 Task: Change  the formatting of the data to Which is Less than 10. In conditional formating, put the option 'Chart 6 colour. ', change the format of Column Width to 18, change the format of Column Width to 18In the sheet  Budget Analysis Logbook
Action: Mouse moved to (32, 109)
Screenshot: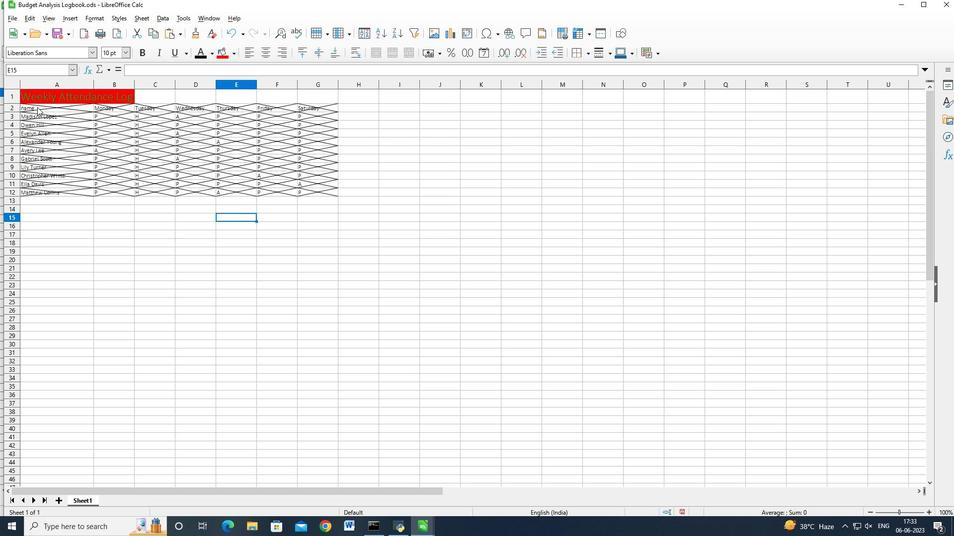 
Action: Mouse pressed left at (32, 109)
Screenshot: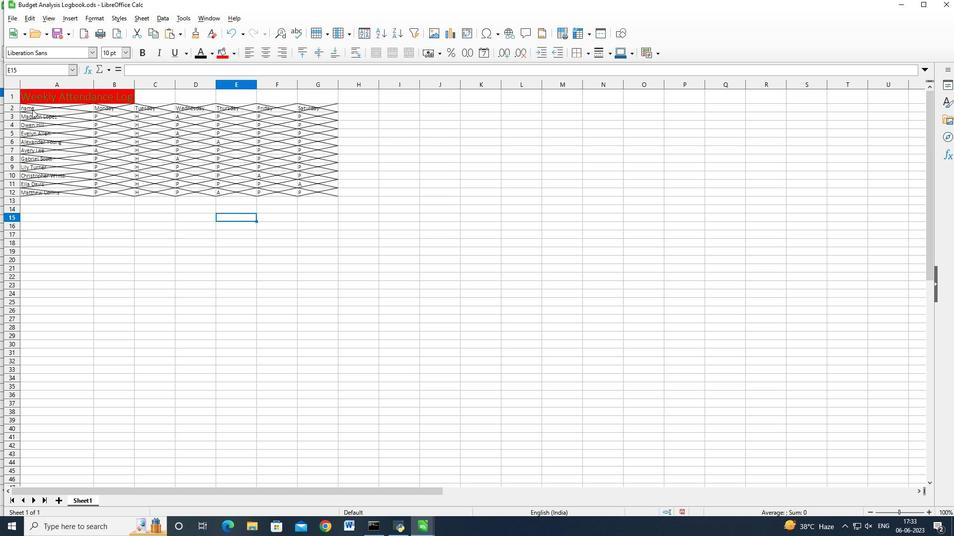 
Action: Mouse moved to (175, 249)
Screenshot: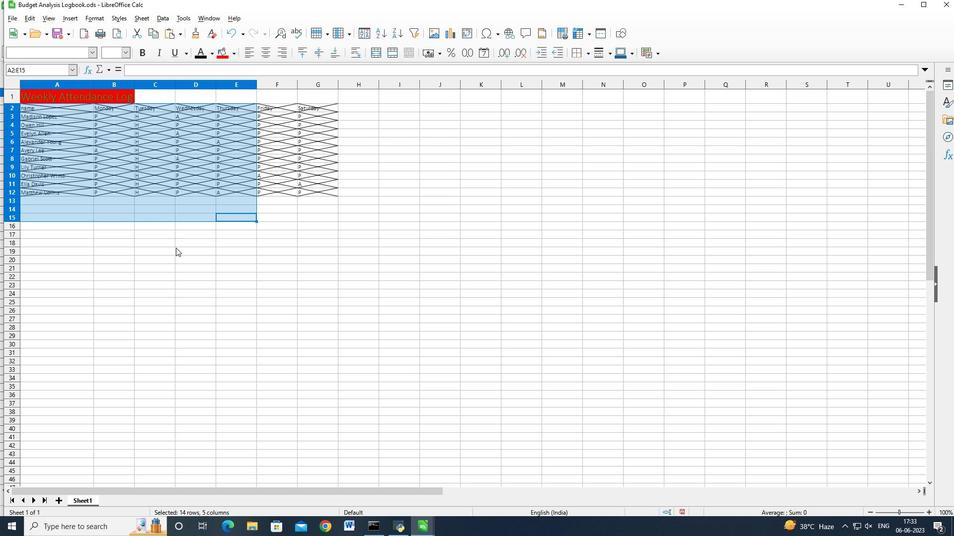 
Action: Mouse pressed right at (175, 249)
Screenshot: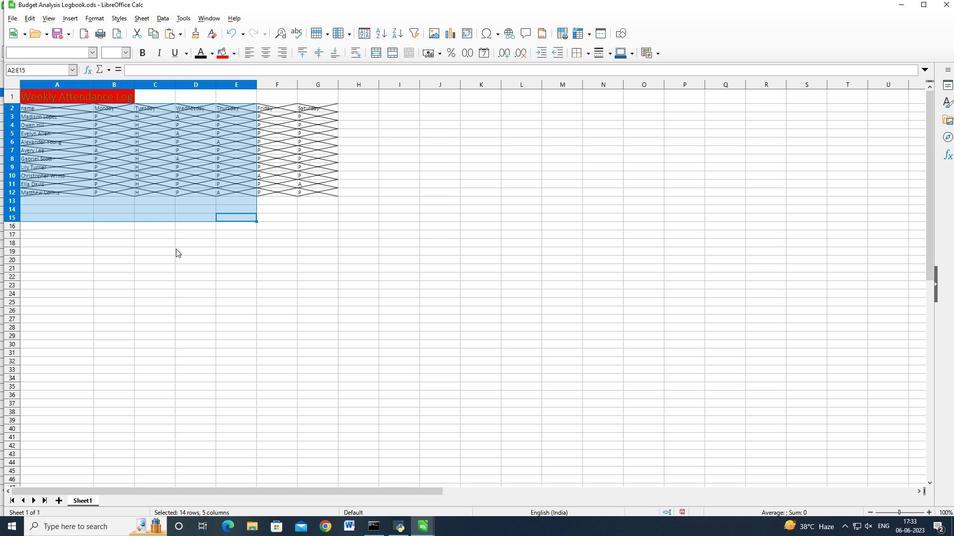 
Action: Mouse moved to (156, 251)
Screenshot: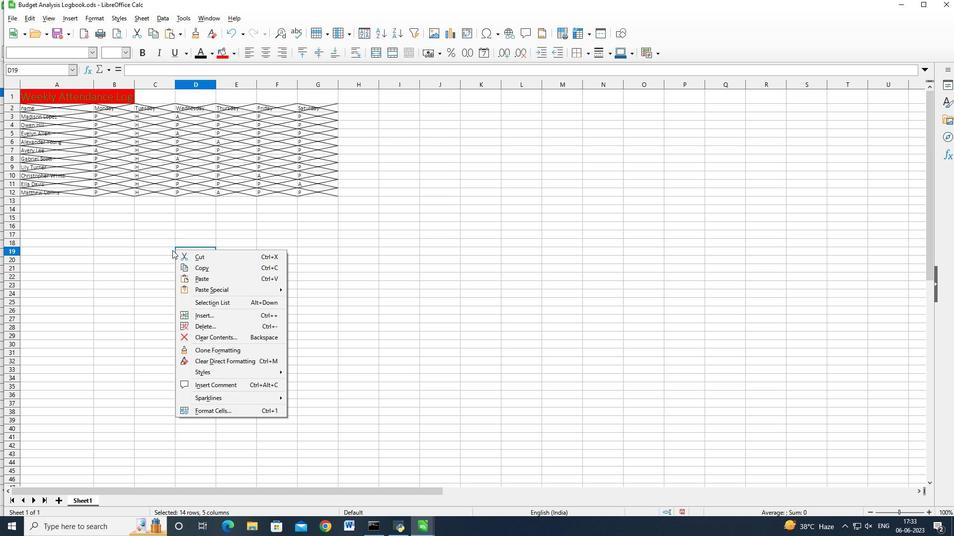
Action: Mouse pressed left at (156, 251)
Screenshot: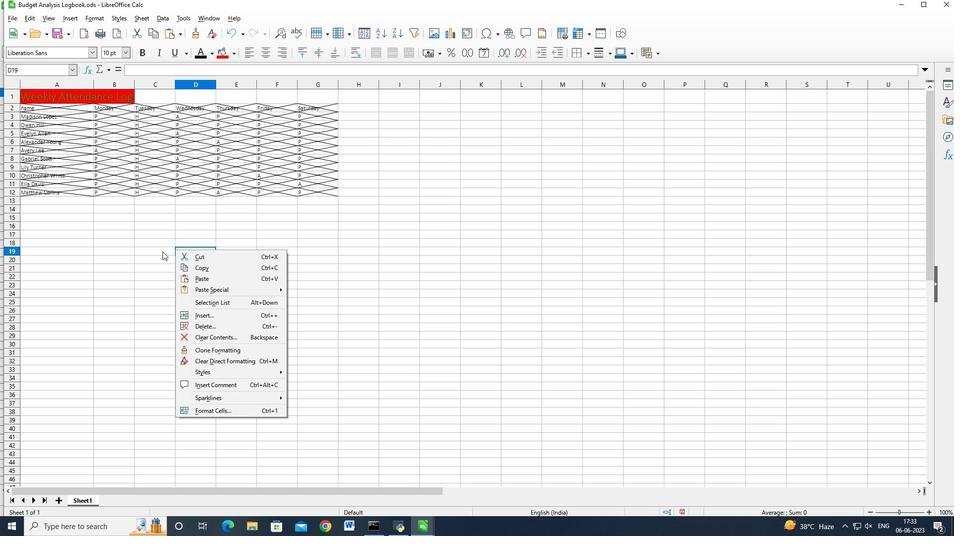 
Action: Mouse moved to (68, 108)
Screenshot: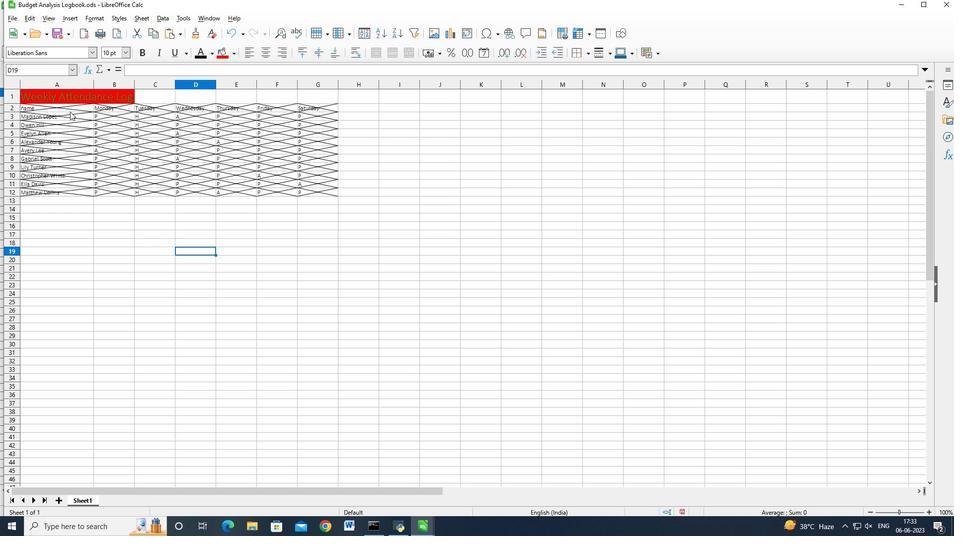 
Action: Mouse pressed left at (68, 108)
Screenshot: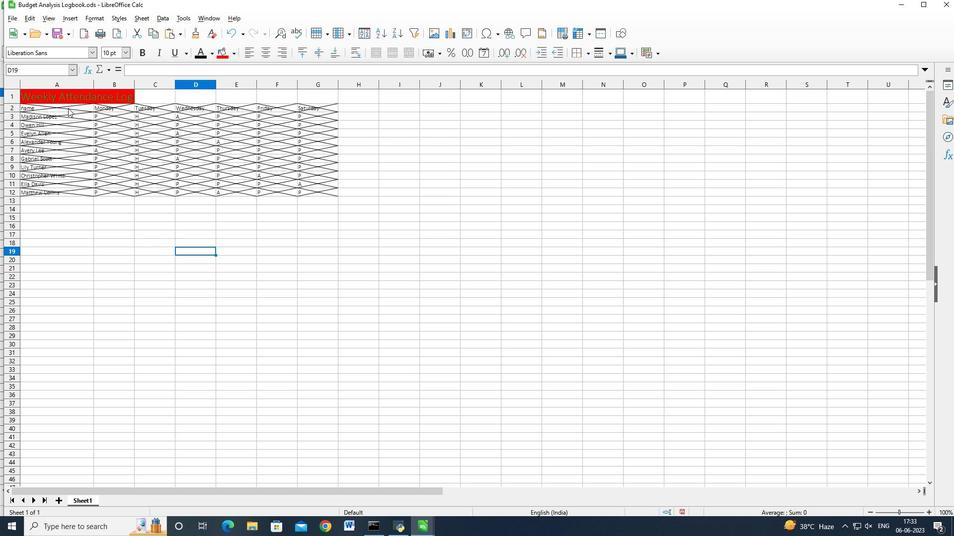 
Action: Mouse moved to (156, 143)
Screenshot: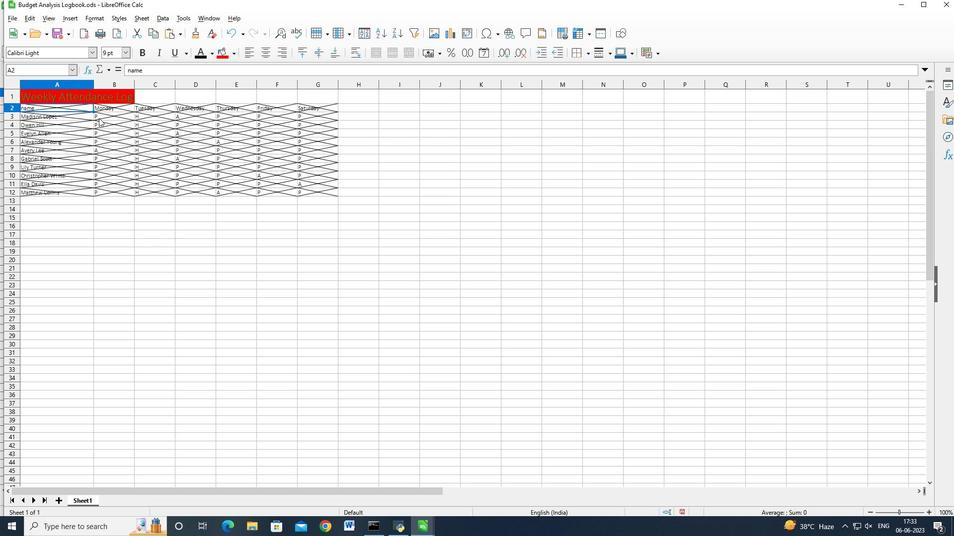 
Action: Key pressed <Key.shift>
Screenshot: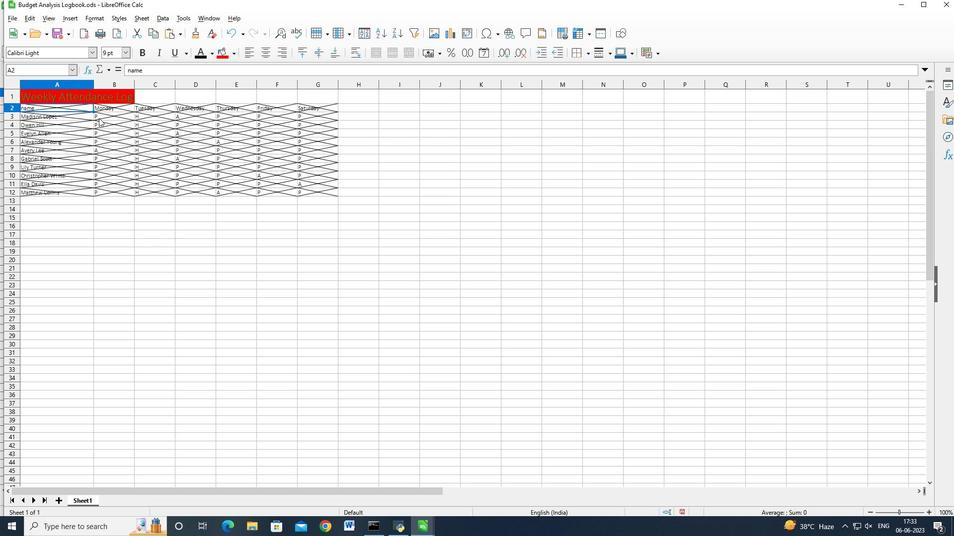 
Action: Mouse moved to (337, 197)
Screenshot: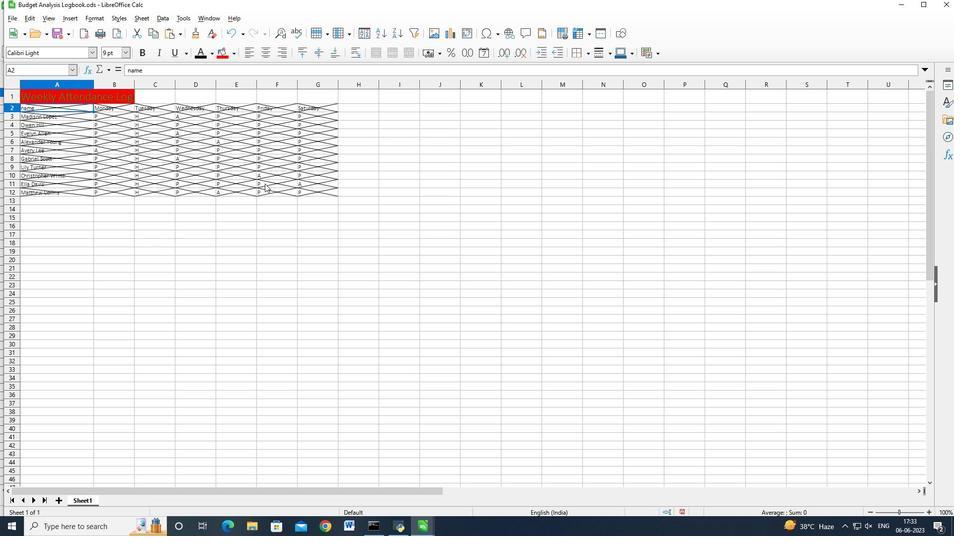 
Action: Key pressed <Key.shift><Key.shift>
Screenshot: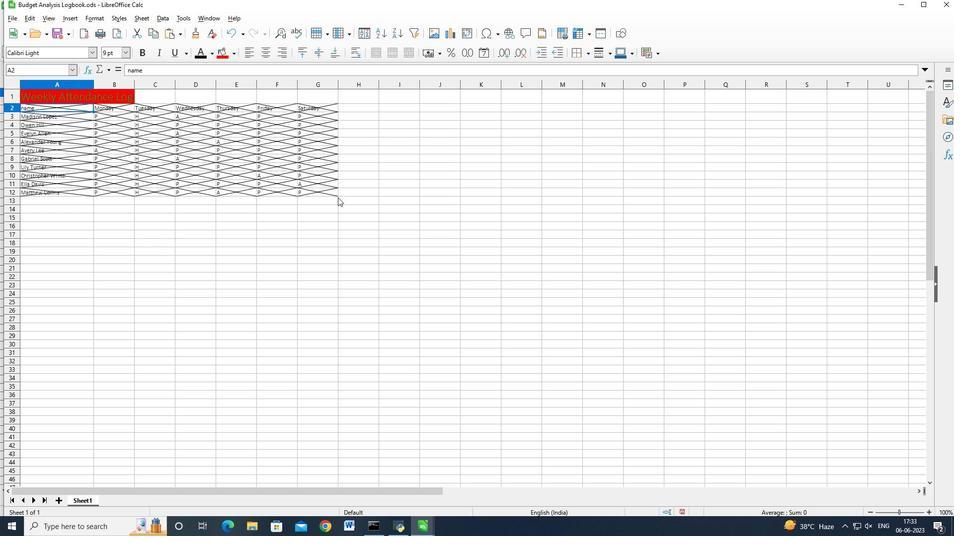 
Action: Mouse moved to (335, 197)
Screenshot: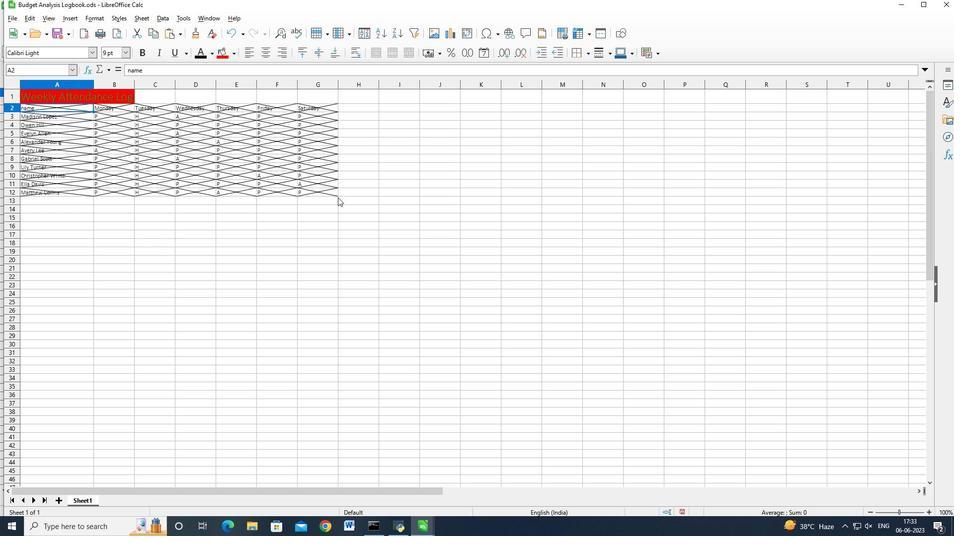 
Action: Key pressed <Key.shift>
Screenshot: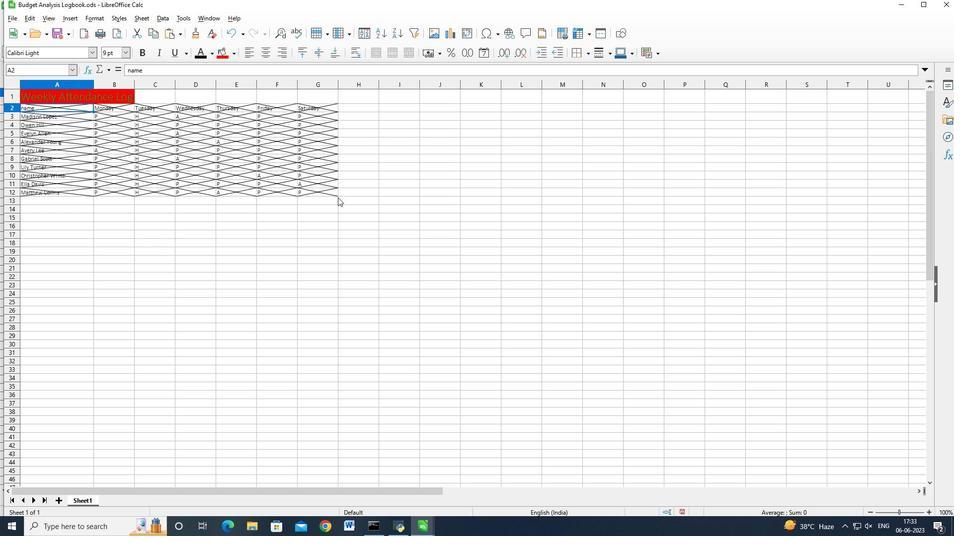 
Action: Mouse moved to (330, 196)
Screenshot: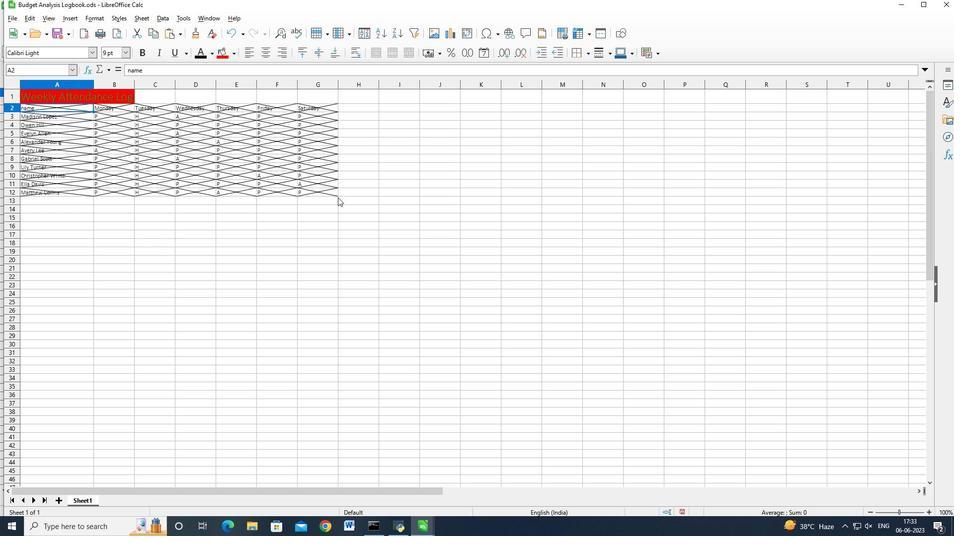 
Action: Key pressed <Key.shift>
Screenshot: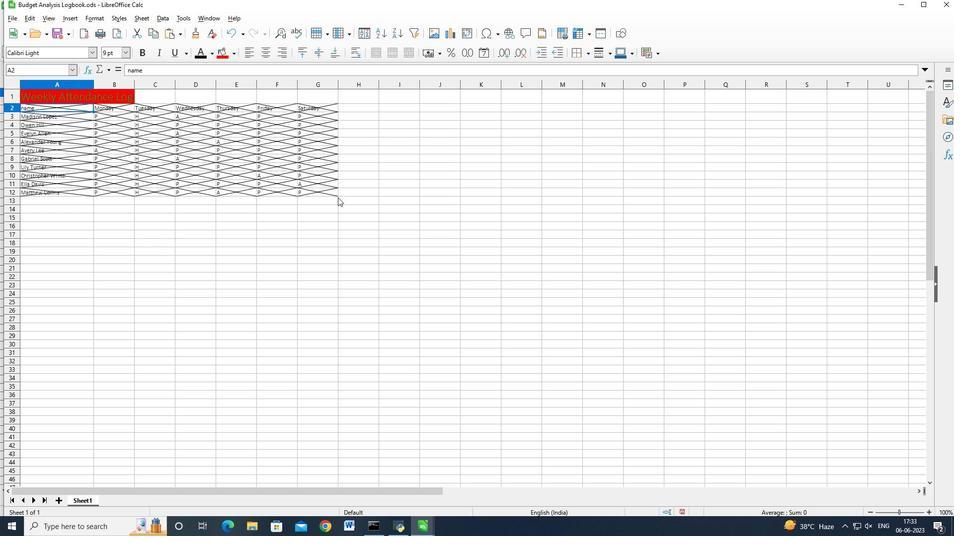 
Action: Mouse moved to (327, 196)
Screenshot: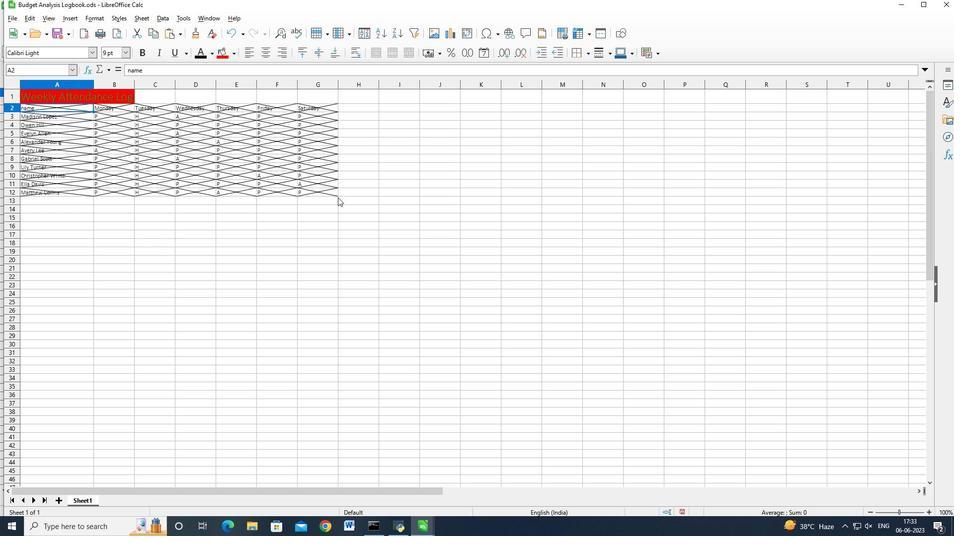 
Action: Key pressed <Key.shift>
Screenshot: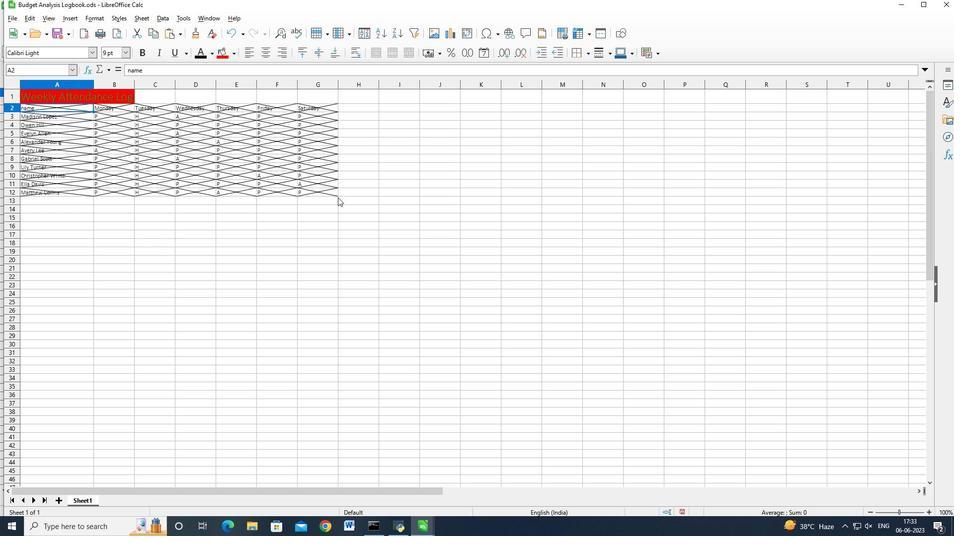
Action: Mouse moved to (326, 195)
Screenshot: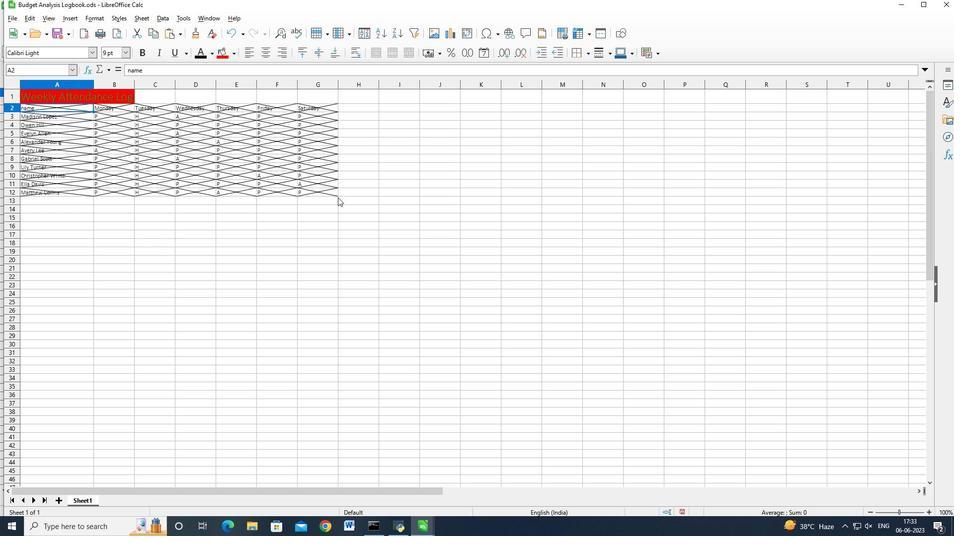 
Action: Key pressed <Key.shift><Key.shift>
Screenshot: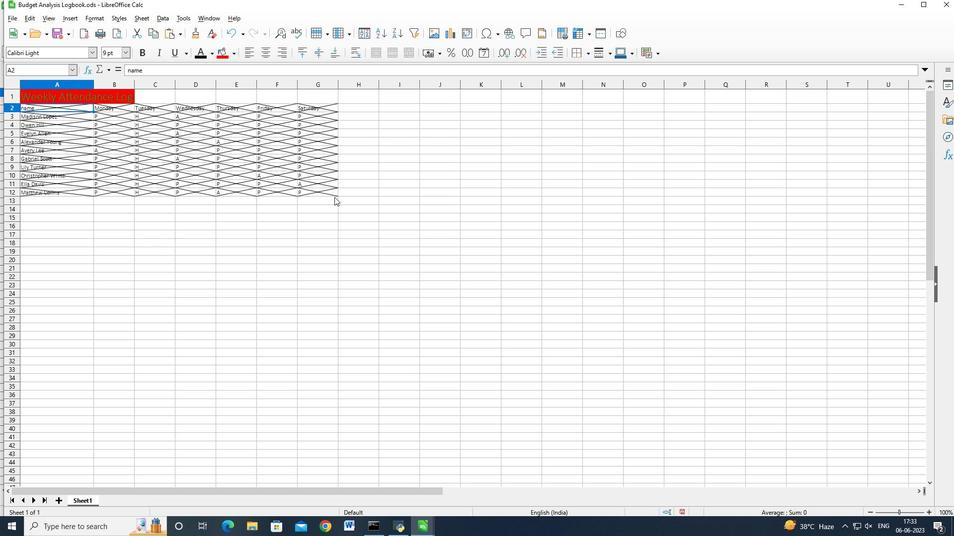 
Action: Mouse pressed left at (326, 195)
Screenshot: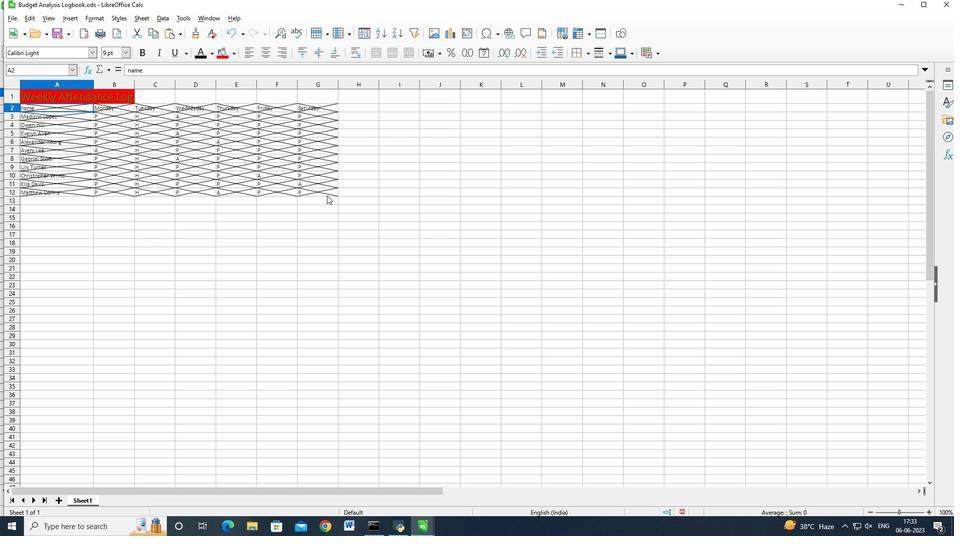 
Action: Key pressed <Key.shift><Key.shift><Key.shift><Key.shift><Key.shift><Key.shift><Key.shift><Key.shift><Key.shift><Key.shift><Key.shift>
Screenshot: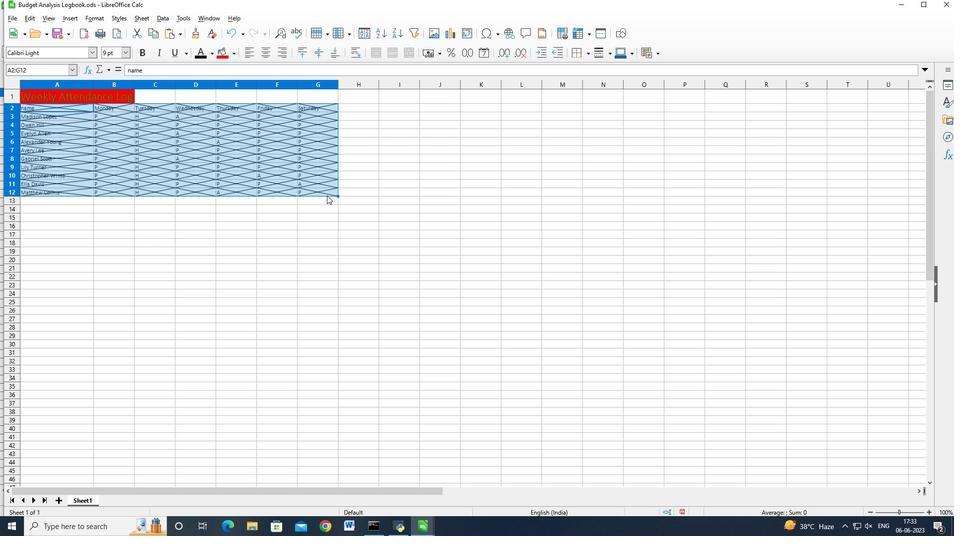
Action: Mouse moved to (326, 195)
Screenshot: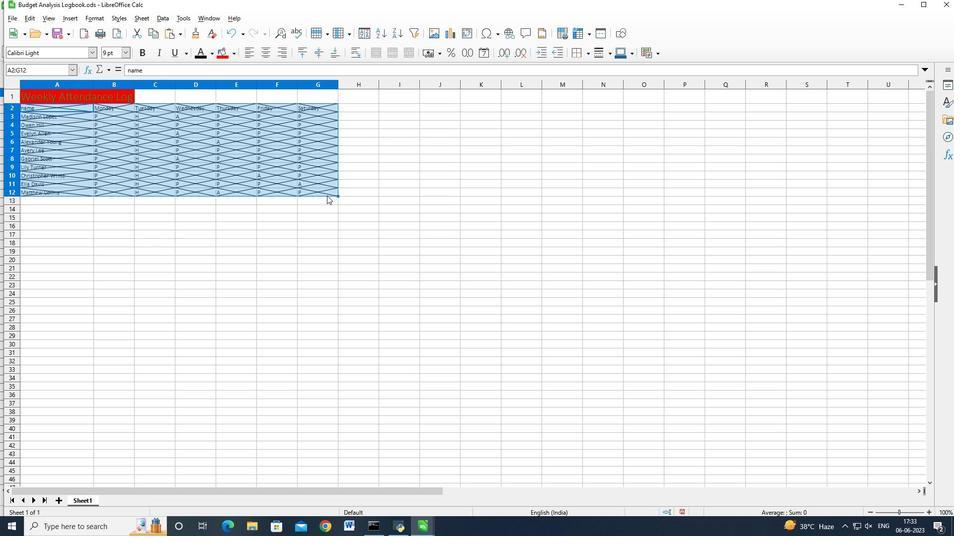 
Action: Key pressed <Key.shift>
Screenshot: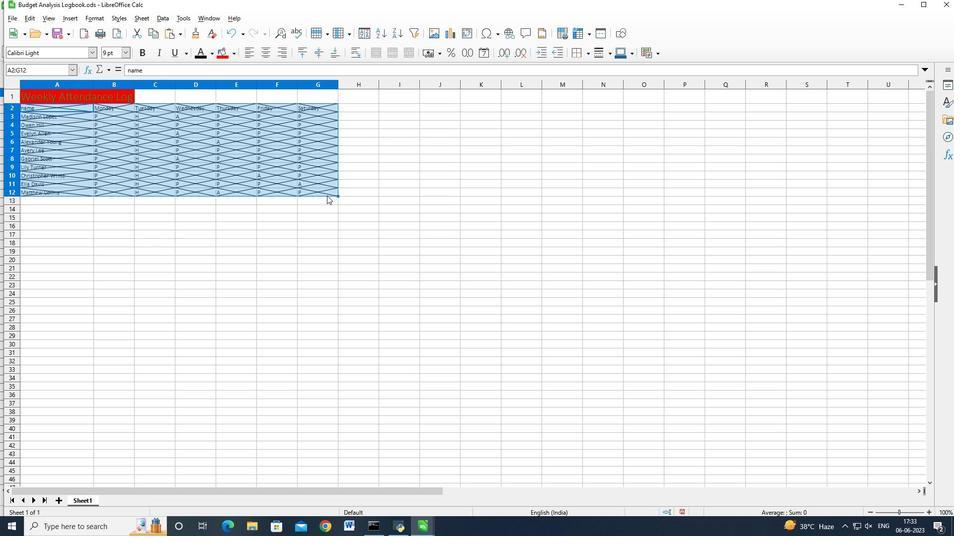 
Action: Mouse moved to (309, 184)
Screenshot: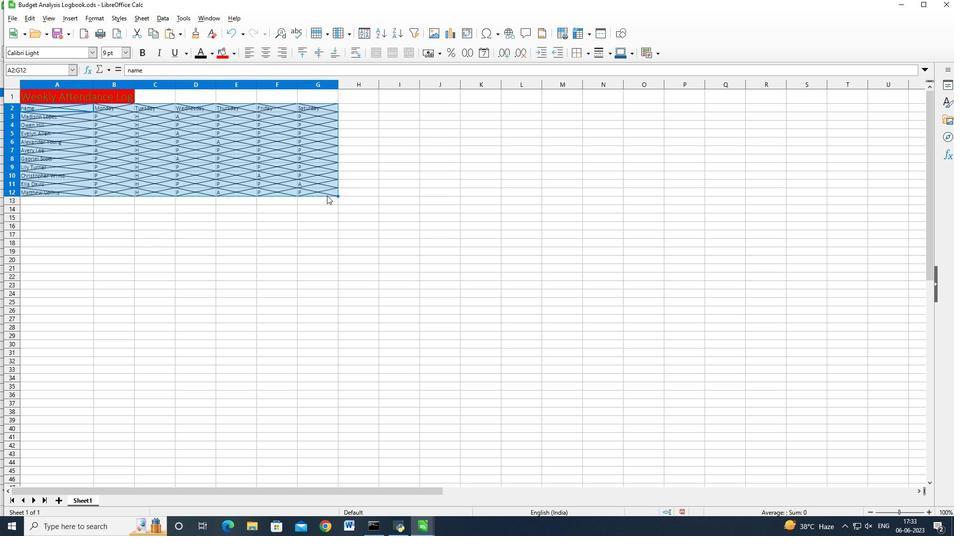 
Action: Key pressed <Key.shift>
Screenshot: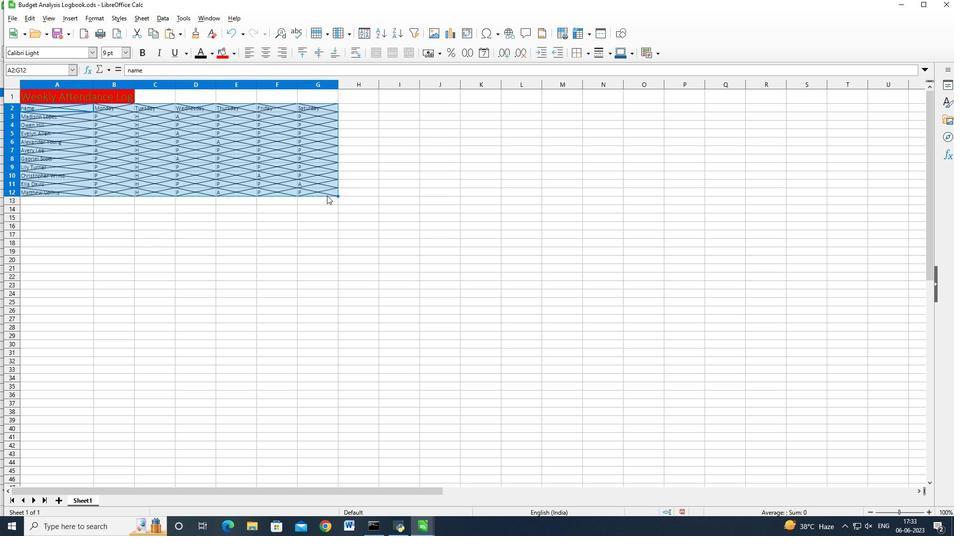 
Action: Mouse moved to (293, 174)
Screenshot: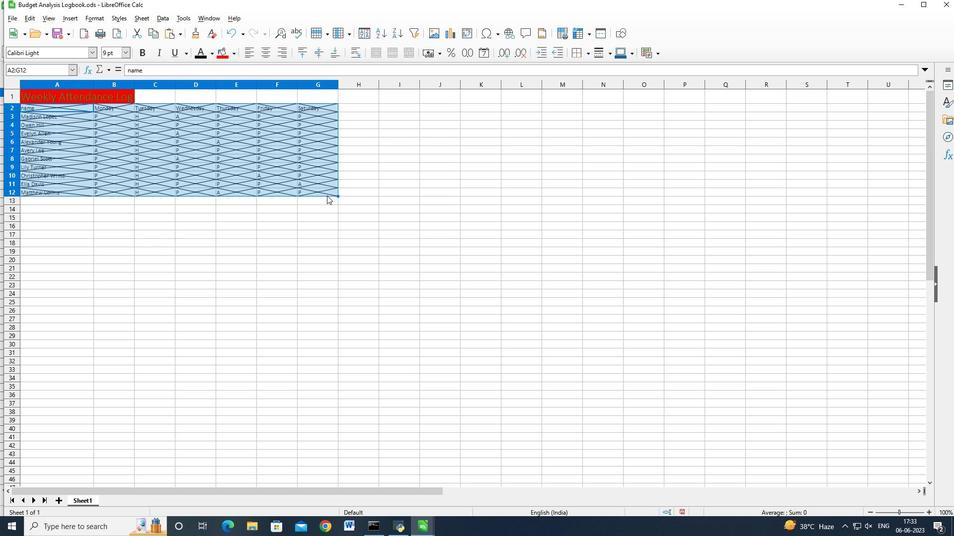 
Action: Key pressed <Key.shift>
Screenshot: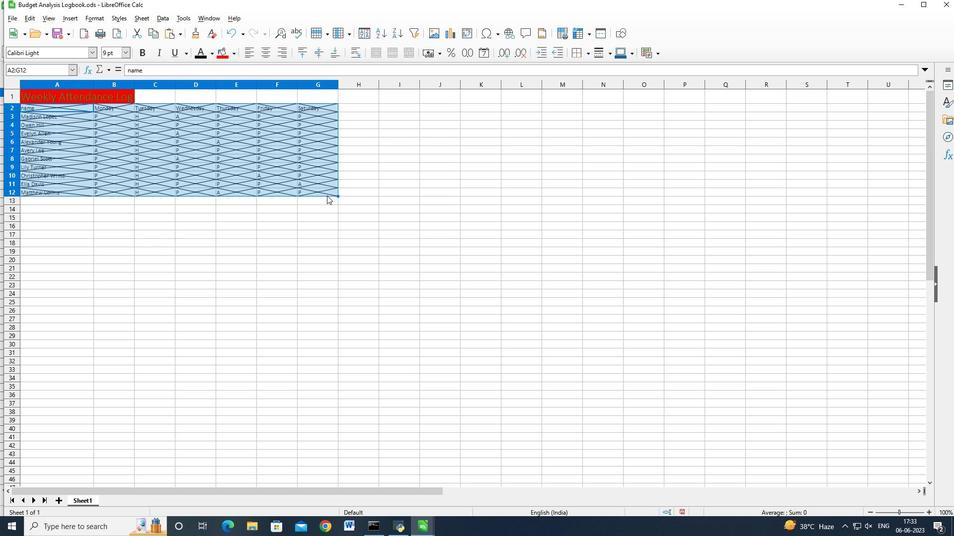 
Action: Mouse moved to (97, 17)
Screenshot: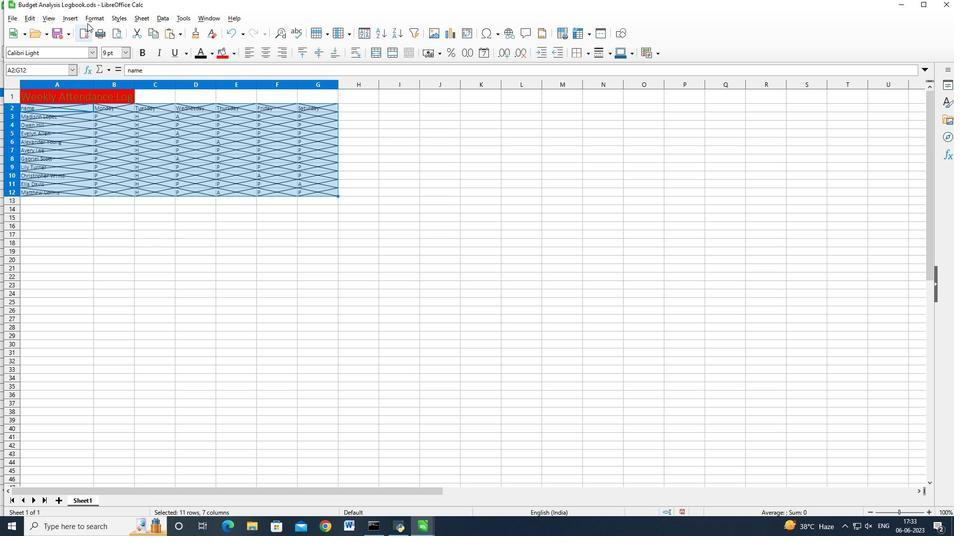 
Action: Mouse pressed left at (97, 17)
Screenshot: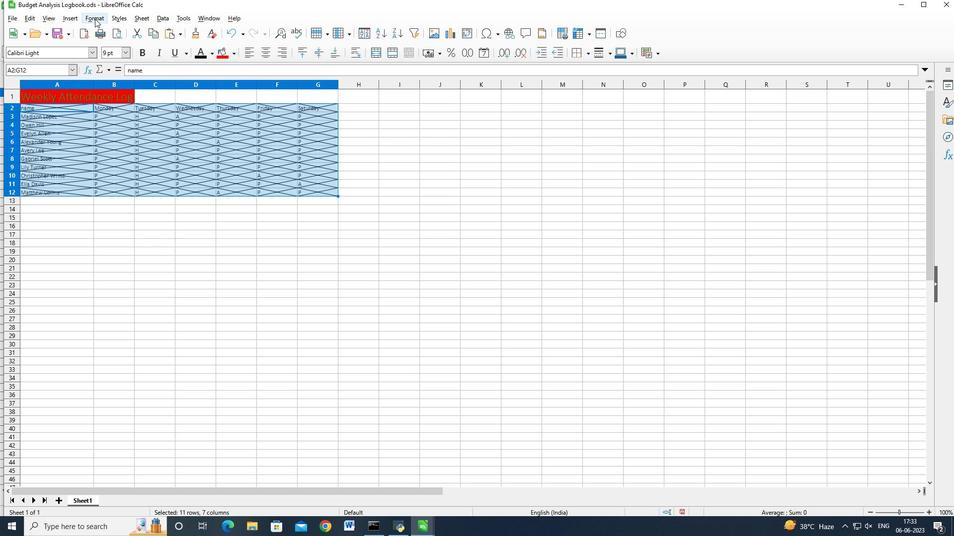 
Action: Mouse moved to (215, 180)
Screenshot: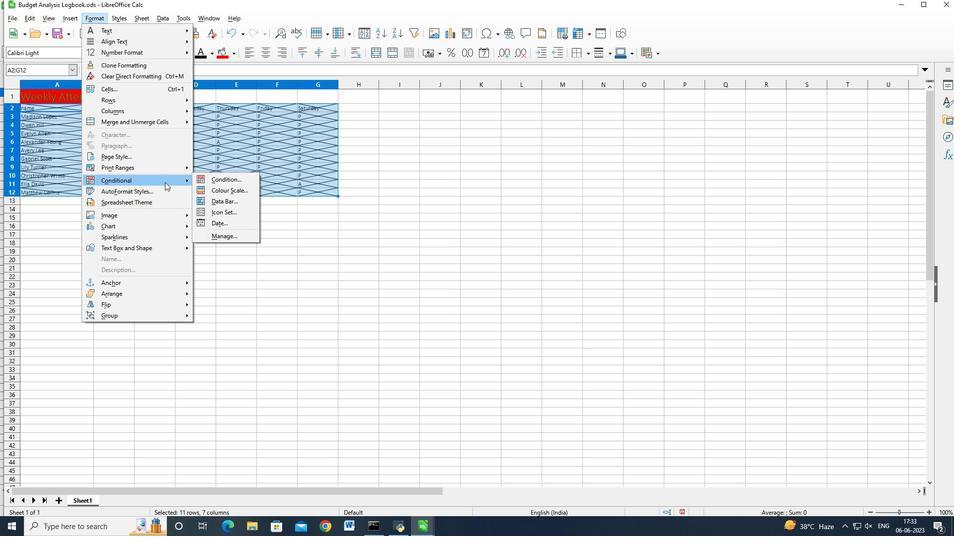 
Action: Mouse pressed left at (215, 180)
Screenshot: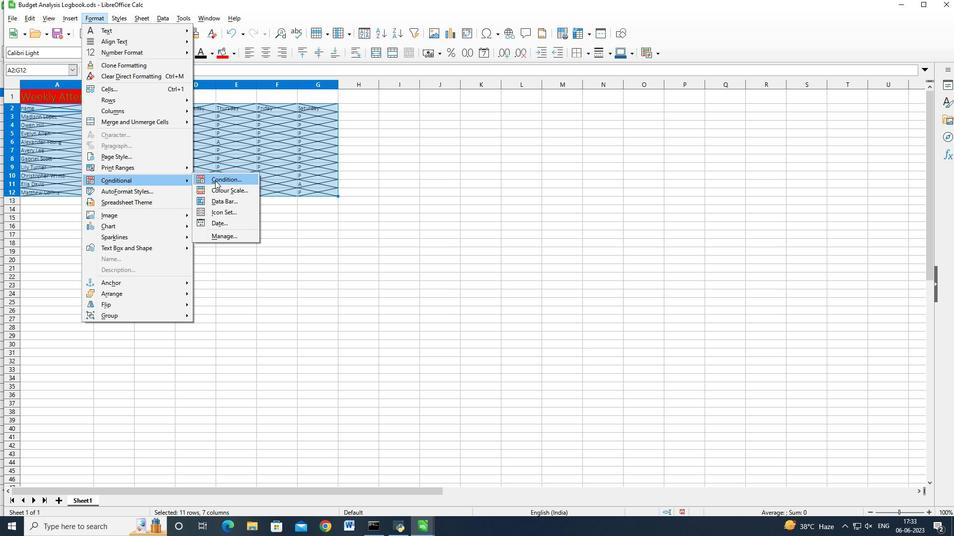 
Action: Mouse moved to (501, 159)
Screenshot: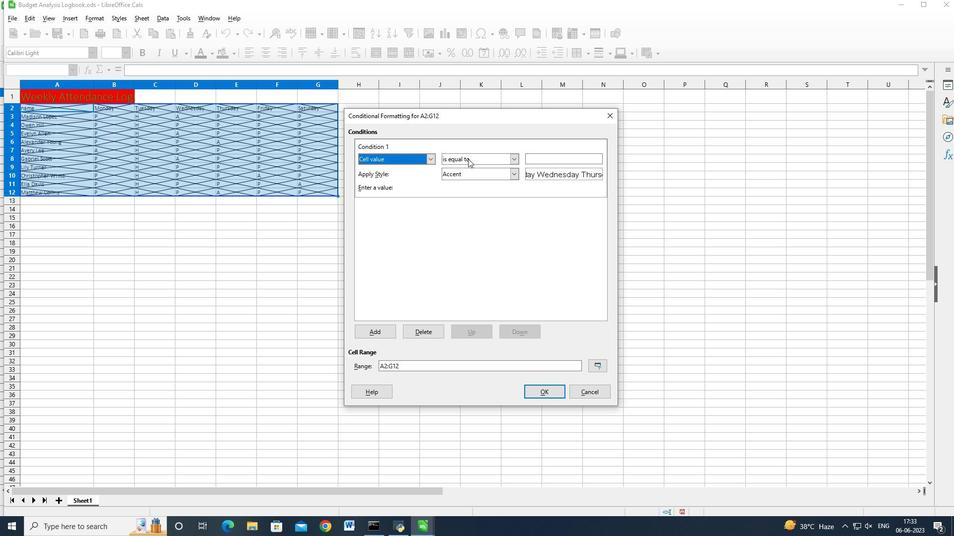 
Action: Mouse pressed left at (501, 159)
Screenshot: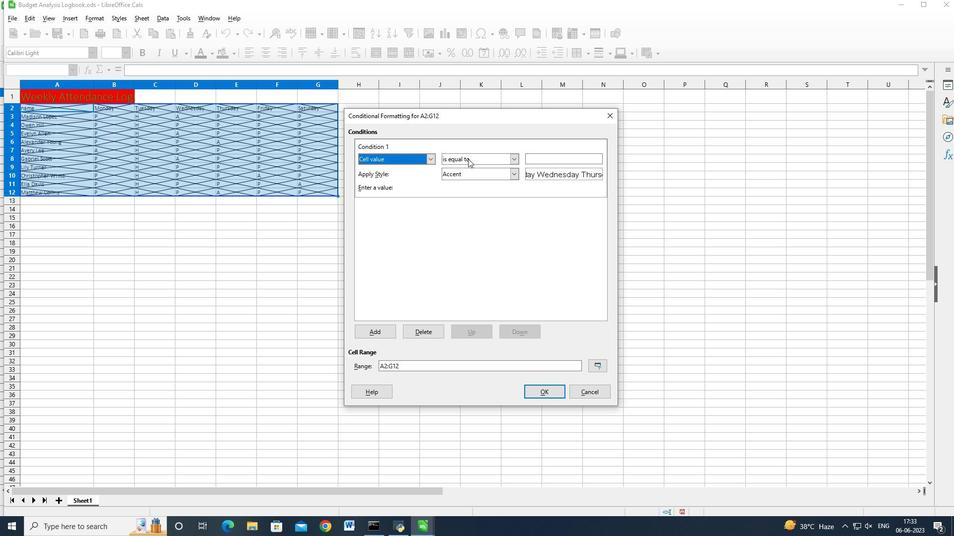 
Action: Mouse moved to (480, 177)
Screenshot: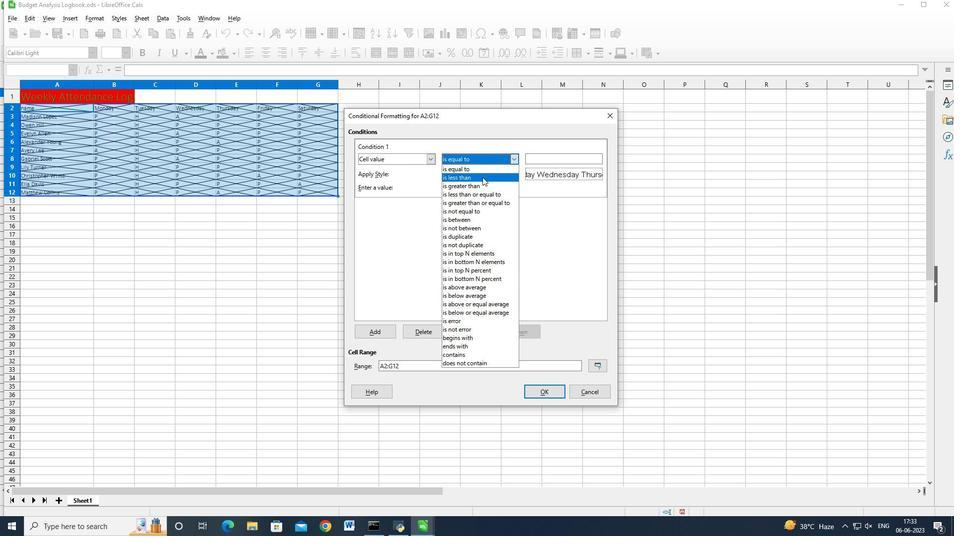 
Action: Mouse pressed left at (480, 177)
Screenshot: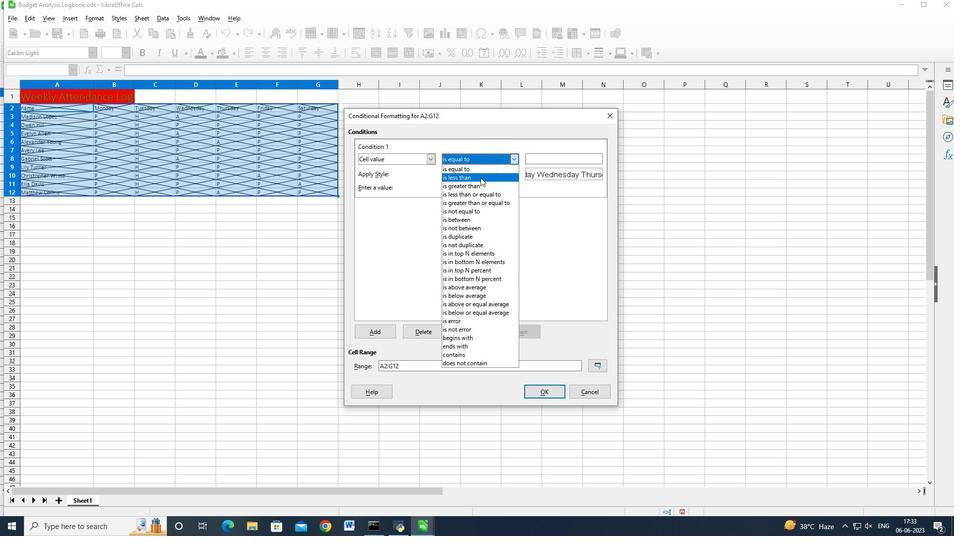 
Action: Mouse moved to (530, 158)
Screenshot: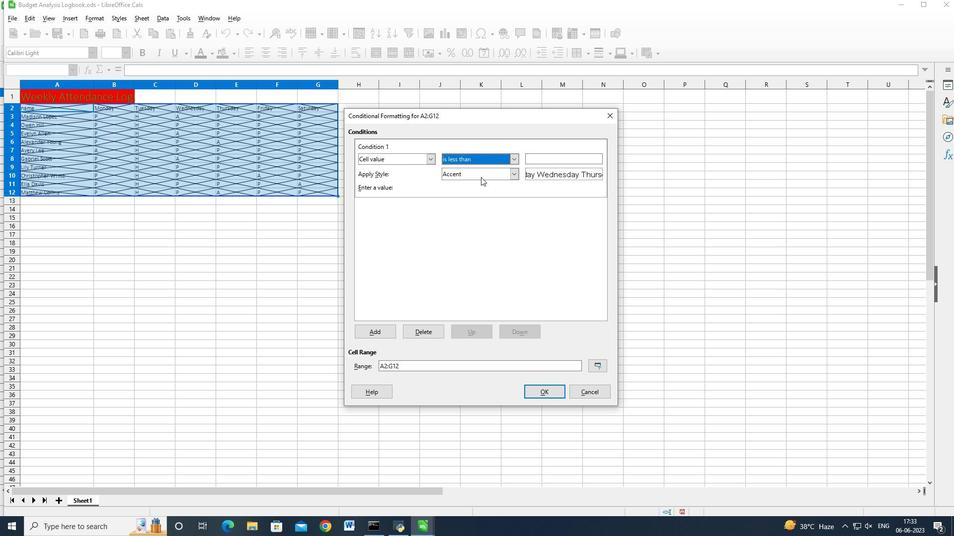 
Action: Mouse pressed left at (530, 158)
Screenshot: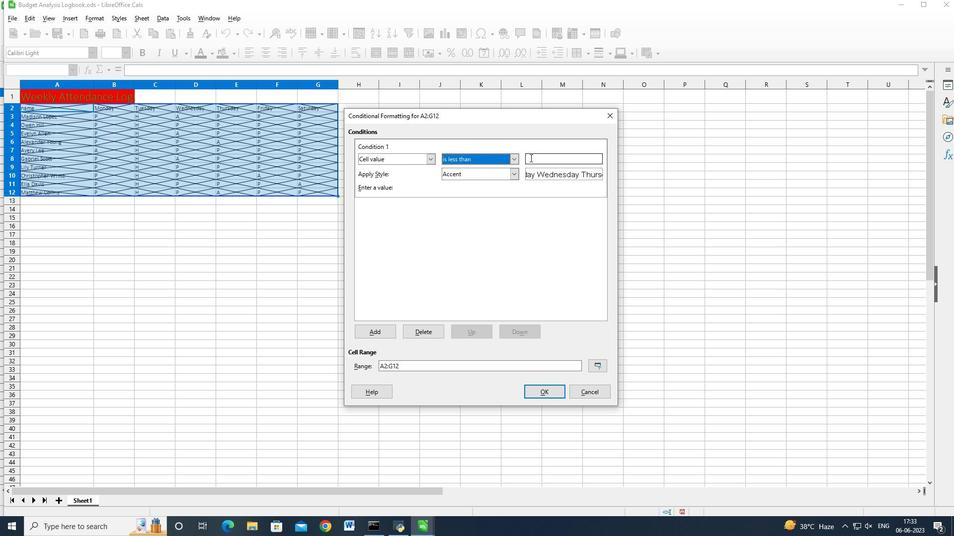 
Action: Key pressed 10
Screenshot: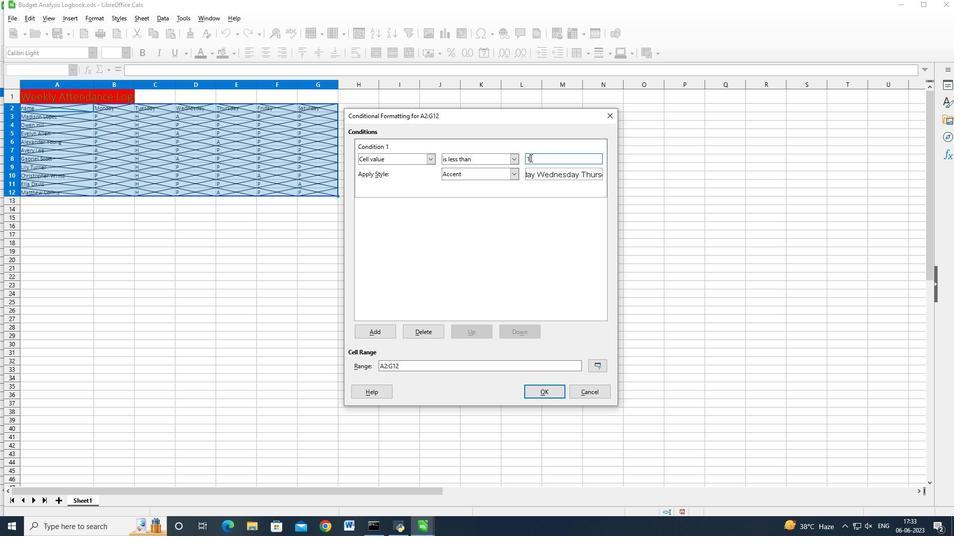 
Action: Mouse moved to (547, 395)
Screenshot: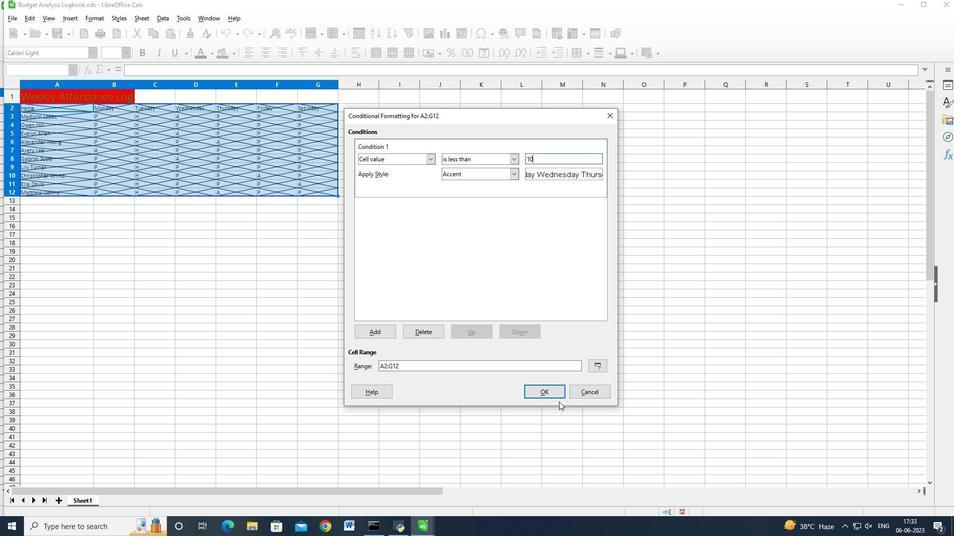 
Action: Mouse pressed left at (547, 395)
Screenshot: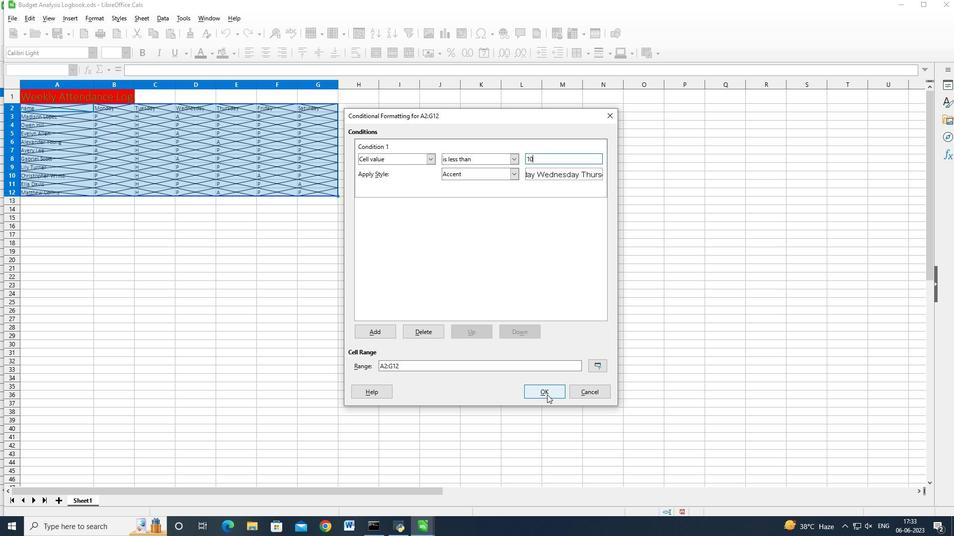 
Action: Mouse moved to (89, 15)
Screenshot: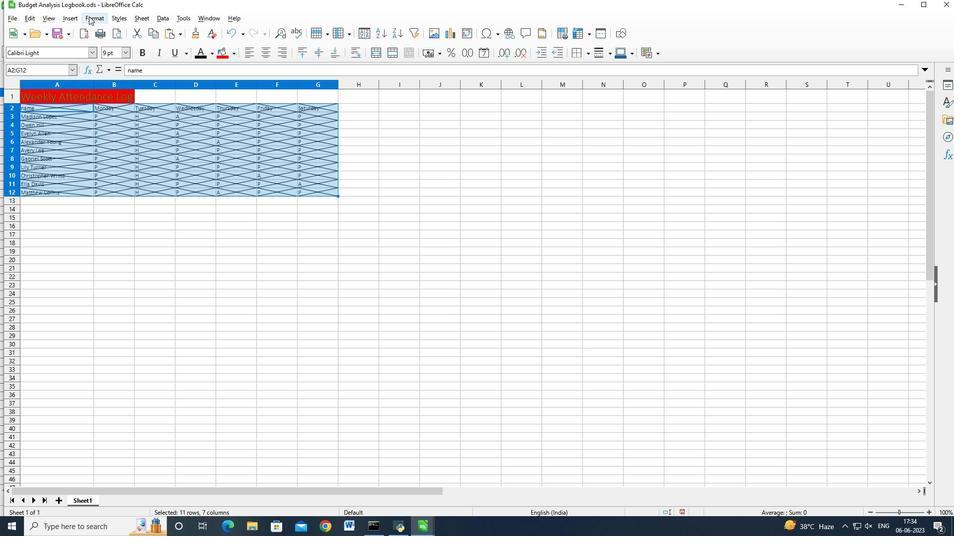 
Action: Mouse pressed left at (89, 15)
Screenshot: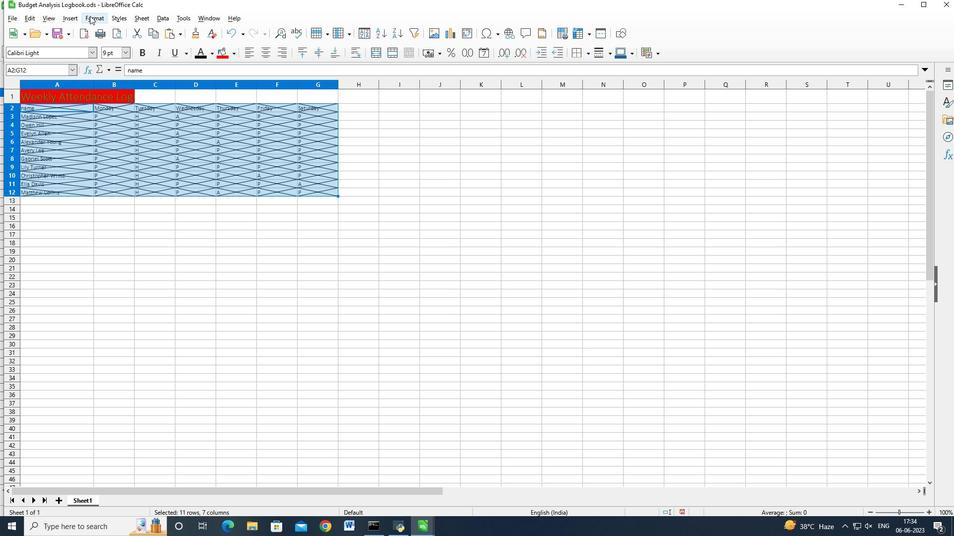 
Action: Mouse moved to (225, 189)
Screenshot: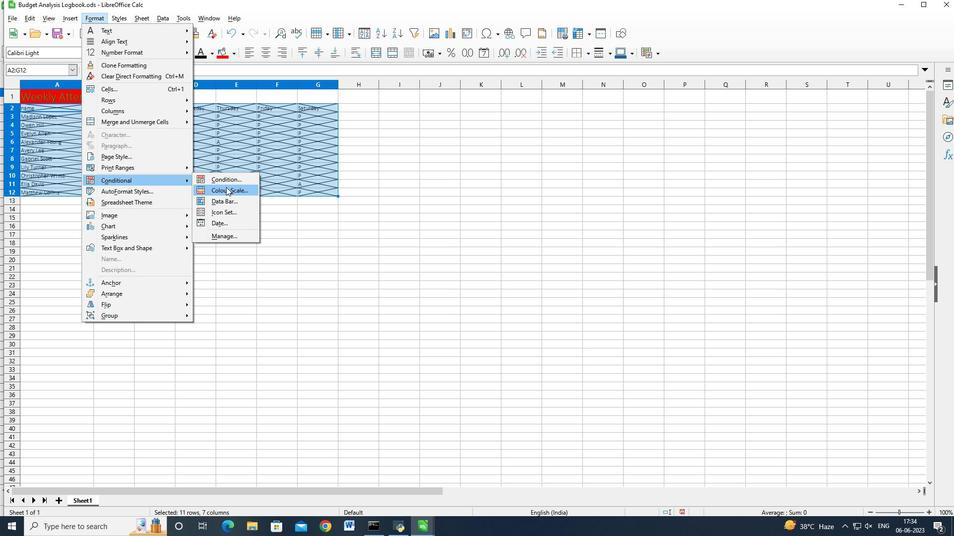 
Action: Mouse pressed left at (225, 189)
Screenshot: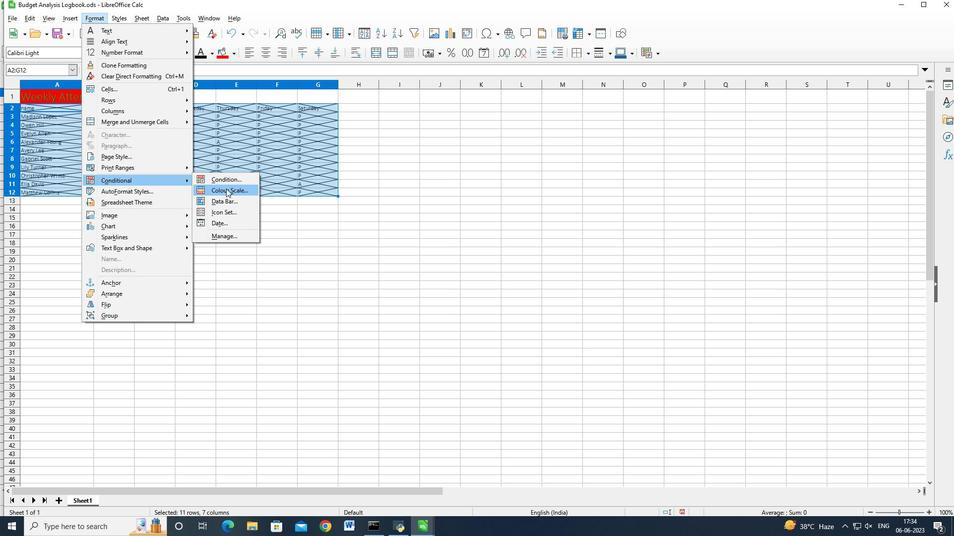 
Action: Mouse moved to (404, 149)
Screenshot: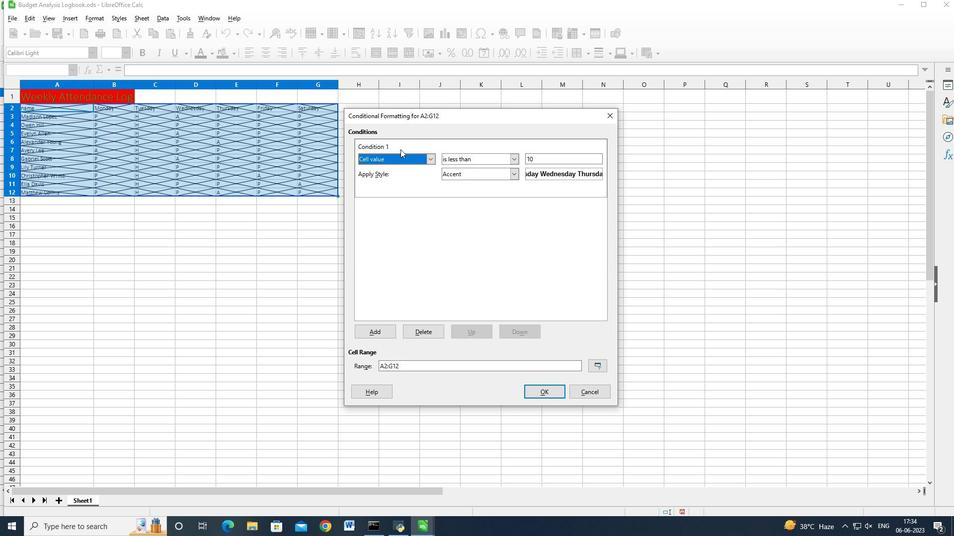 
Action: Mouse pressed left at (404, 149)
Screenshot: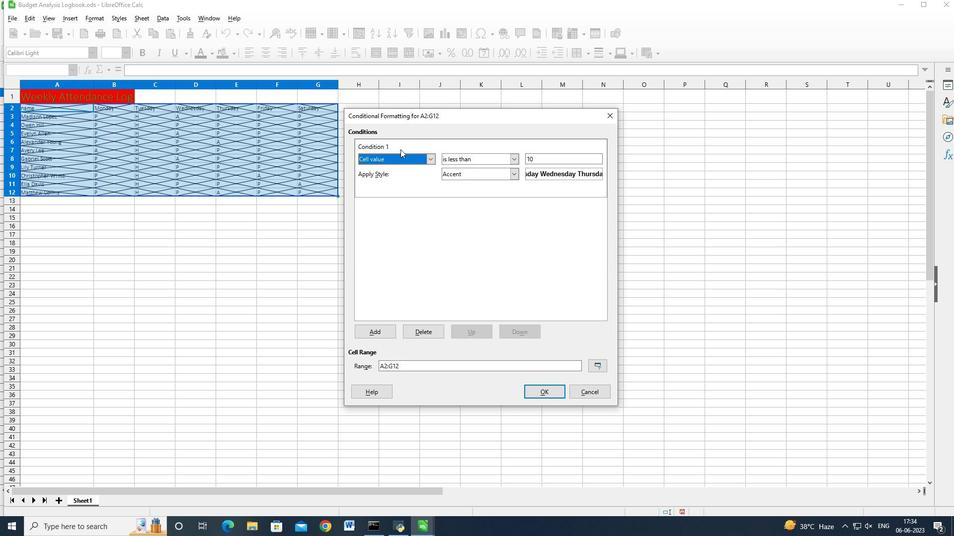 
Action: Mouse moved to (408, 159)
Screenshot: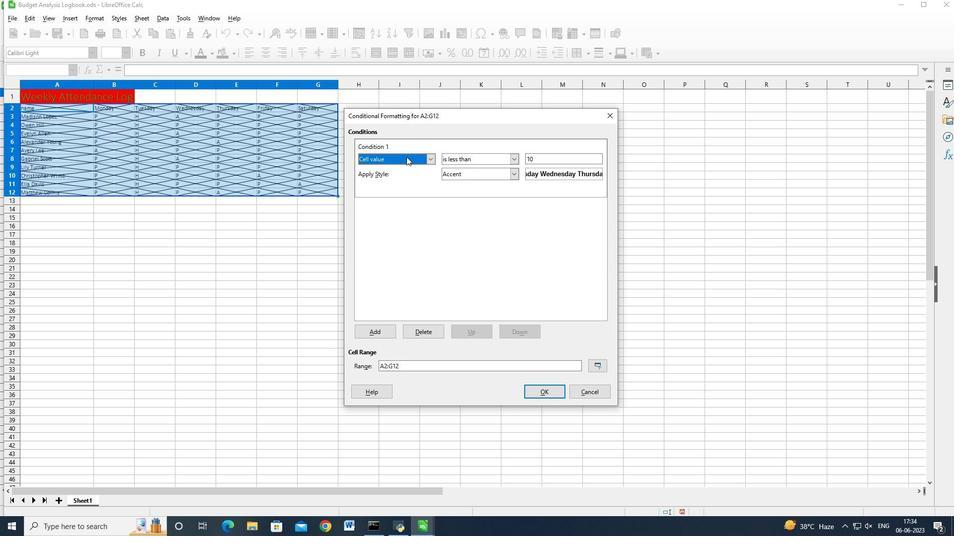
Action: Mouse pressed left at (408, 159)
Screenshot: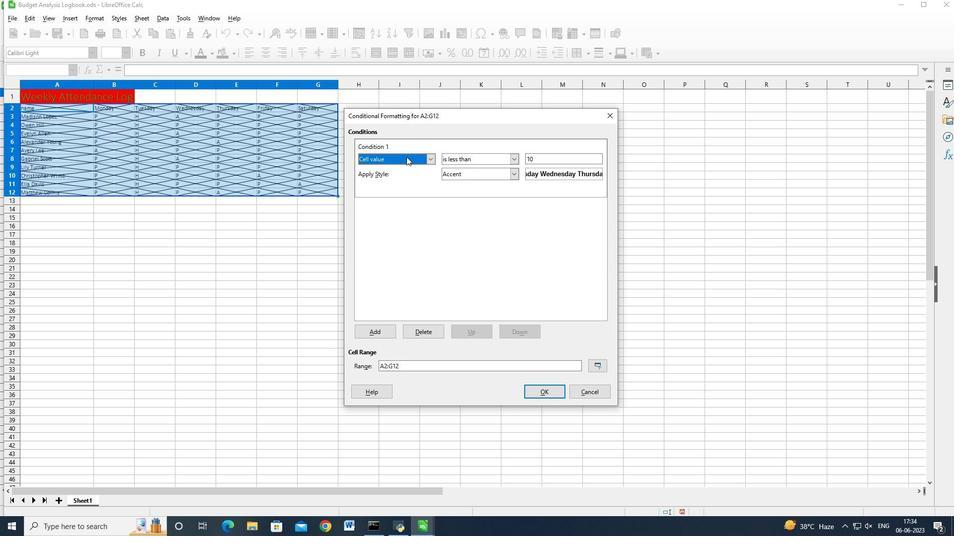 
Action: Mouse moved to (392, 173)
Screenshot: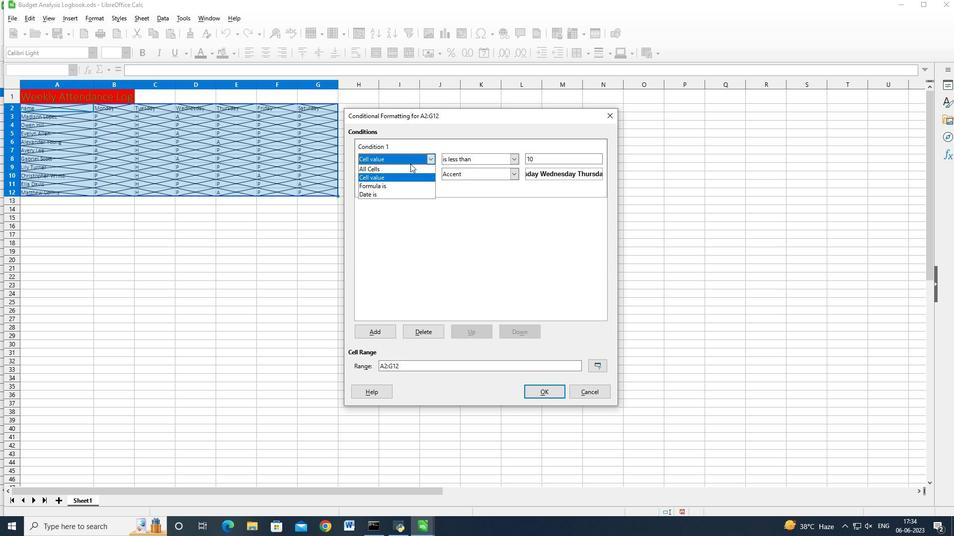 
Action: Mouse pressed left at (392, 173)
Screenshot: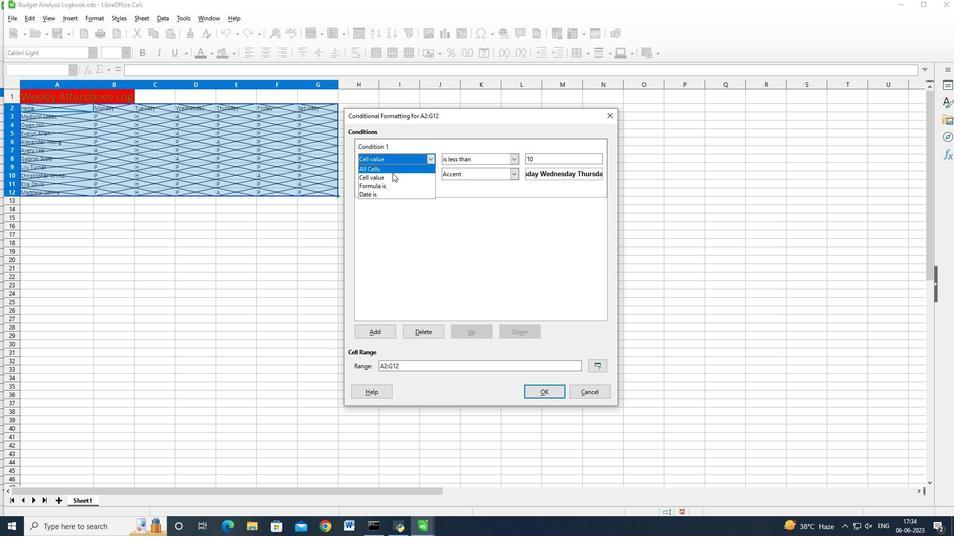 
Action: Mouse moved to (428, 215)
Screenshot: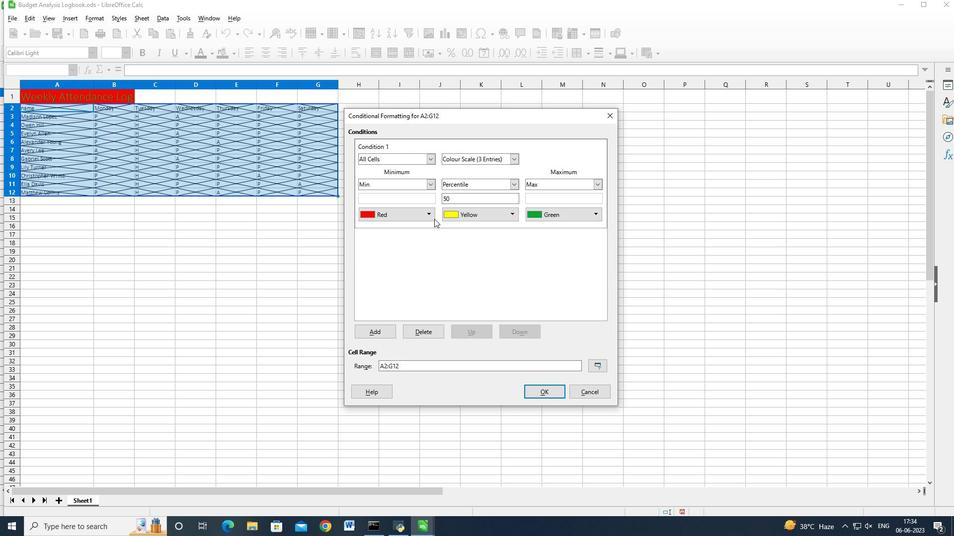 
Action: Mouse pressed left at (428, 215)
Screenshot: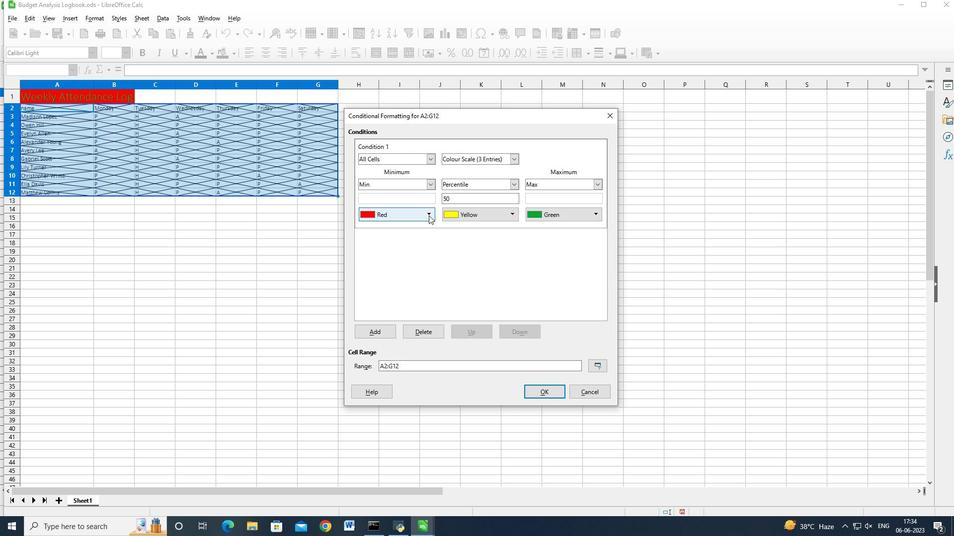 
Action: Mouse moved to (412, 225)
Screenshot: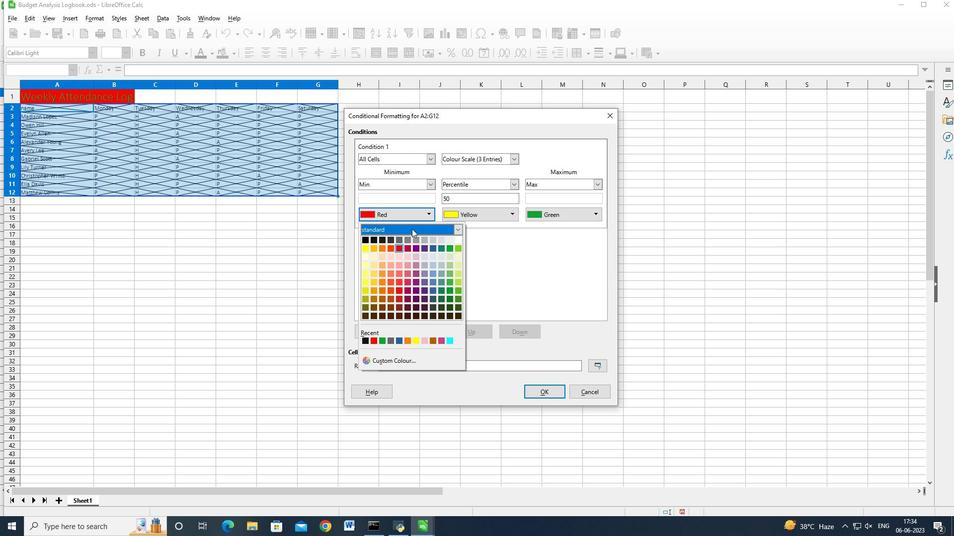 
Action: Mouse pressed left at (412, 225)
Screenshot: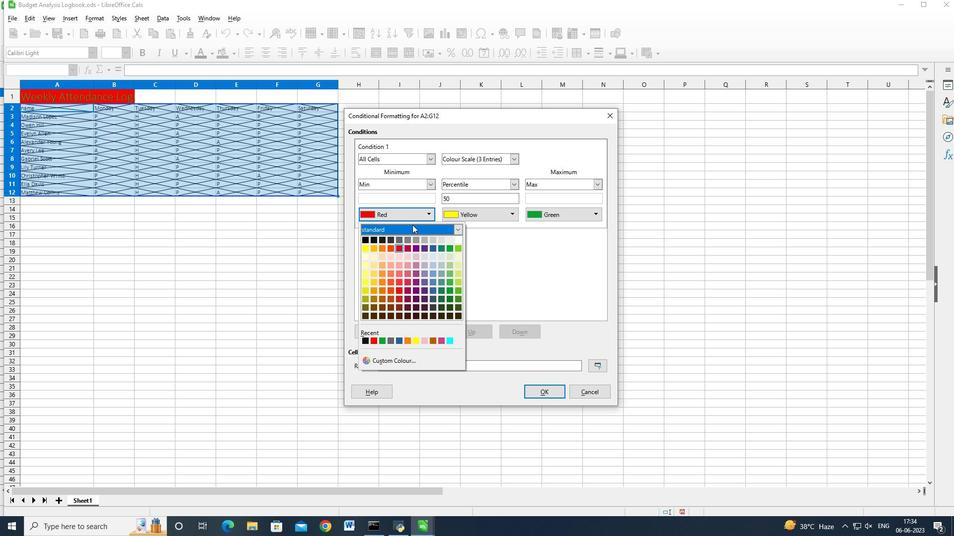 
Action: Mouse moved to (395, 251)
Screenshot: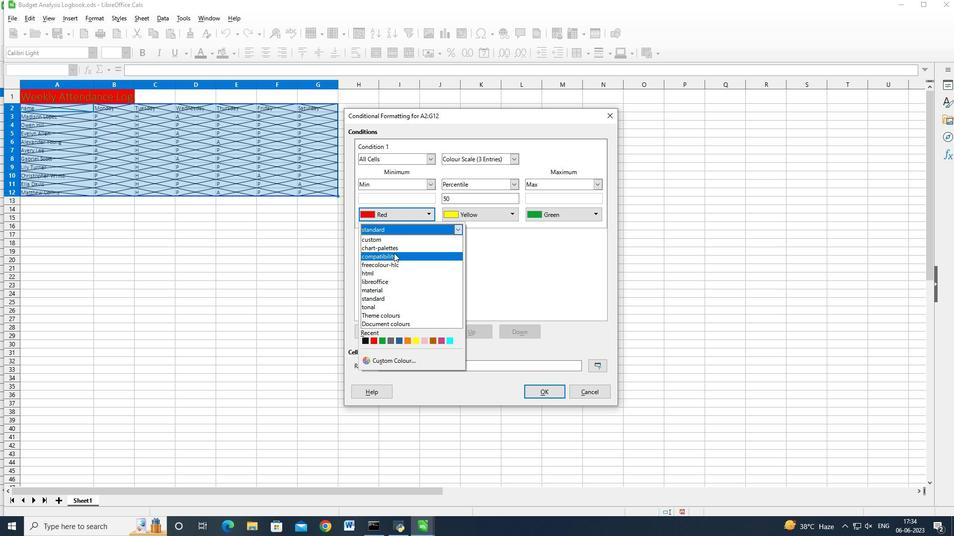 
Action: Mouse pressed left at (395, 251)
Screenshot: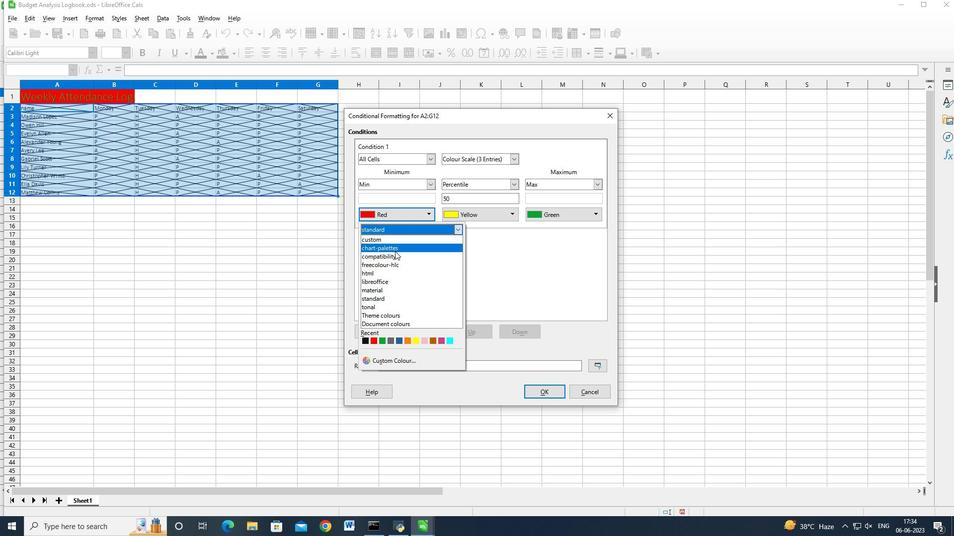 
Action: Mouse moved to (408, 241)
Screenshot: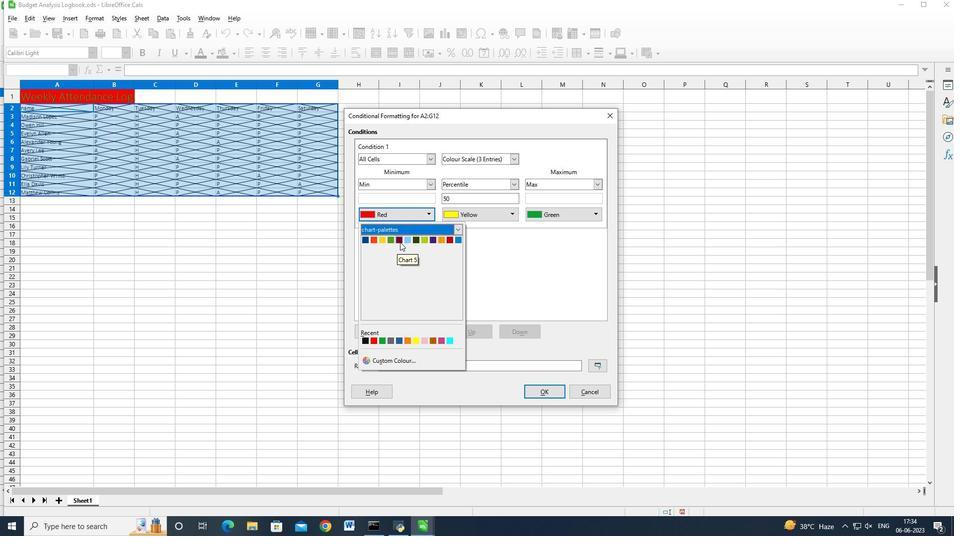 
Action: Mouse pressed left at (408, 241)
Screenshot: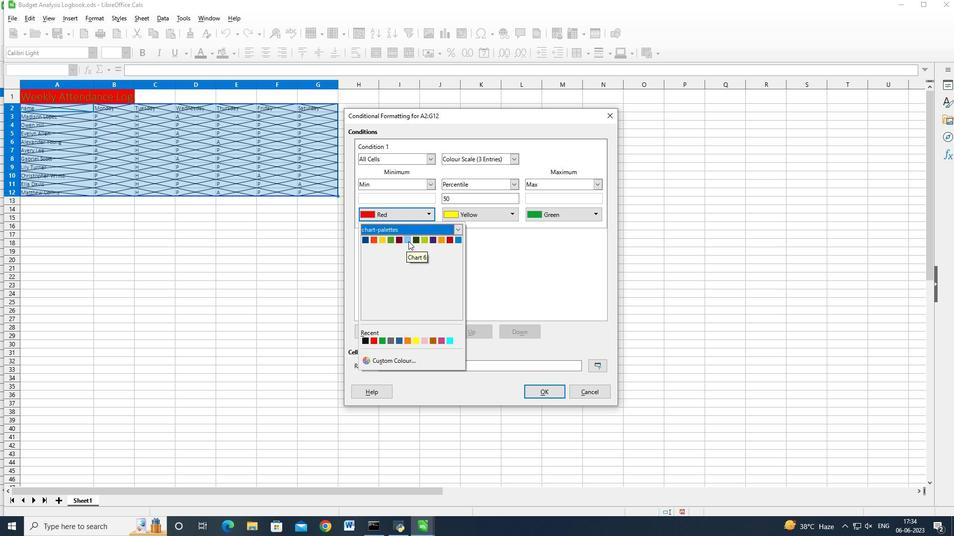 
Action: Mouse moved to (535, 390)
Screenshot: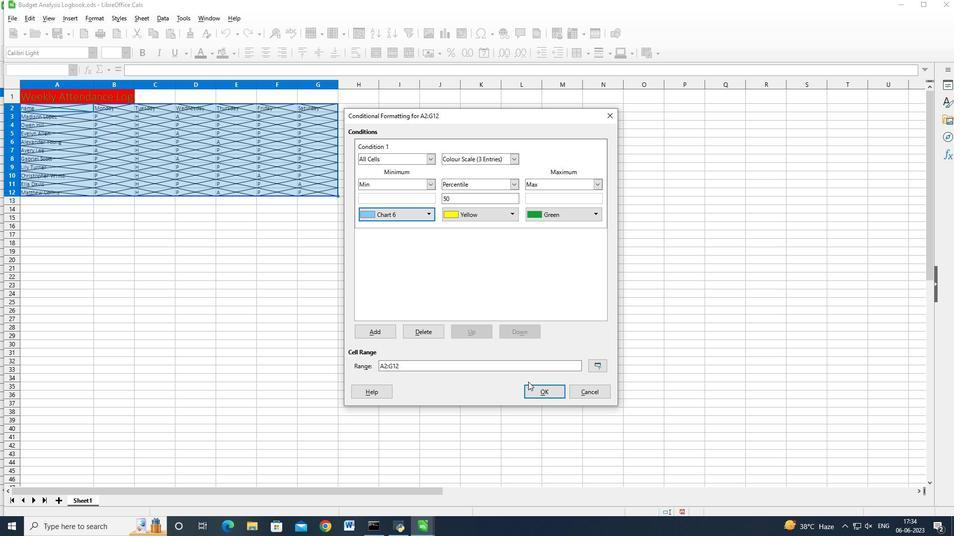 
Action: Mouse pressed left at (535, 390)
Screenshot: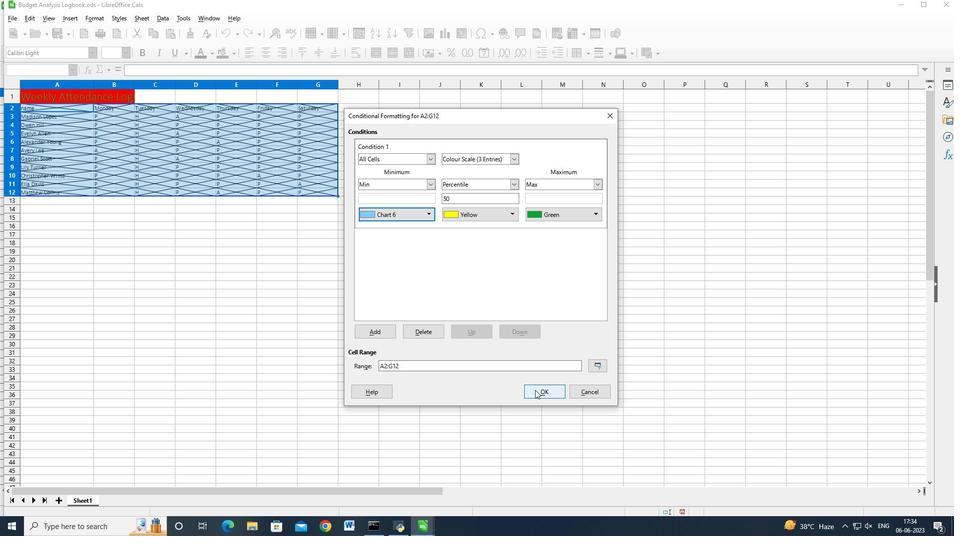 
Action: Mouse moved to (63, 83)
Screenshot: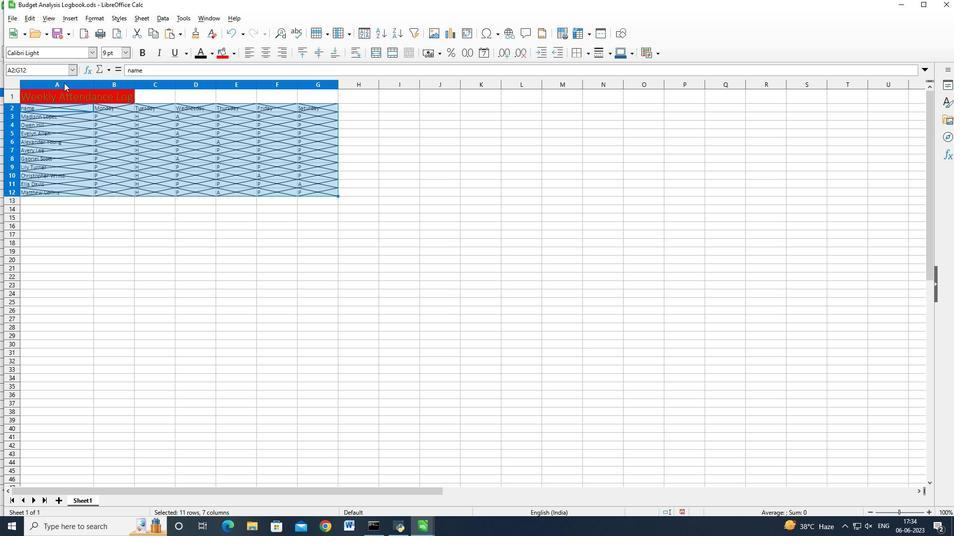 
Action: Key pressed <Key.shift>
Screenshot: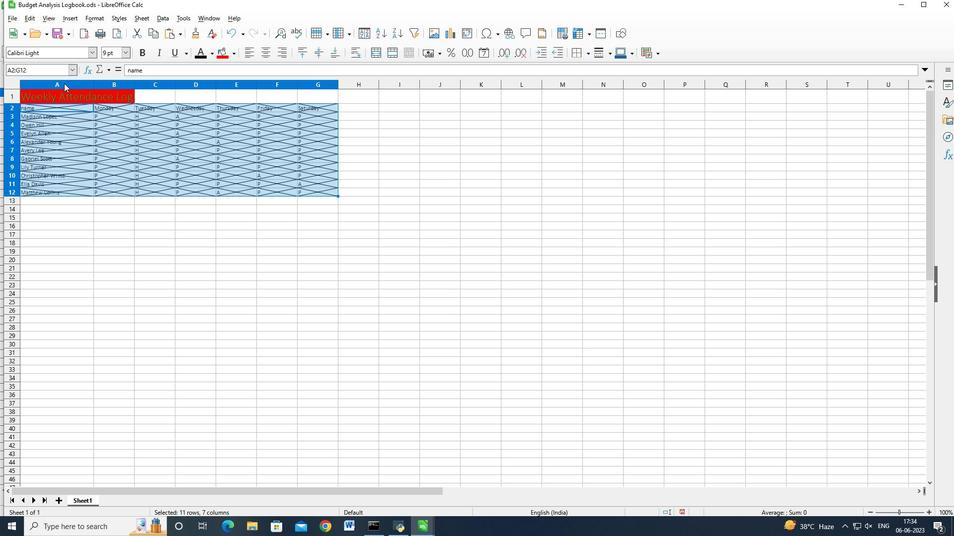 
Action: Mouse pressed left at (63, 83)
Screenshot: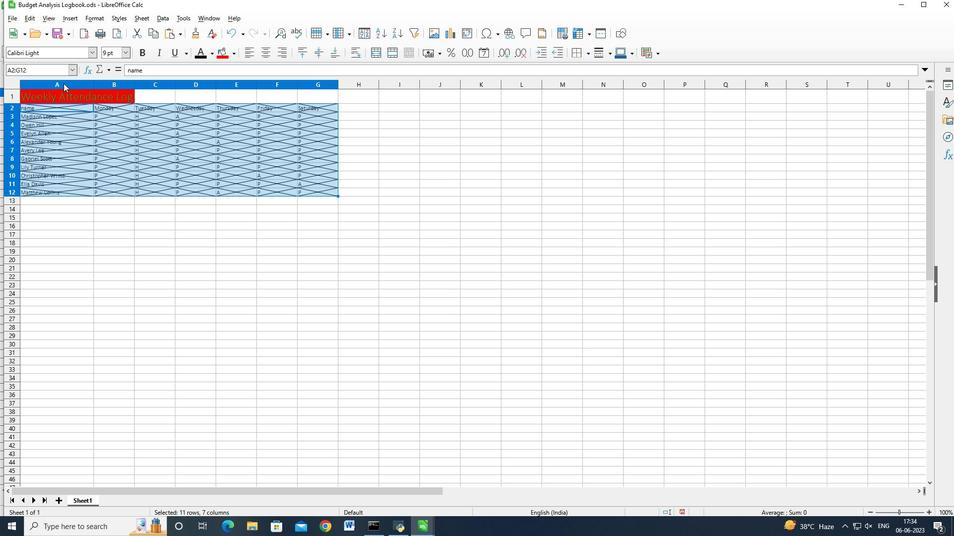 
Action: Mouse moved to (80, 86)
Screenshot: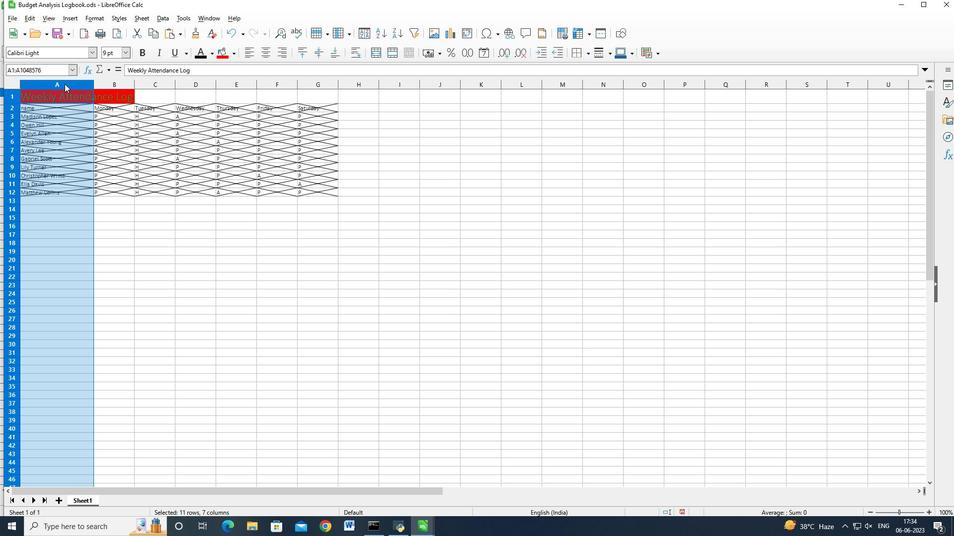 
Action: Key pressed <Key.shift>
Screenshot: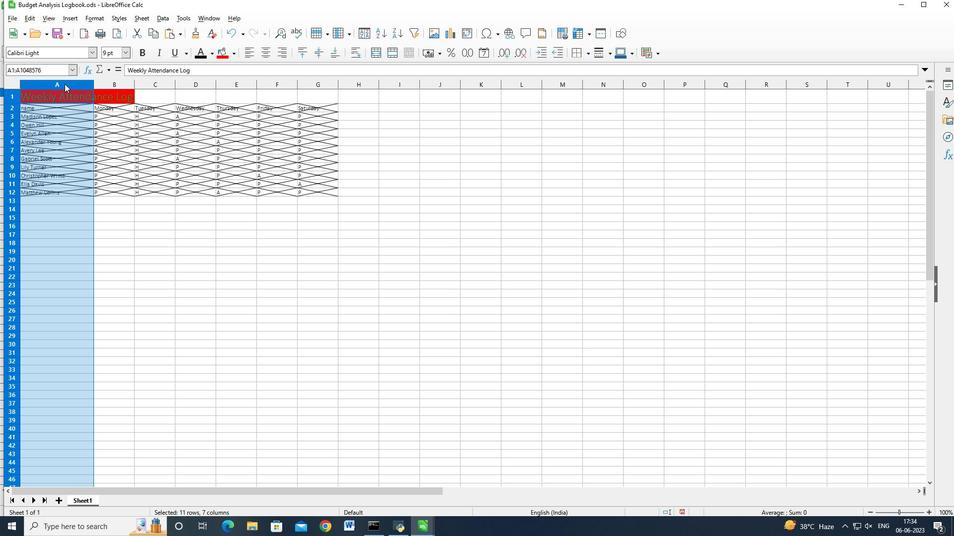
Action: Mouse moved to (85, 86)
Screenshot: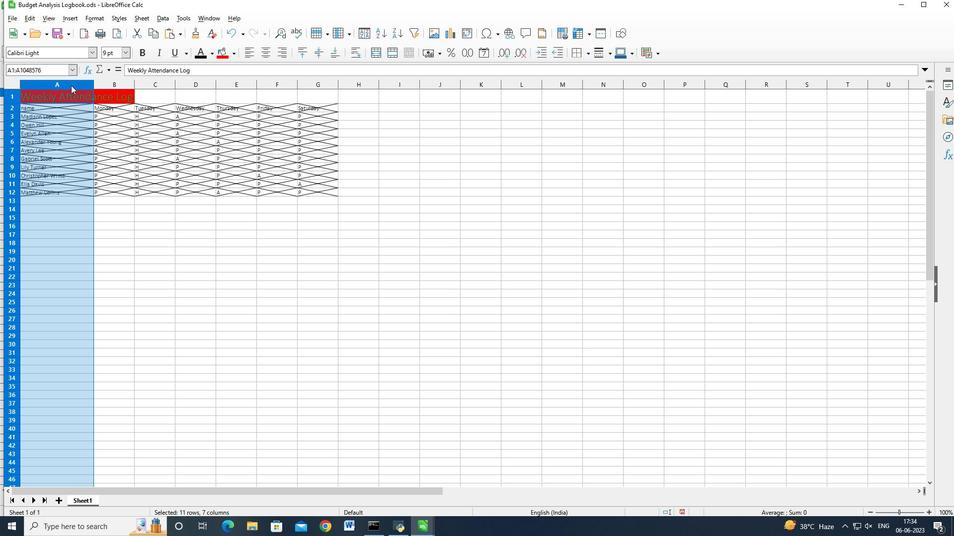 
Action: Key pressed <Key.shift>
Screenshot: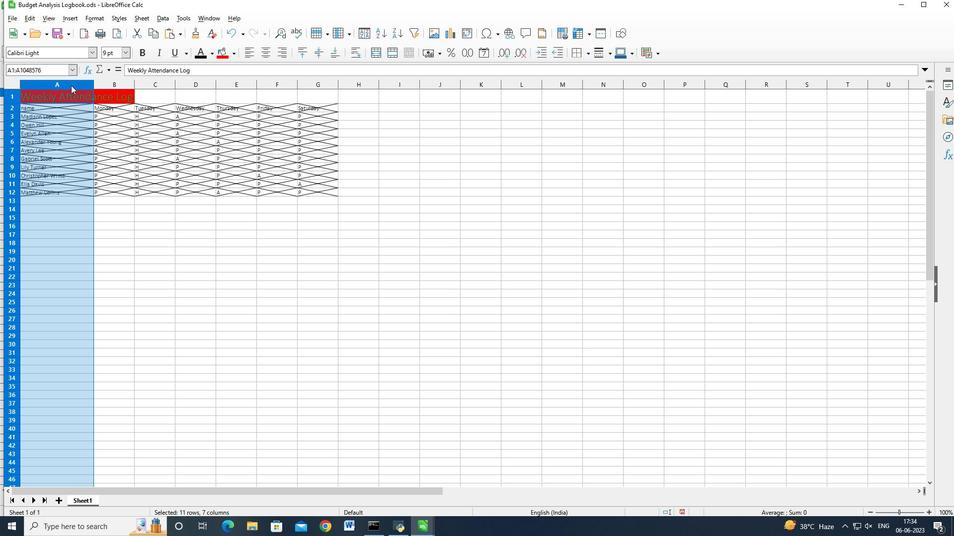
Action: Mouse moved to (90, 87)
Screenshot: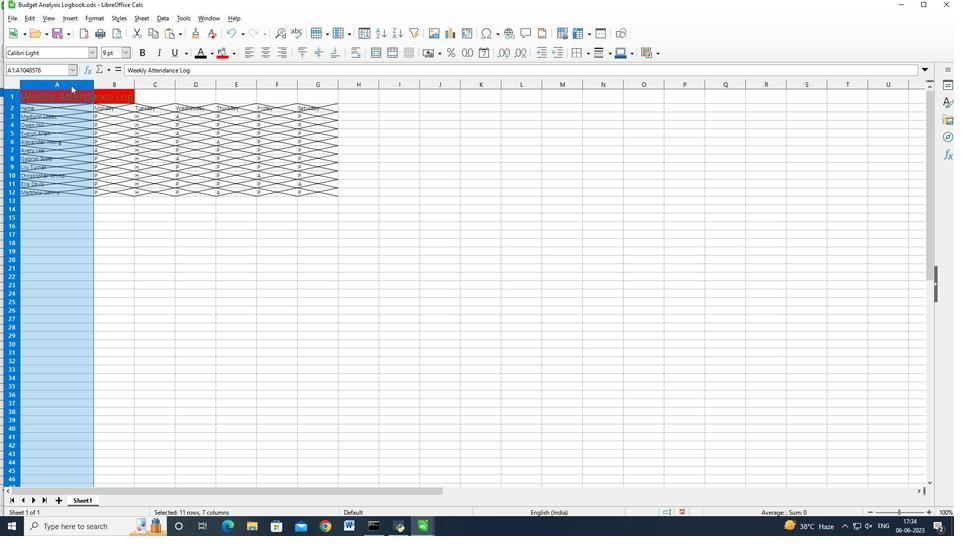 
Action: Key pressed <Key.shift>
Screenshot: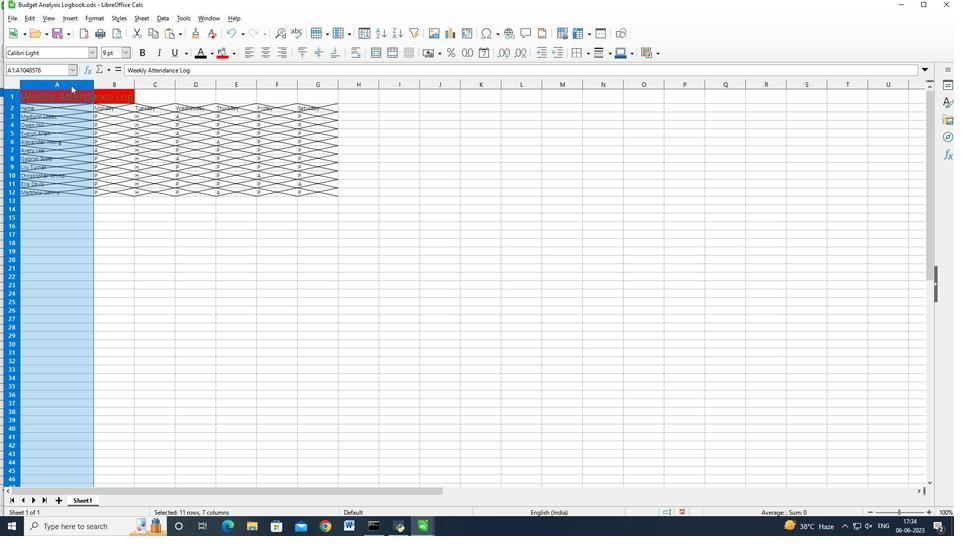 
Action: Mouse moved to (93, 87)
Screenshot: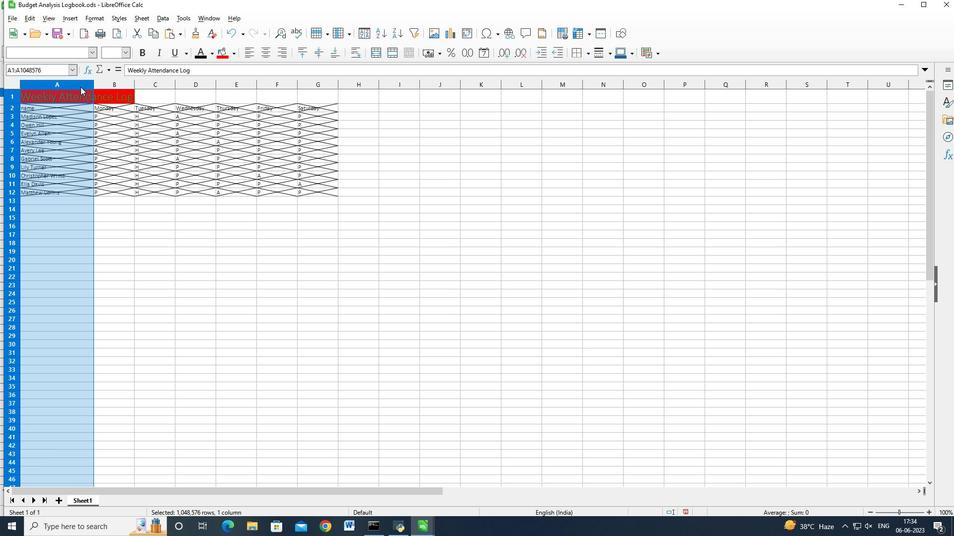 
Action: Key pressed <Key.shift>
Screenshot: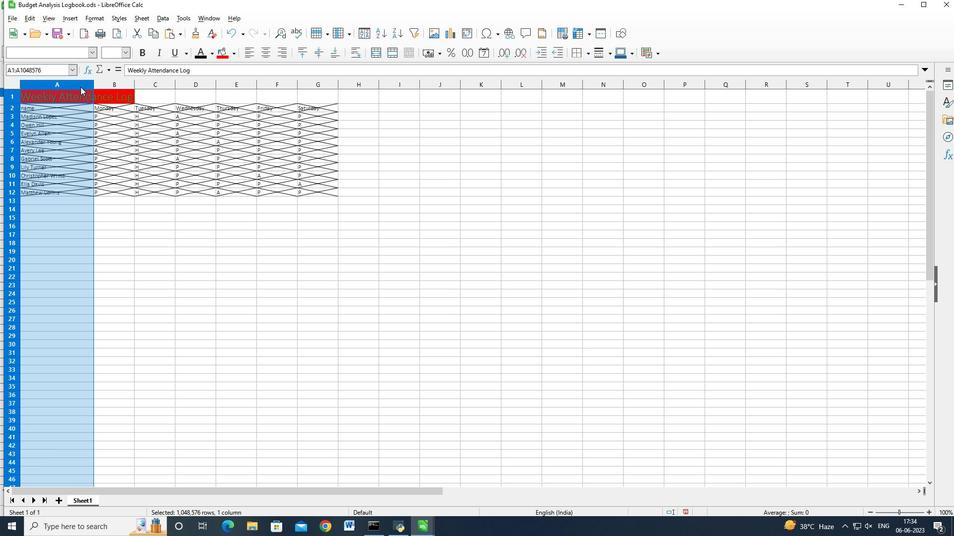 
Action: Mouse moved to (95, 87)
Screenshot: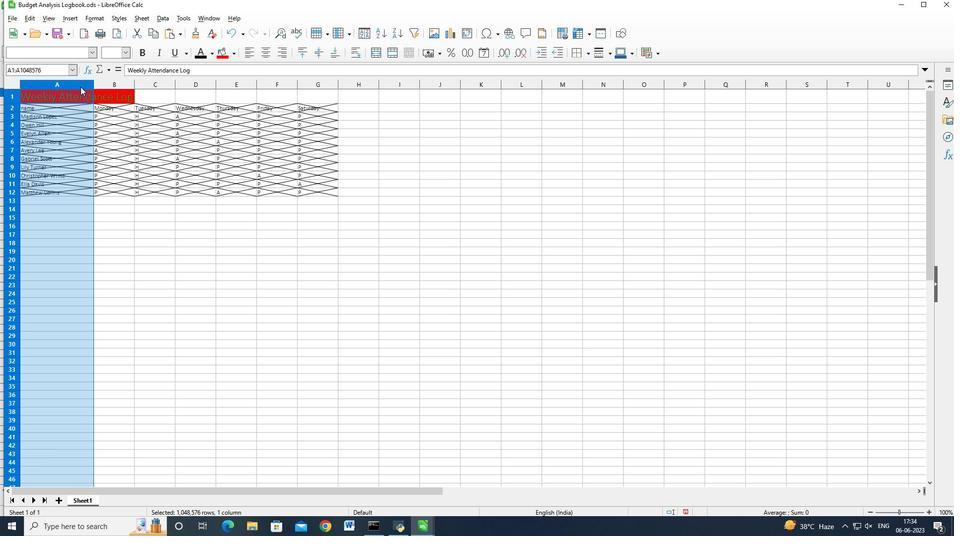 
Action: Key pressed <Key.shift>
Screenshot: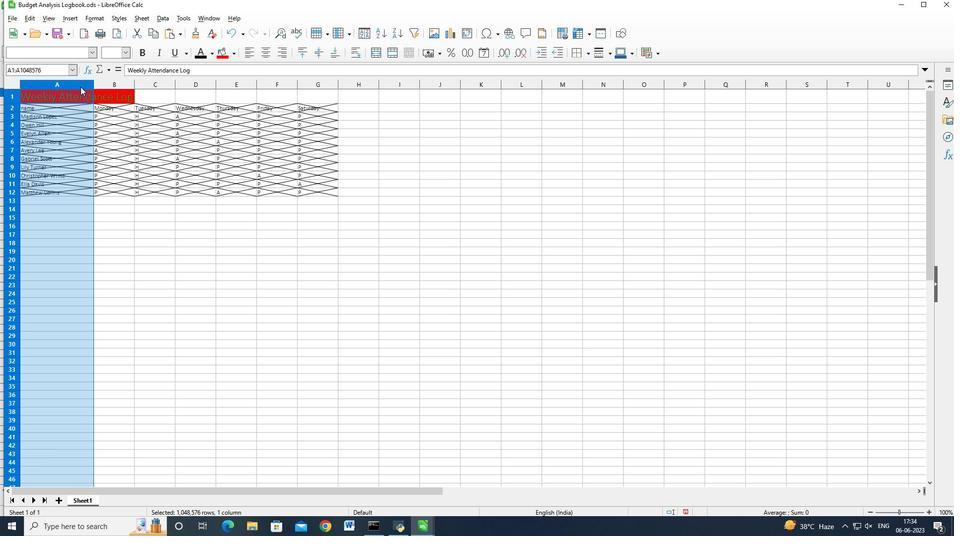 
Action: Mouse moved to (95, 87)
Screenshot: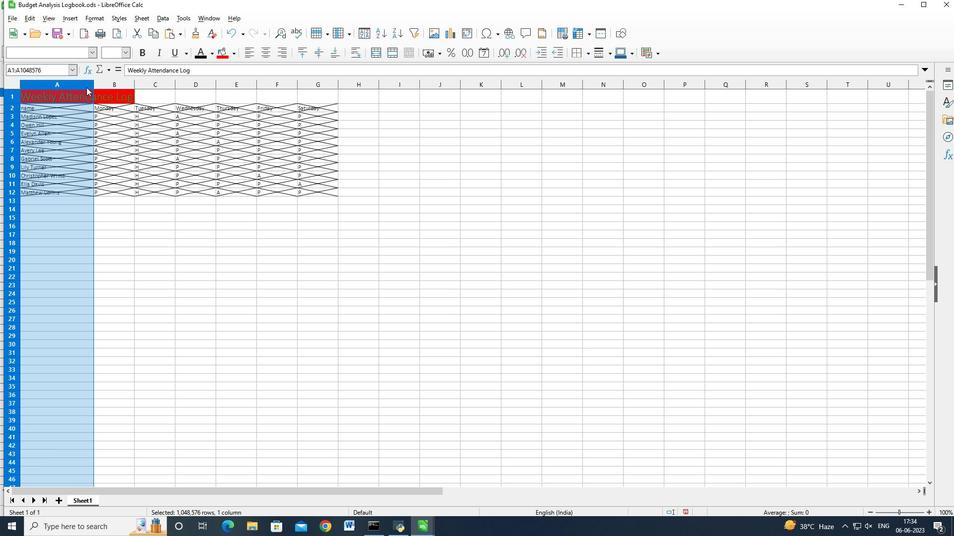 
Action: Key pressed <Key.shift><Key.shift>
Screenshot: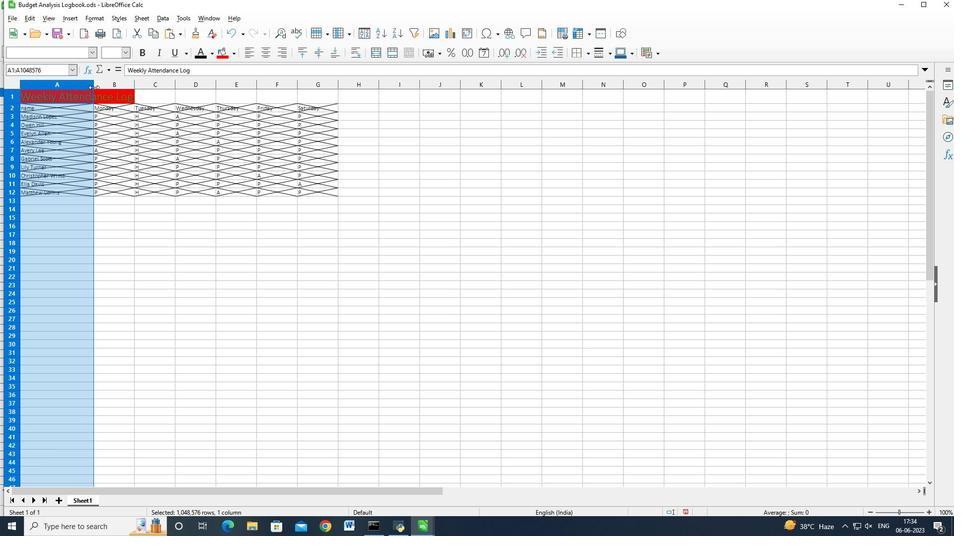 
Action: Mouse moved to (96, 87)
Screenshot: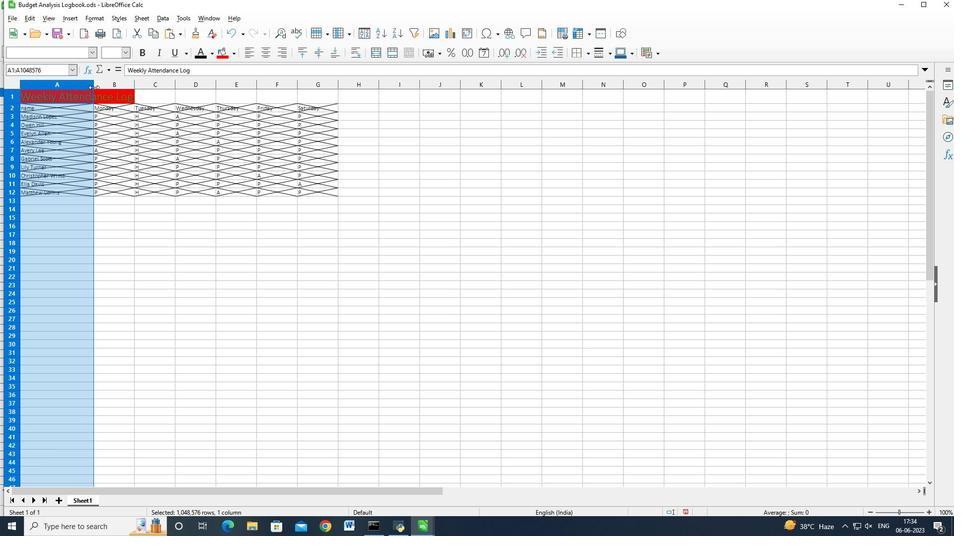 
Action: Key pressed <Key.shift>
Screenshot: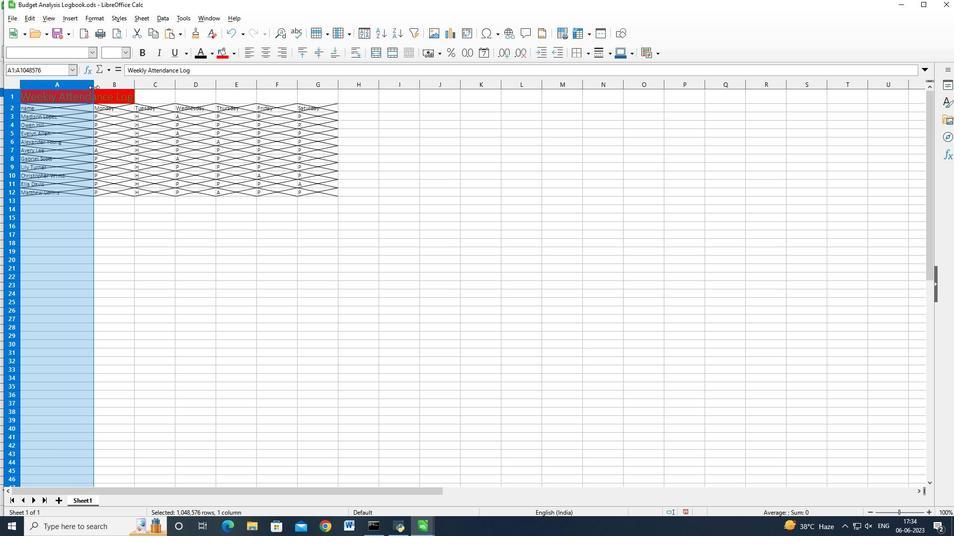 
Action: Mouse moved to (98, 87)
Screenshot: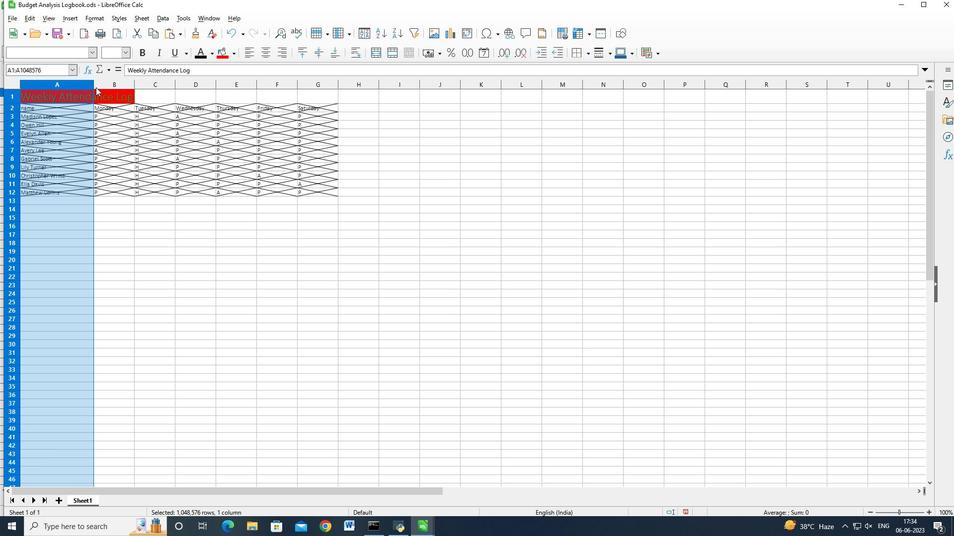 
Action: Key pressed <Key.shift>
Screenshot: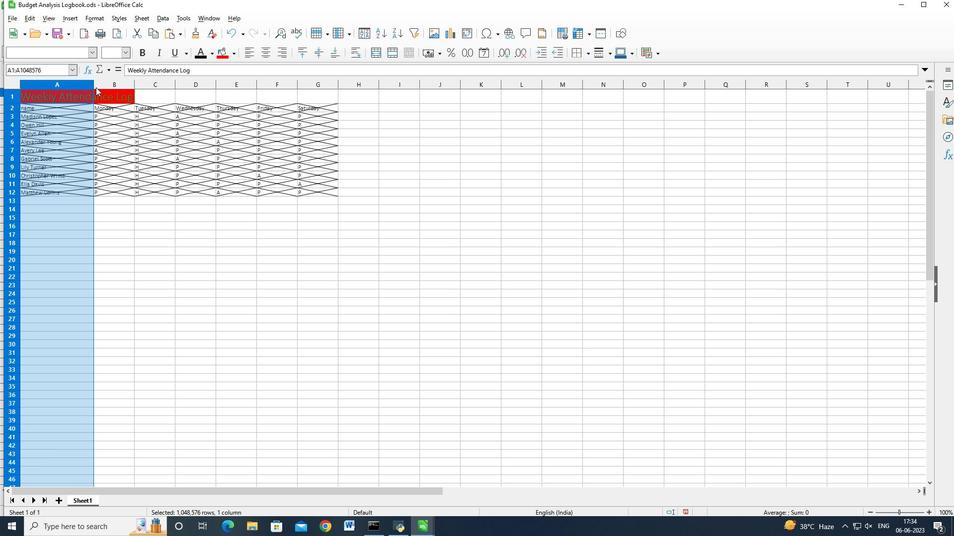 
Action: Mouse moved to (99, 87)
Screenshot: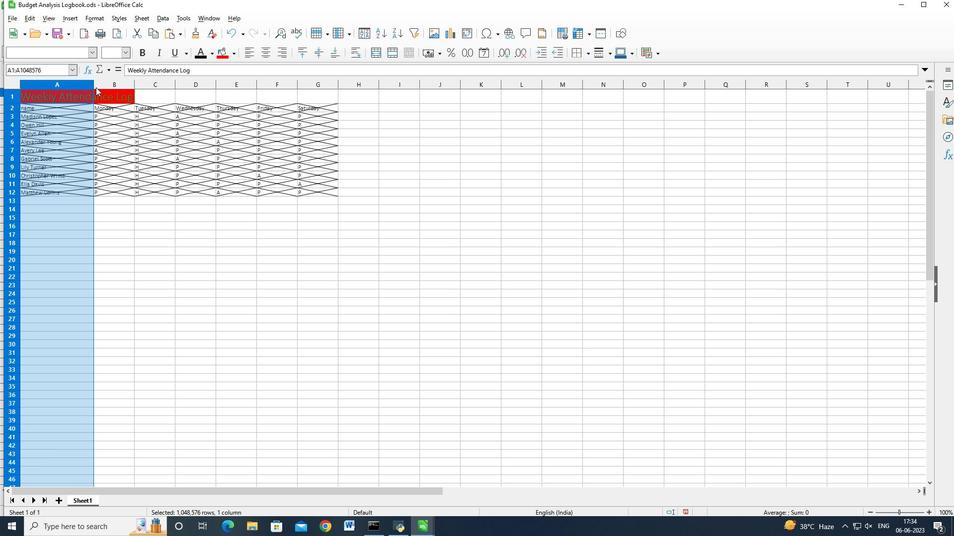 
Action: Key pressed <Key.shift>
Screenshot: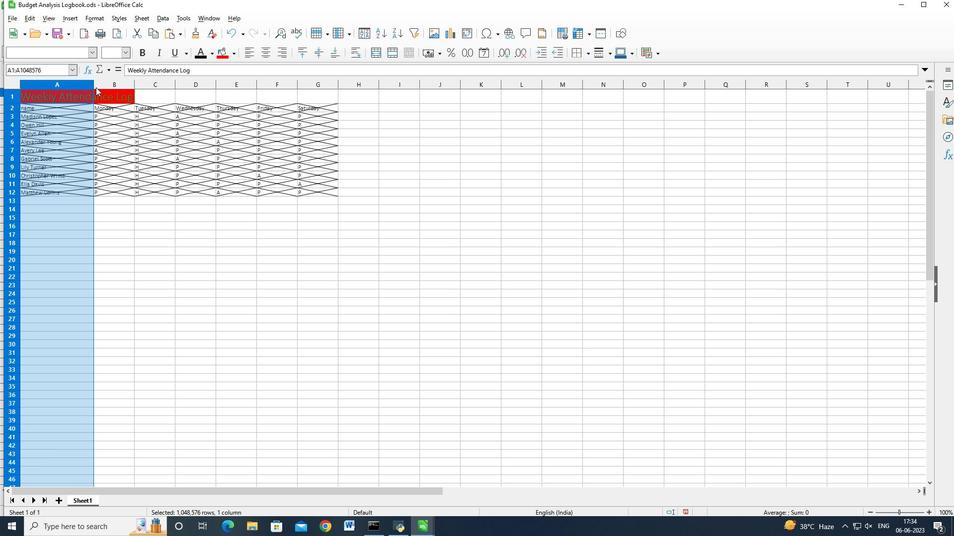 
Action: Mouse moved to (99, 87)
Screenshot: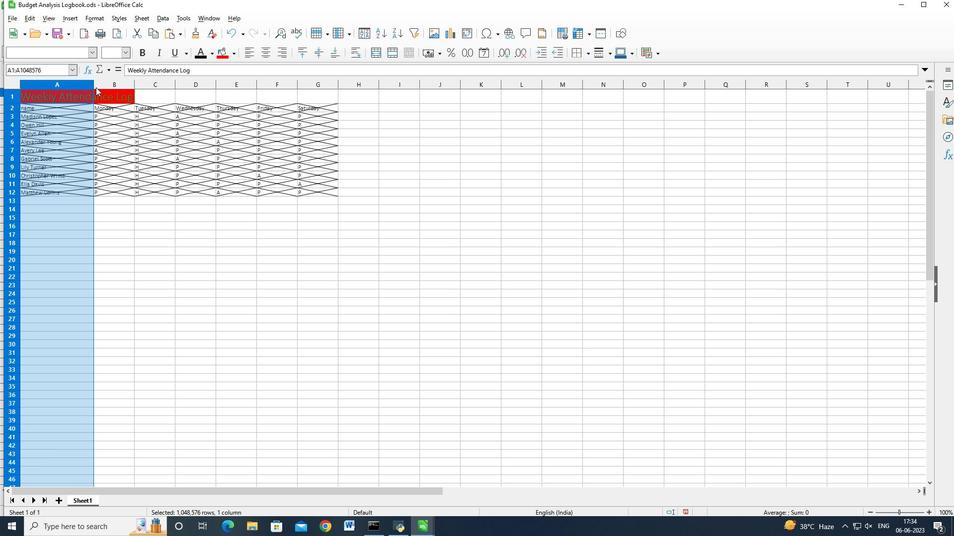 
Action: Key pressed <Key.shift>
Screenshot: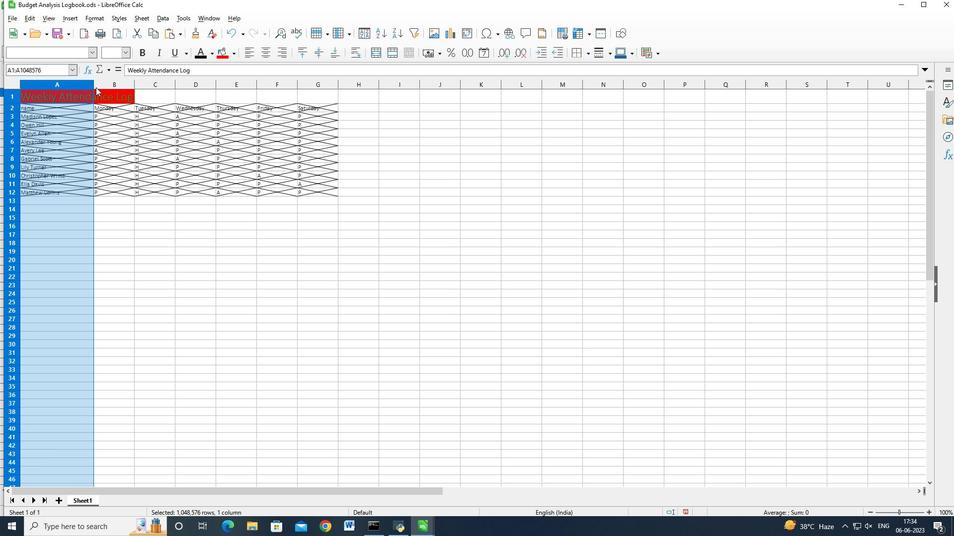 
Action: Mouse moved to (100, 87)
Screenshot: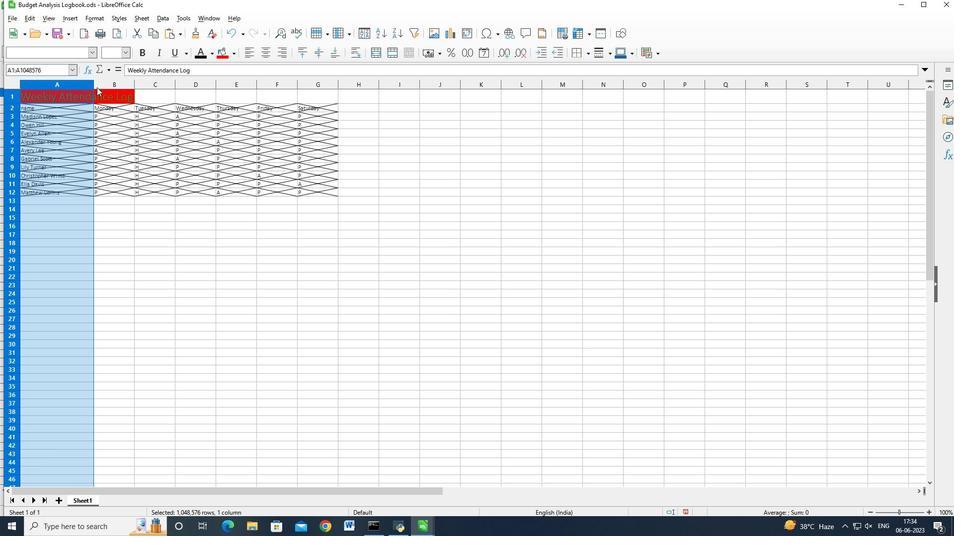 
Action: Key pressed <Key.shift>
Screenshot: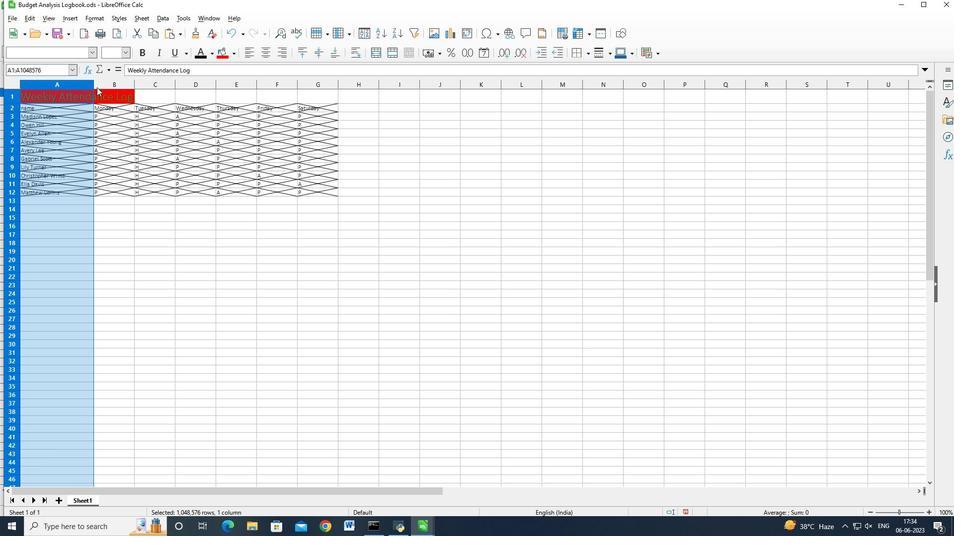 
Action: Mouse moved to (100, 87)
Screenshot: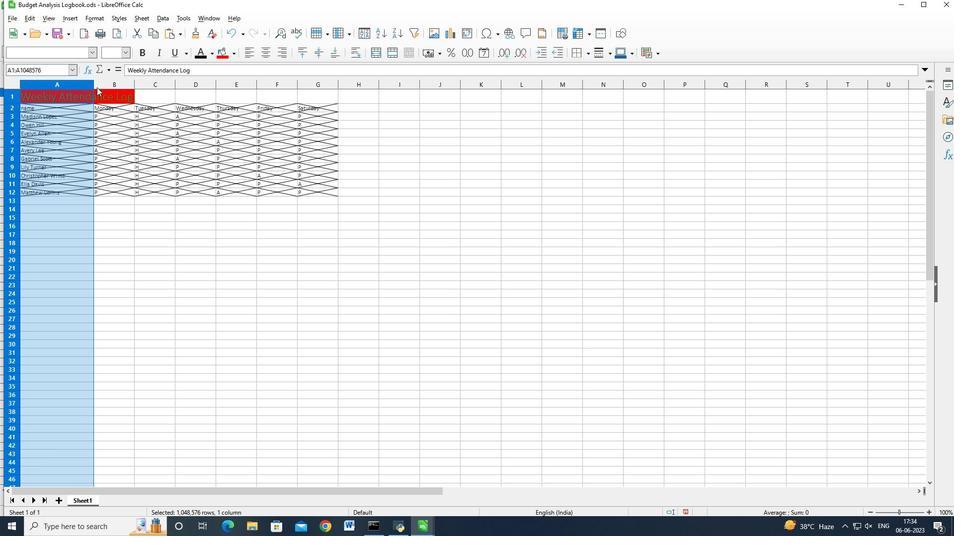 
Action: Mouse pressed left at (100, 87)
Screenshot: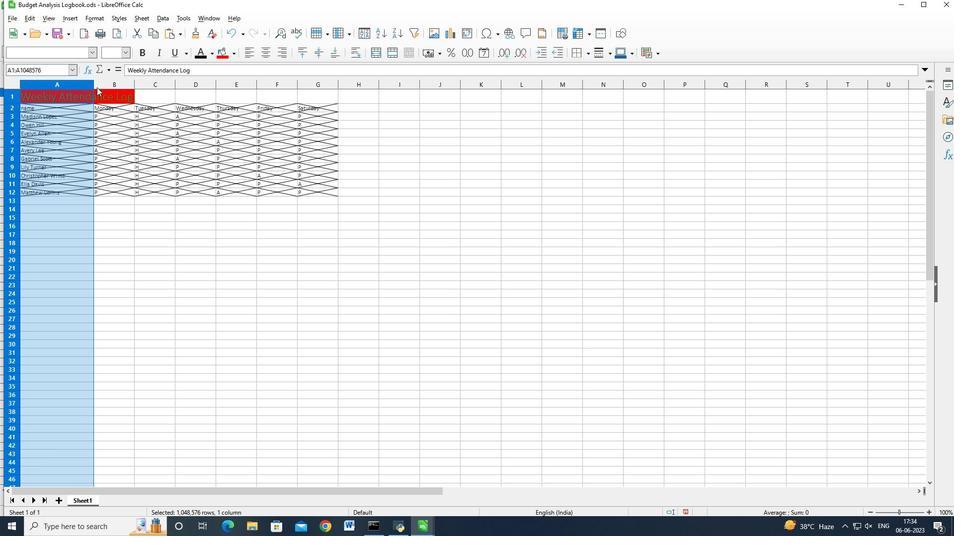
Action: Key pressed <Key.shift><Key.shift><Key.shift><Key.shift>
Screenshot: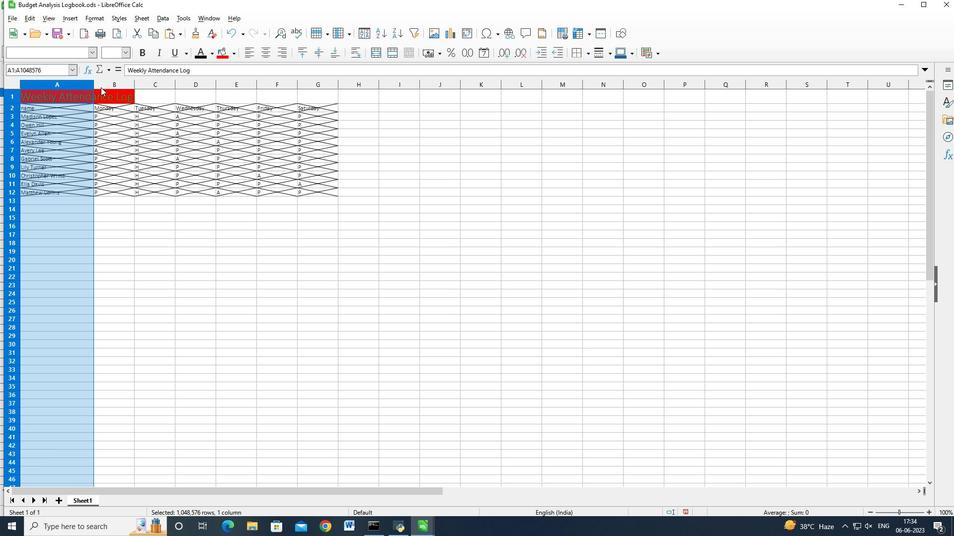 
Action: Mouse moved to (101, 87)
Screenshot: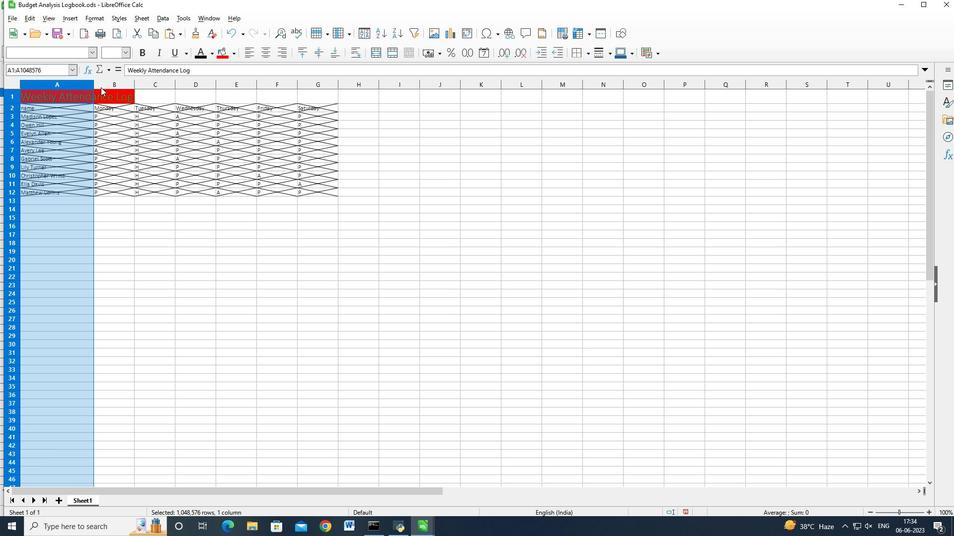 
Action: Key pressed <Key.shift>
Screenshot: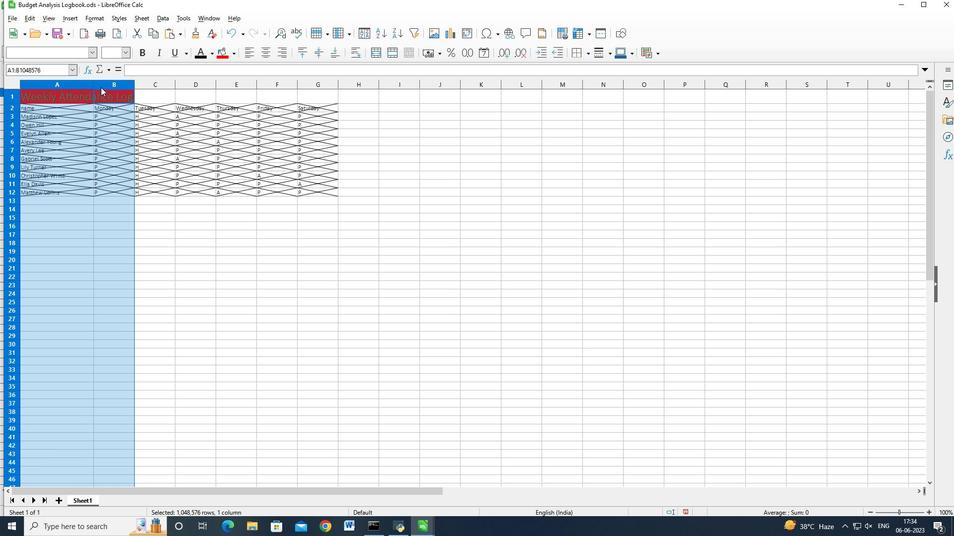 
Action: Mouse moved to (106, 87)
Screenshot: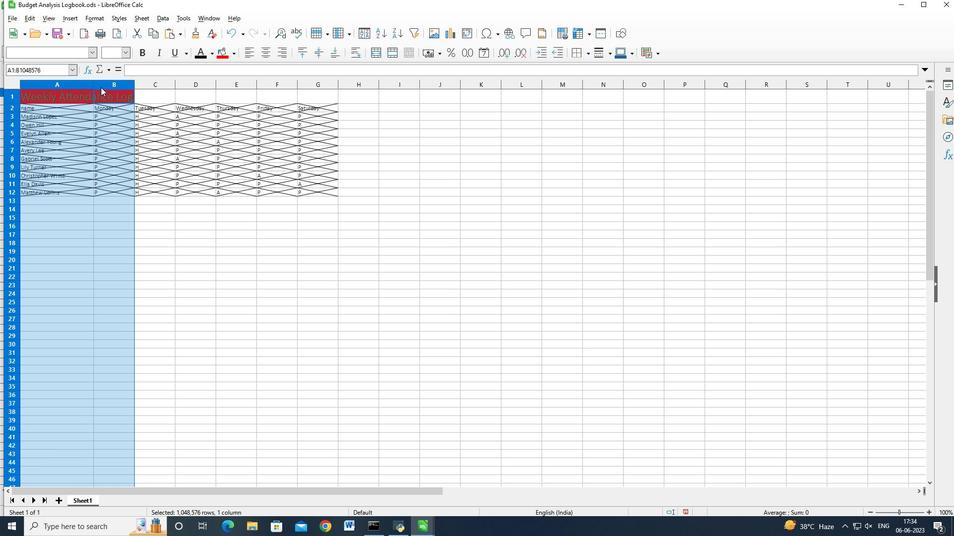 
Action: Key pressed <Key.shift>
Screenshot: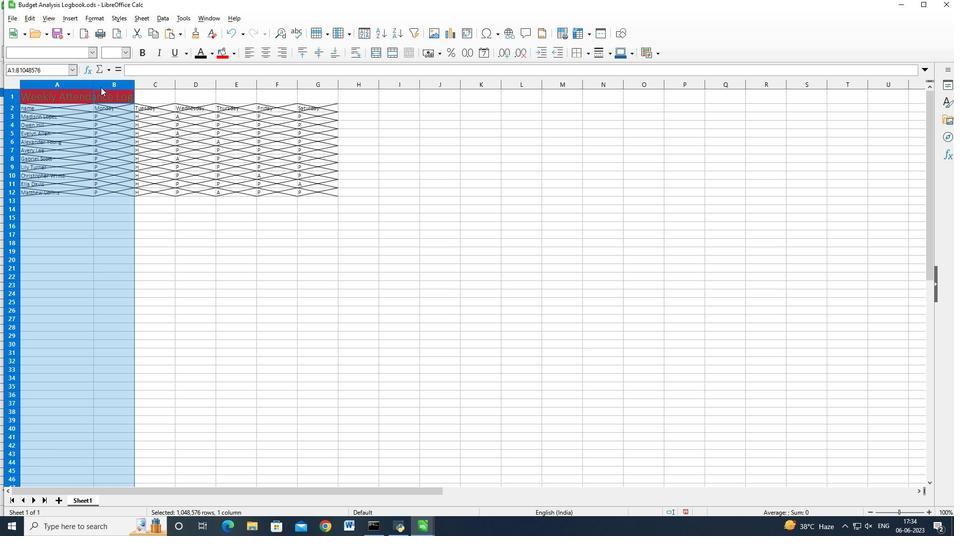 
Action: Mouse moved to (115, 87)
Screenshot: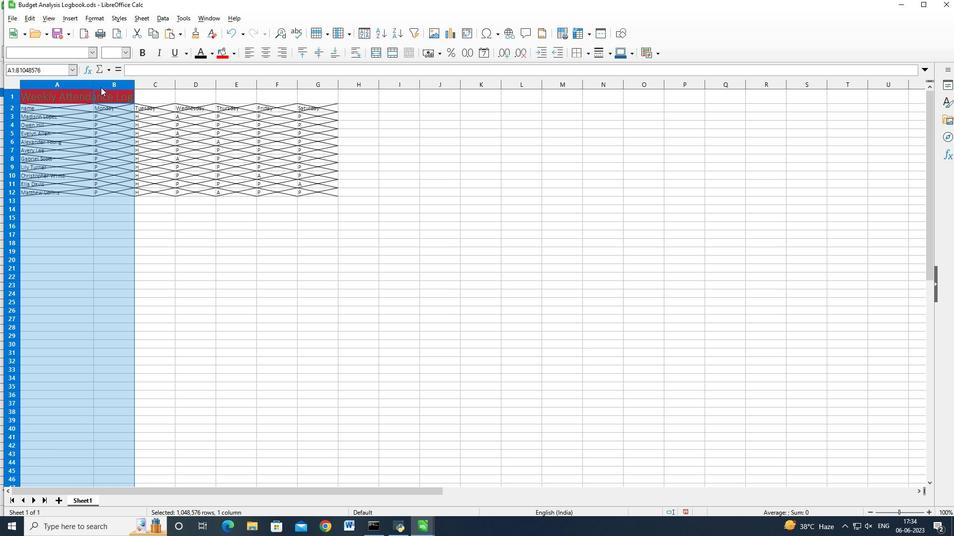 
Action: Key pressed <Key.shift>
Screenshot: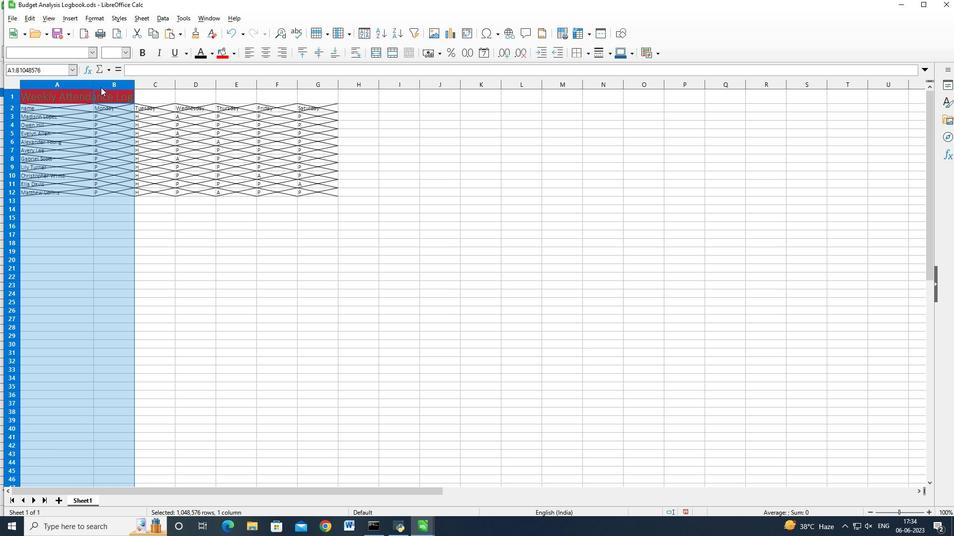 
Action: Mouse moved to (124, 87)
Screenshot: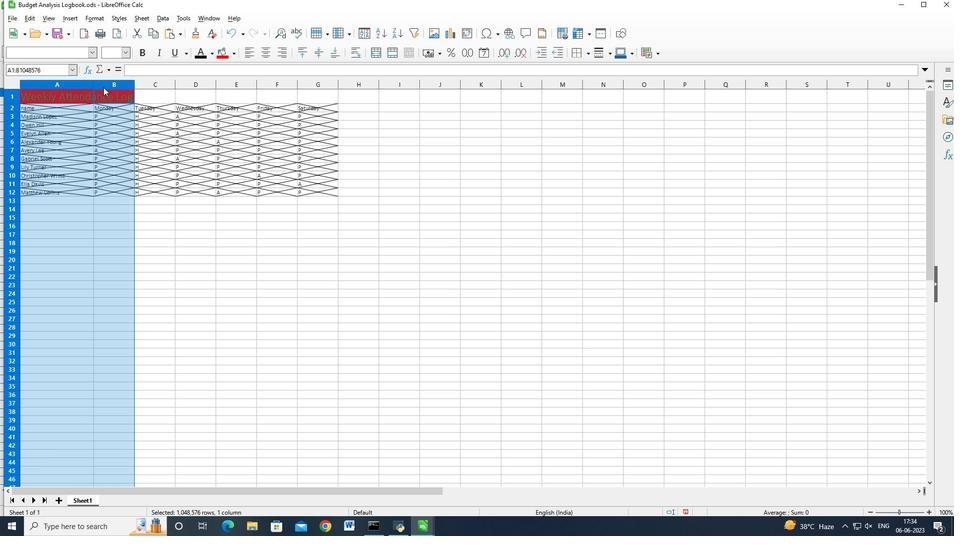 
Action: Key pressed <Key.shift>
Screenshot: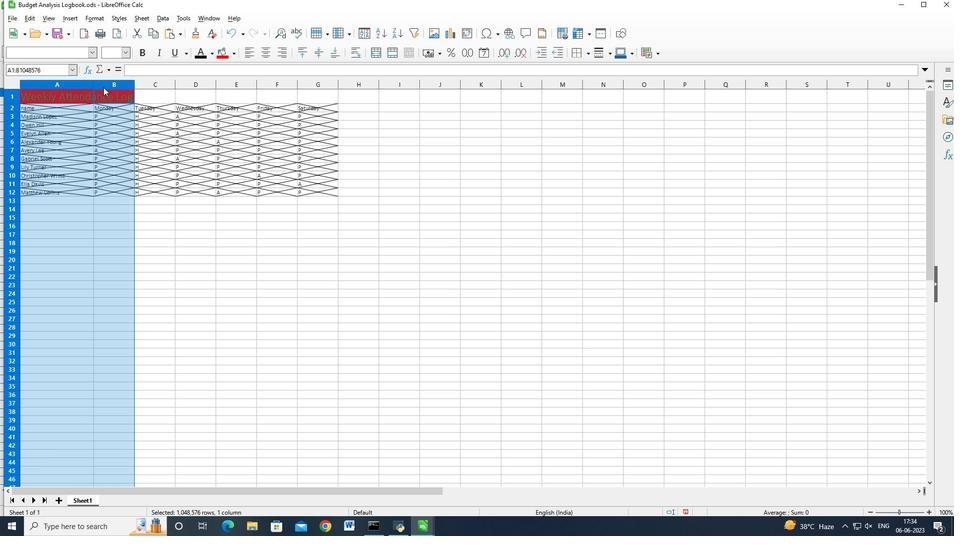 
Action: Mouse moved to (132, 87)
Screenshot: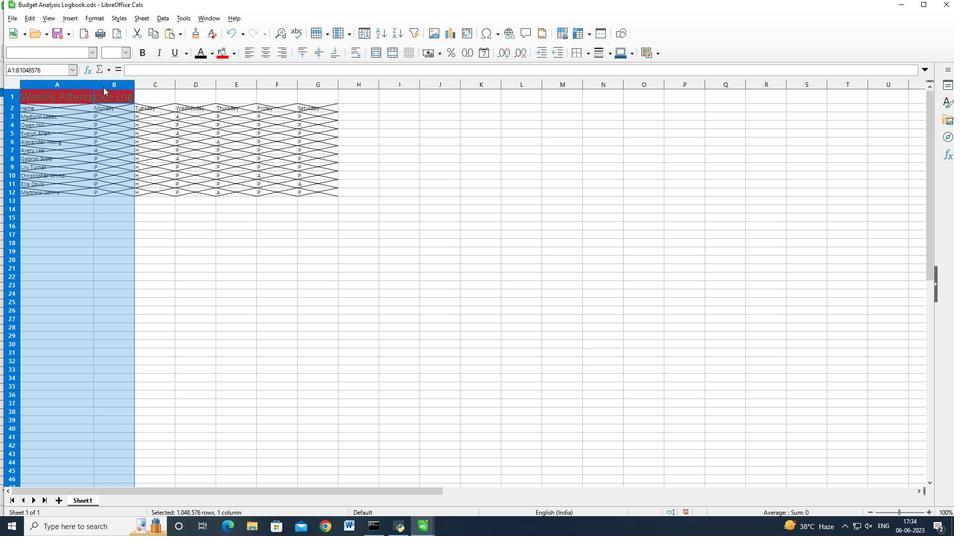 
Action: Key pressed <Key.shift>
Screenshot: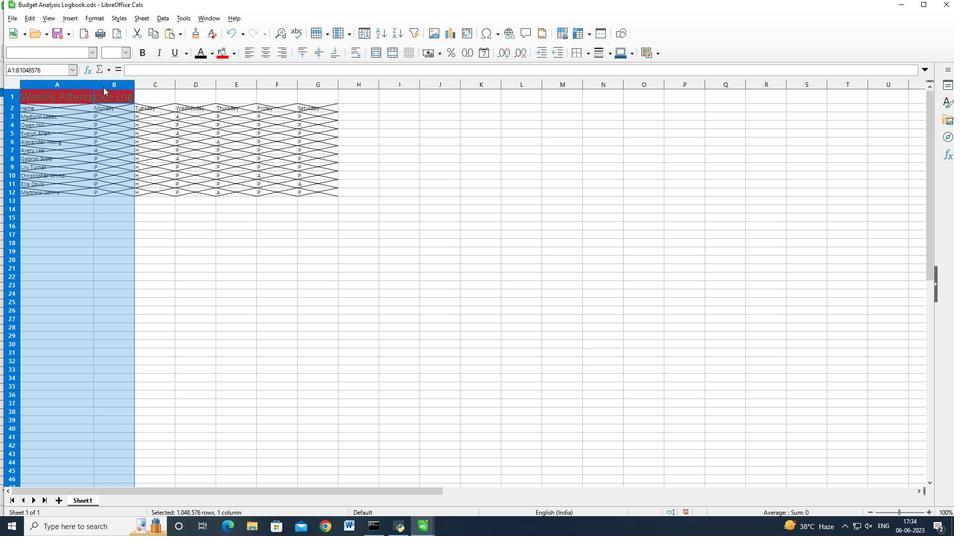 
Action: Mouse moved to (145, 87)
Screenshot: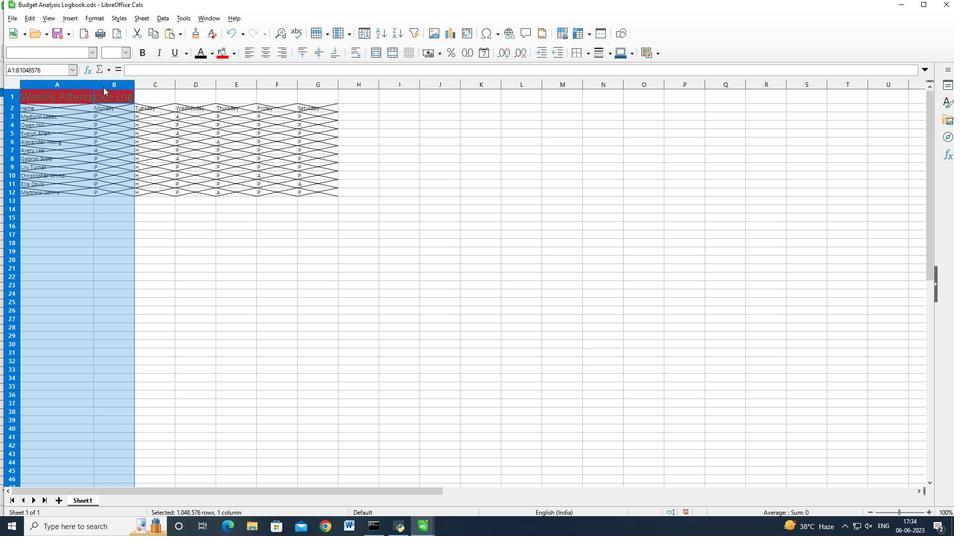 
Action: Key pressed <Key.shift>
Screenshot: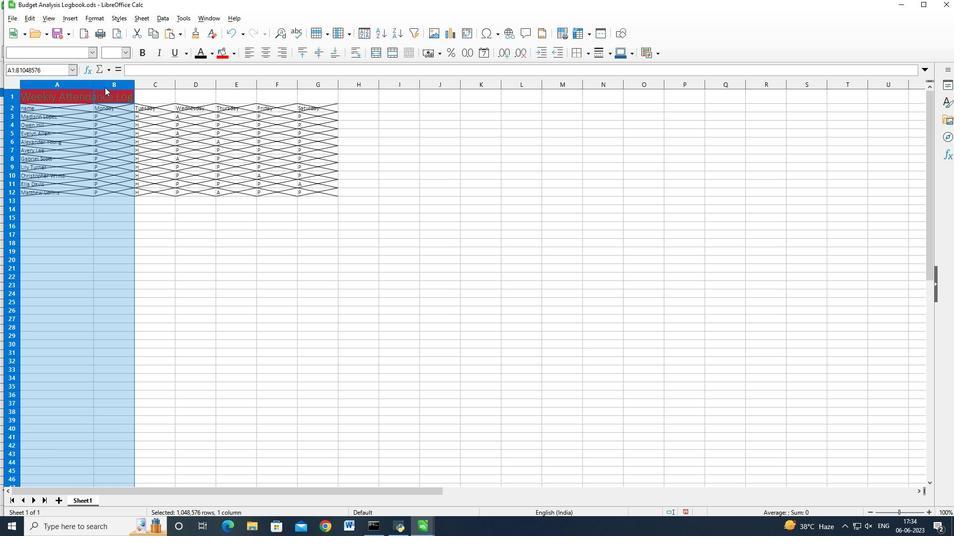 
Action: Mouse moved to (157, 87)
Screenshot: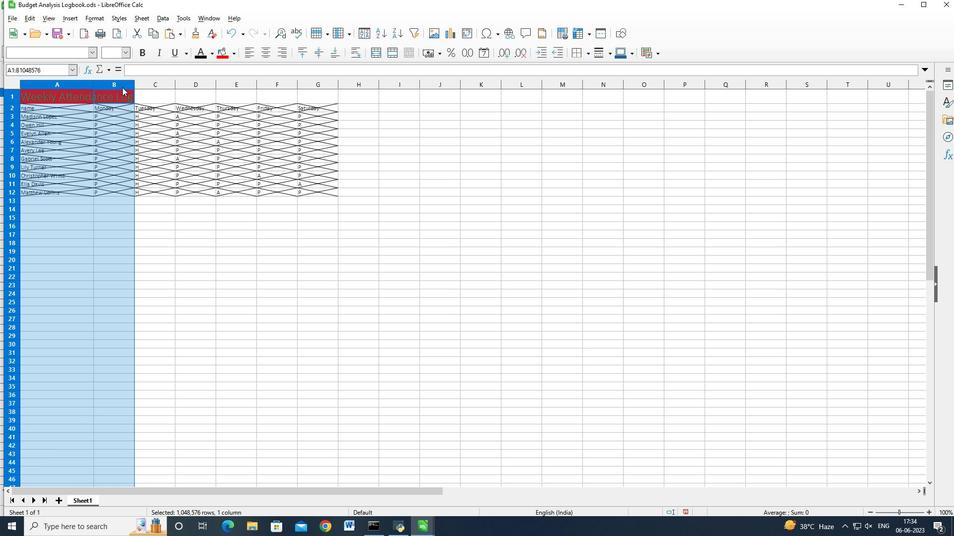 
Action: Key pressed <Key.shift>
Screenshot: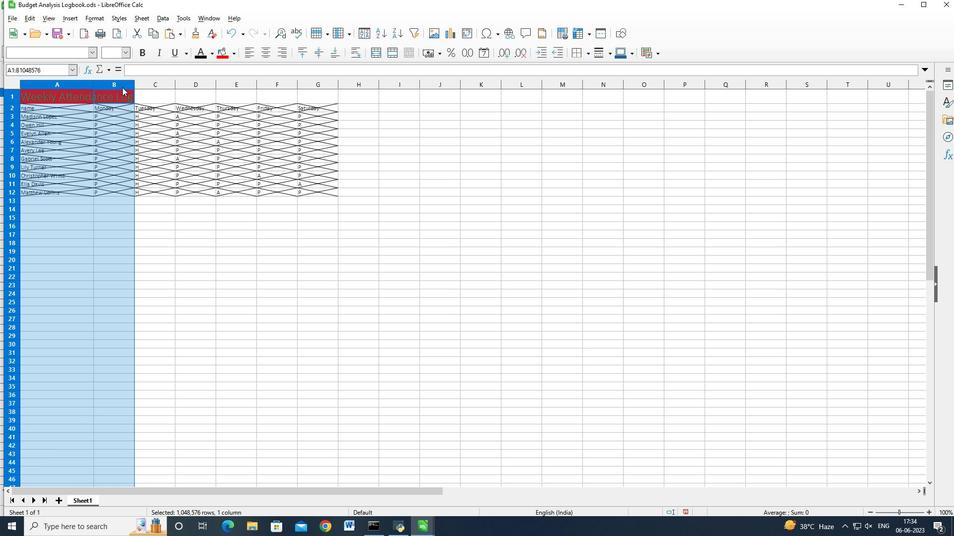 
Action: Mouse moved to (159, 87)
Screenshot: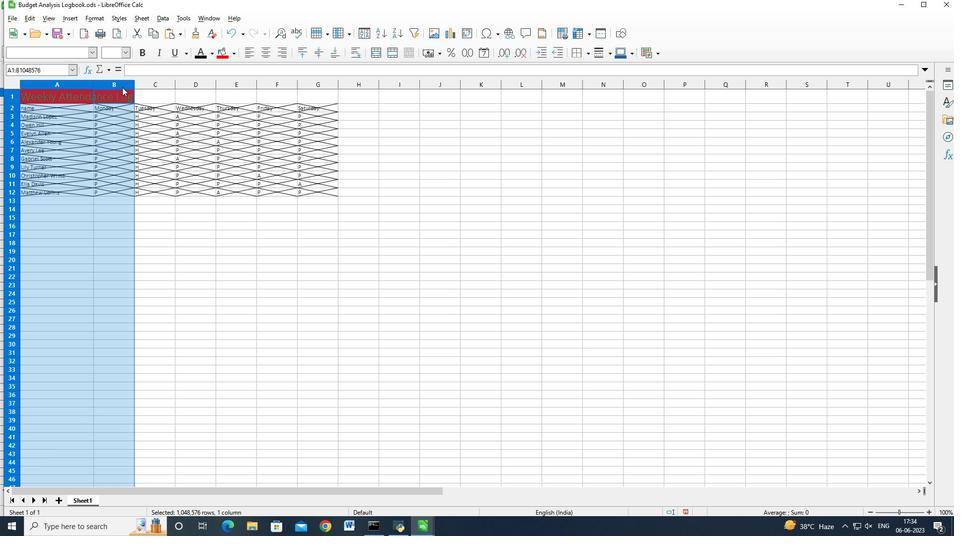 
Action: Key pressed <Key.shift><Key.shift>
Screenshot: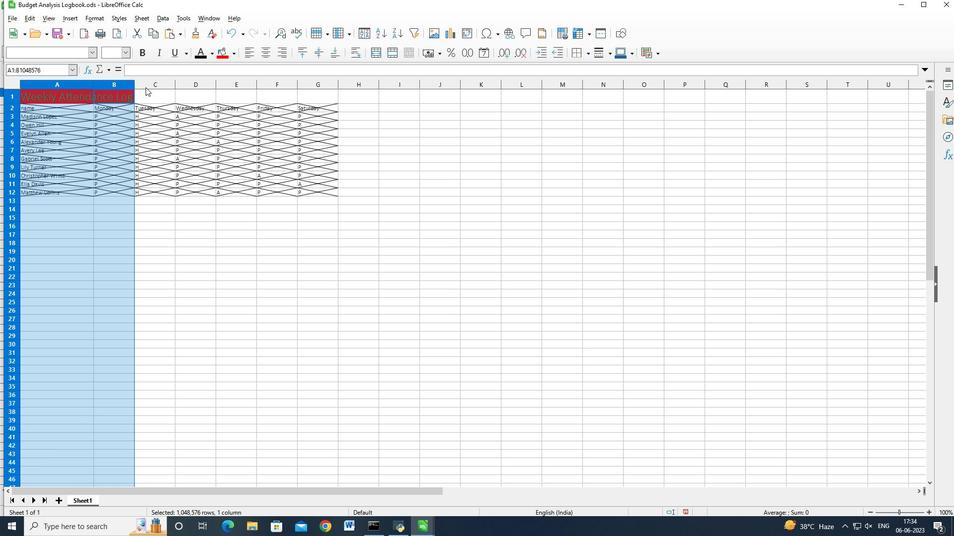 
Action: Mouse moved to (159, 87)
Screenshot: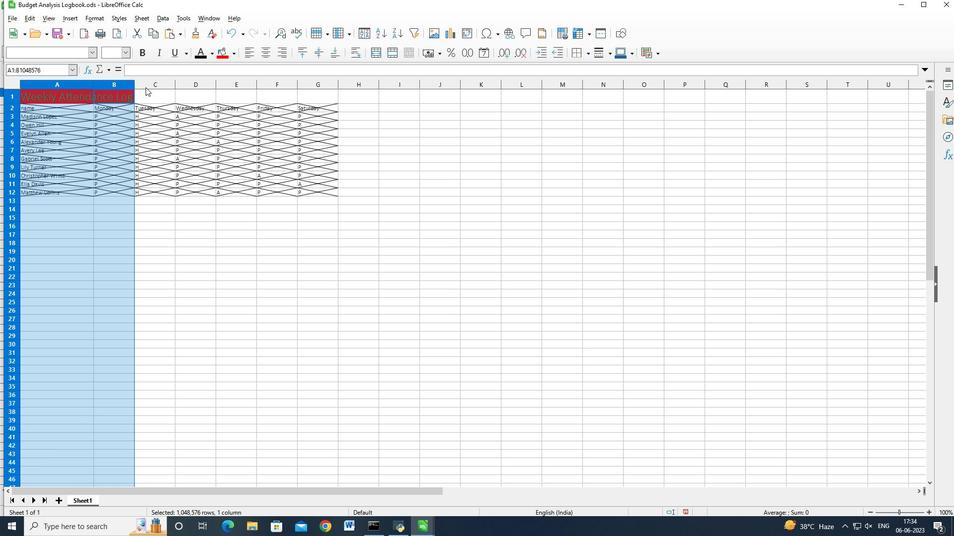 
Action: Key pressed <Key.shift>
Screenshot: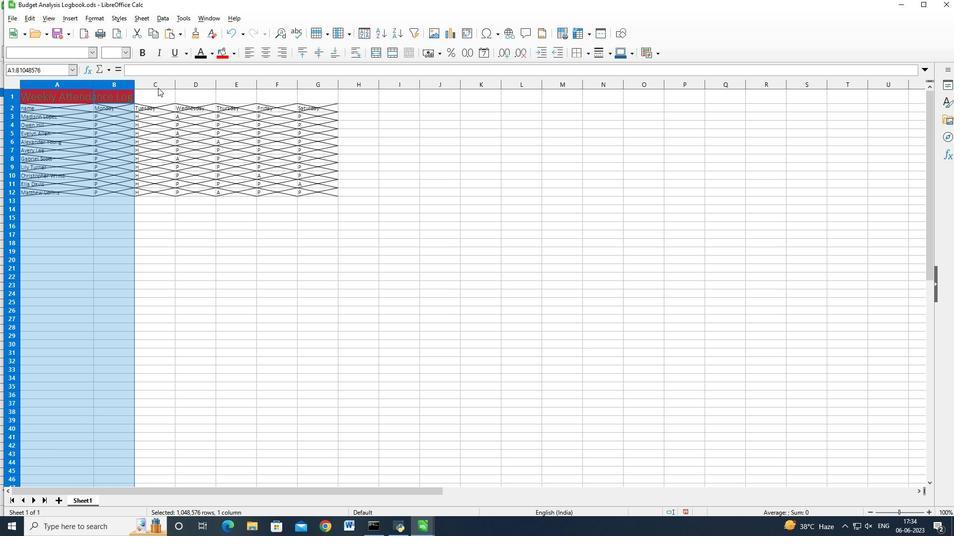 
Action: Mouse moved to (159, 87)
Screenshot: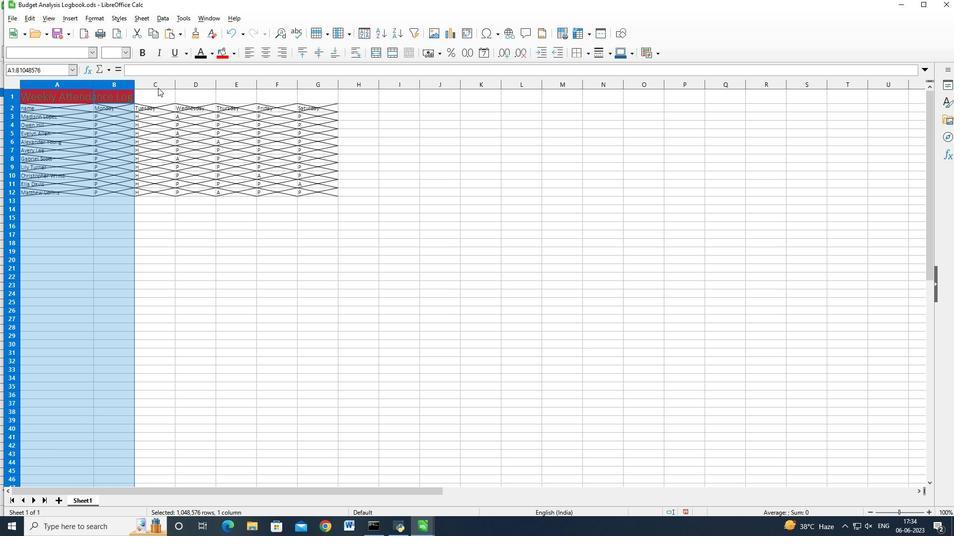 
Action: Mouse pressed left at (159, 87)
Screenshot: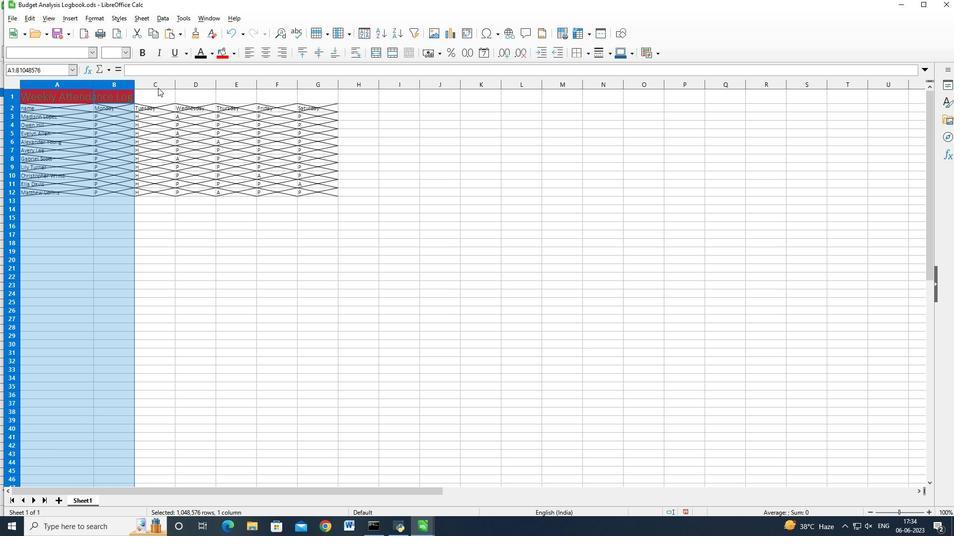 
Action: Key pressed <Key.shift>
Screenshot: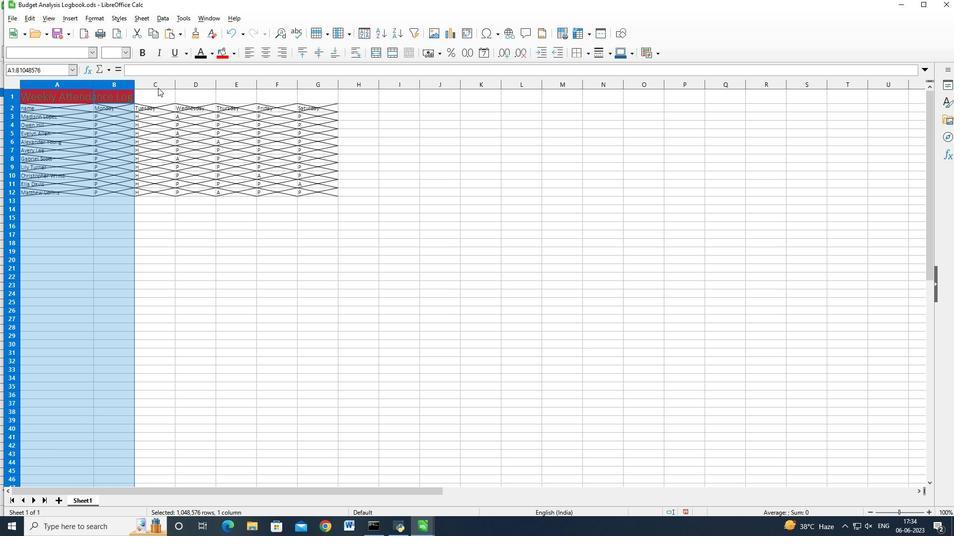 
Action: Mouse moved to (160, 87)
Screenshot: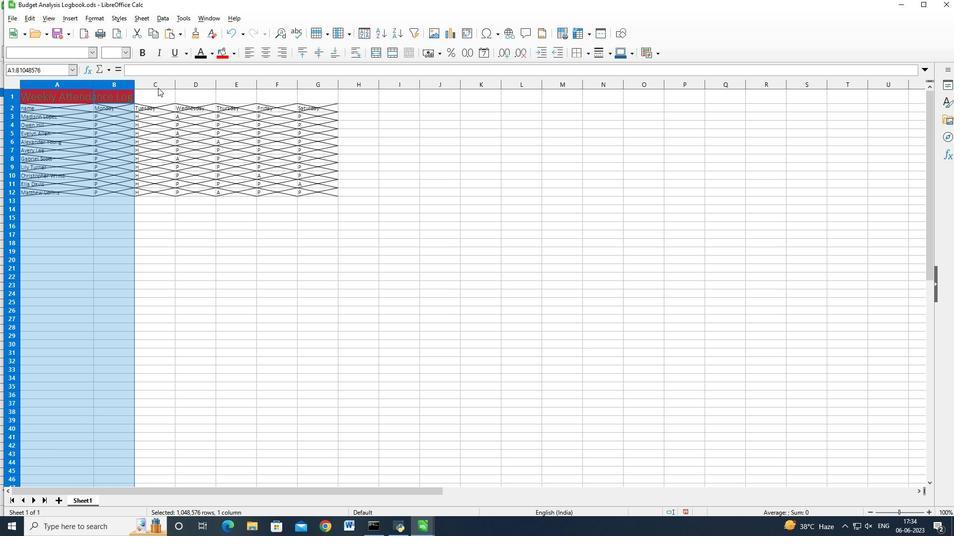 
Action: Key pressed <Key.shift><Key.shift>
Screenshot: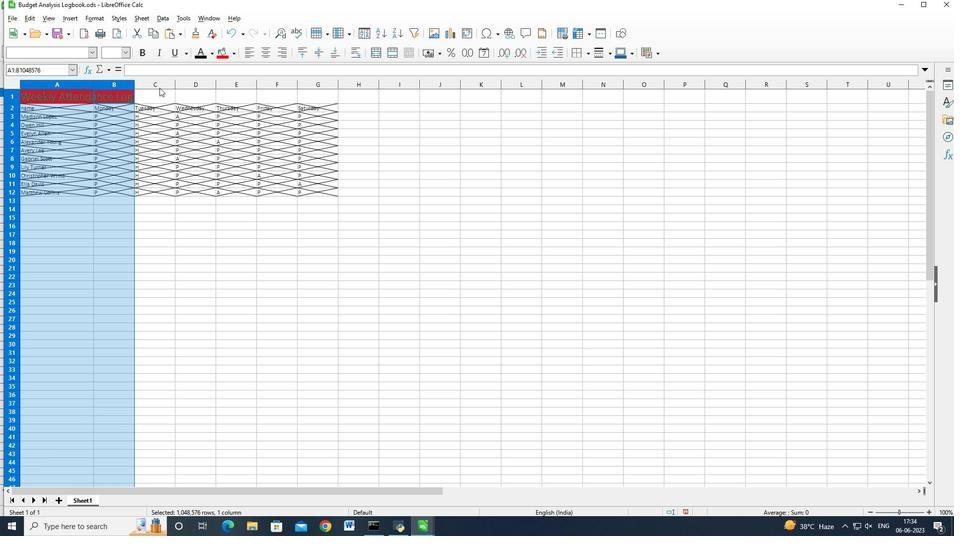 
Action: Mouse moved to (175, 88)
Screenshot: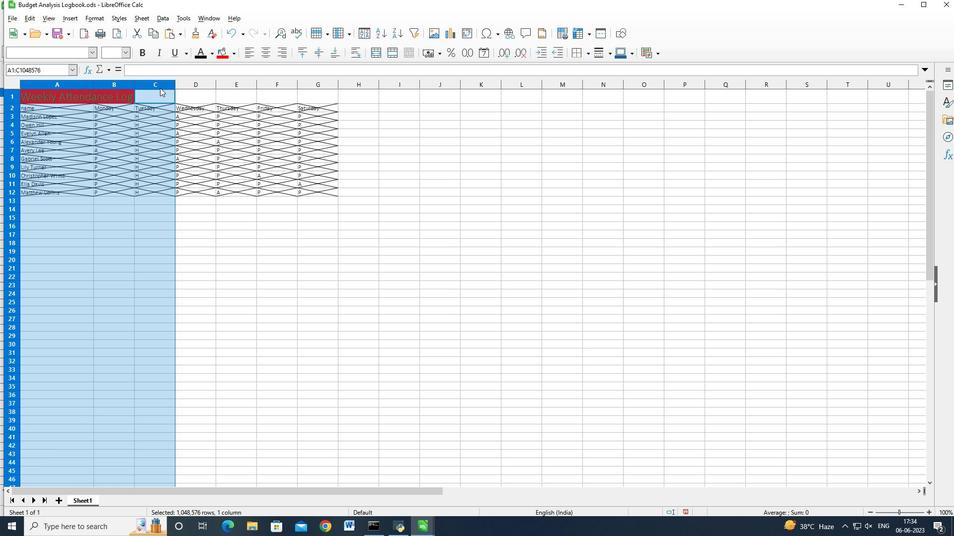 
Action: Key pressed <Key.shift>
Screenshot: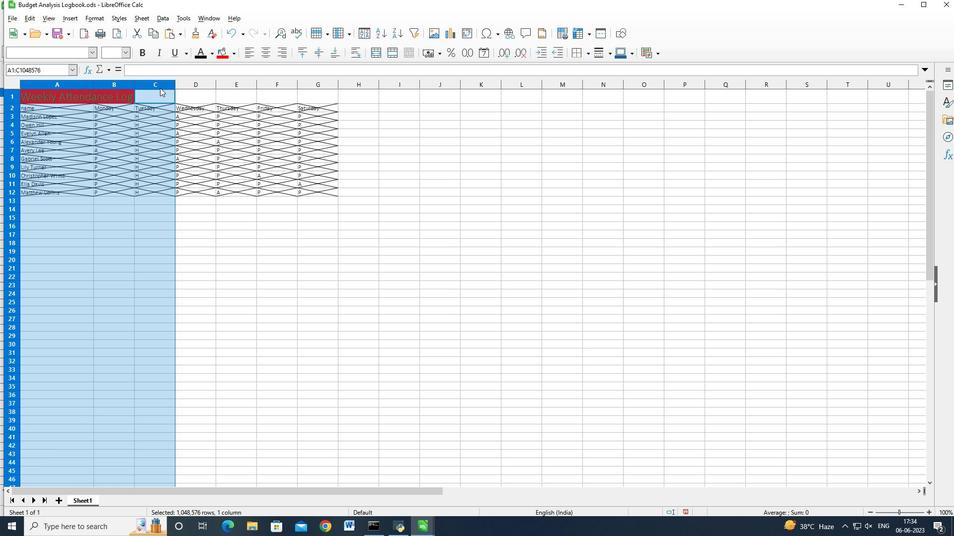 
Action: Mouse moved to (180, 88)
Screenshot: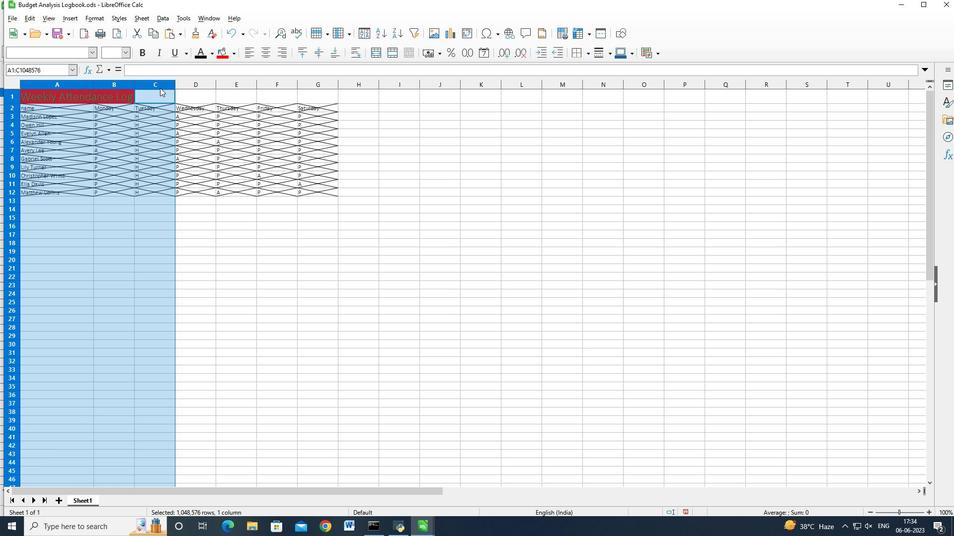 
Action: Key pressed <Key.shift>
Screenshot: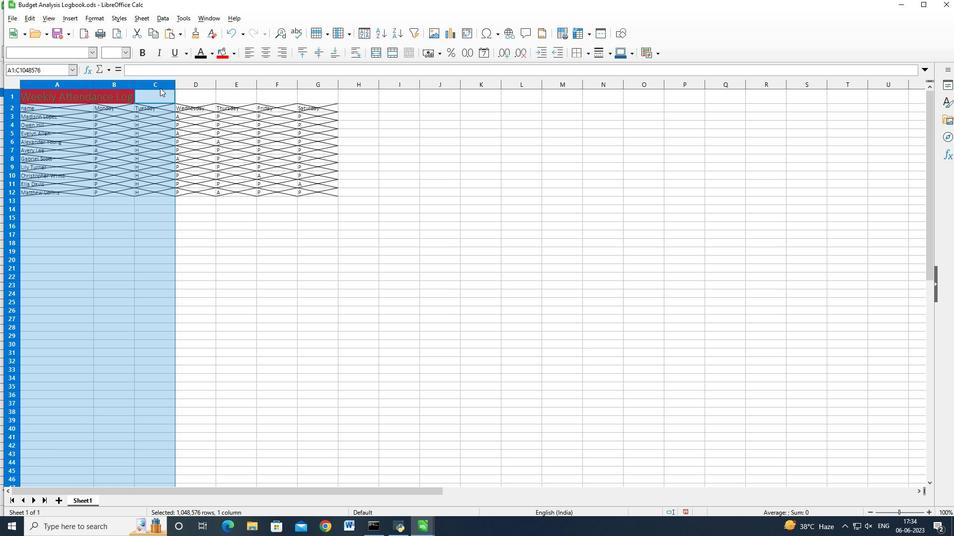 
Action: Mouse moved to (182, 87)
Screenshot: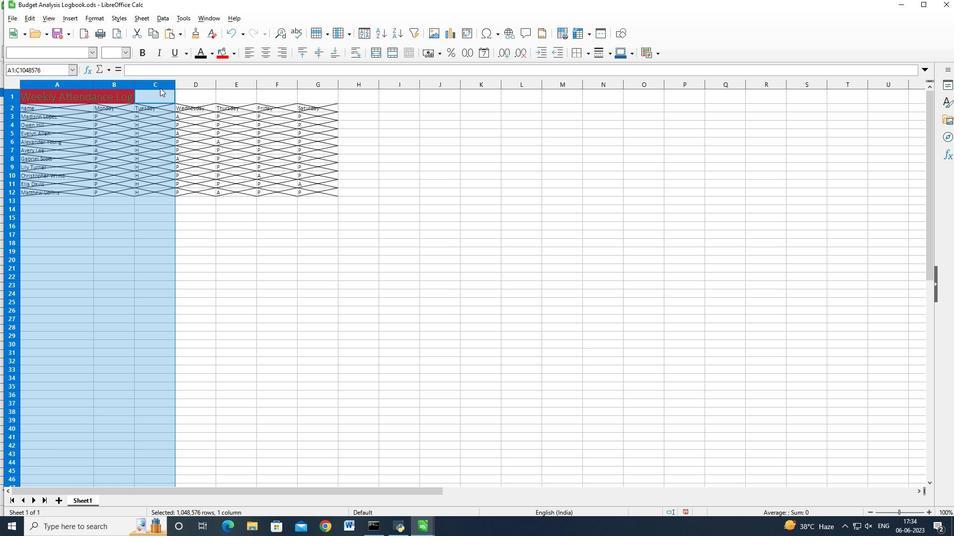 
Action: Key pressed <Key.shift>
Screenshot: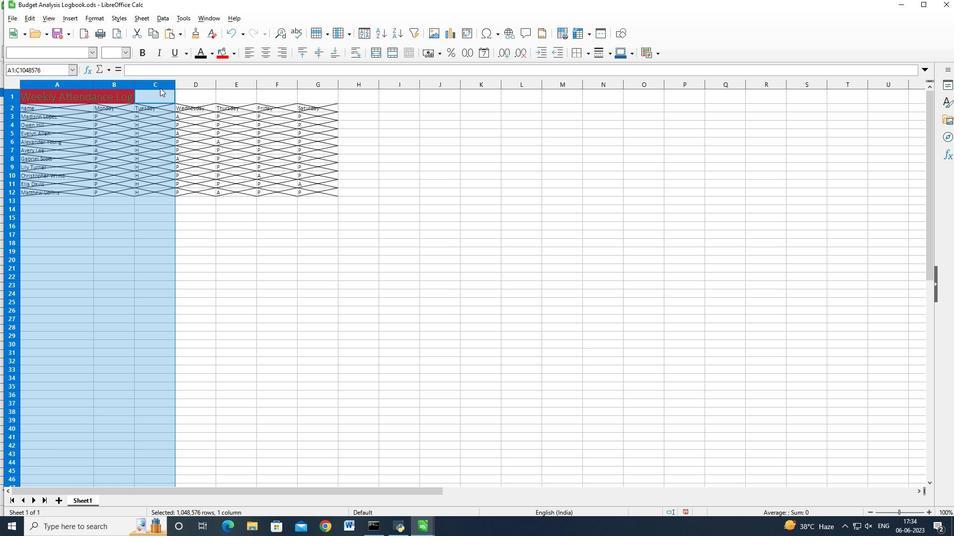 
Action: Mouse moved to (184, 87)
Screenshot: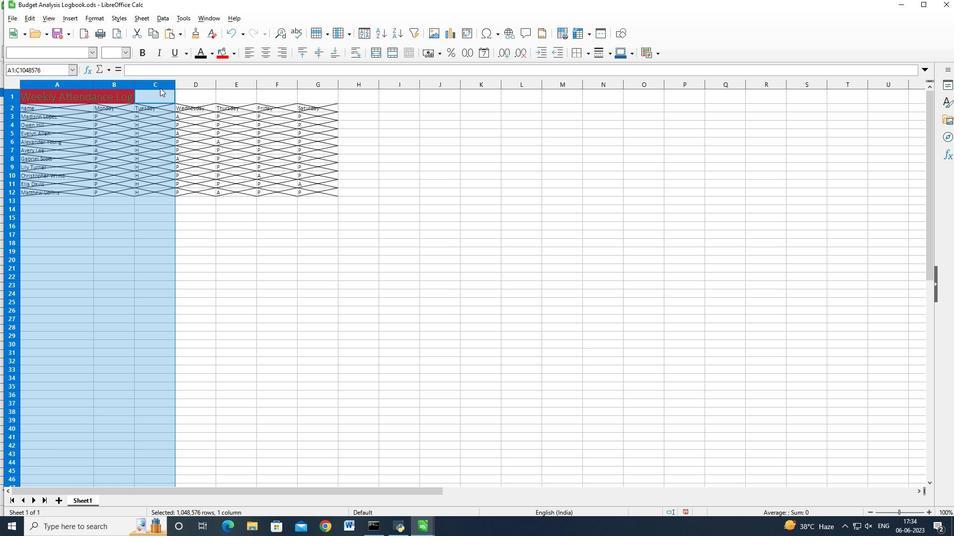 
Action: Key pressed <Key.shift>
Screenshot: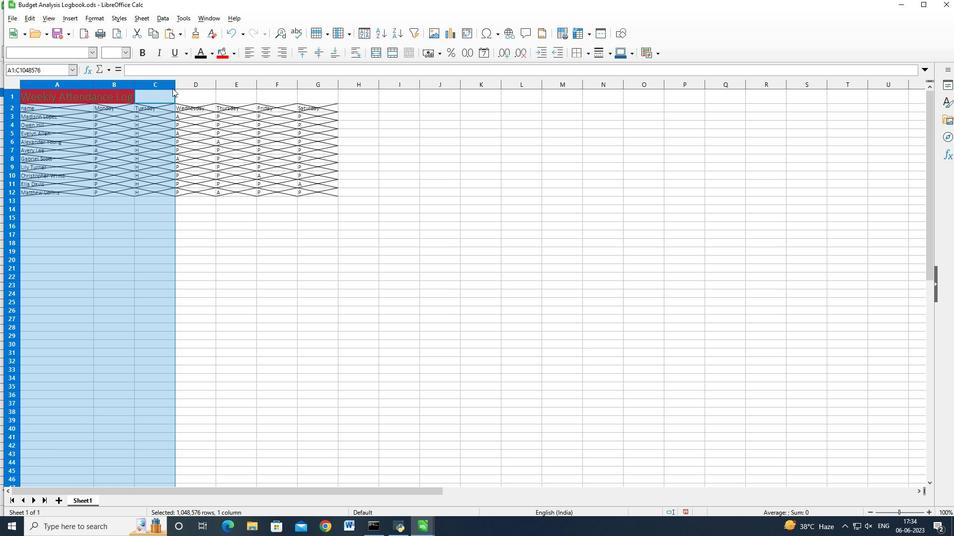 
Action: Mouse moved to (189, 85)
Screenshot: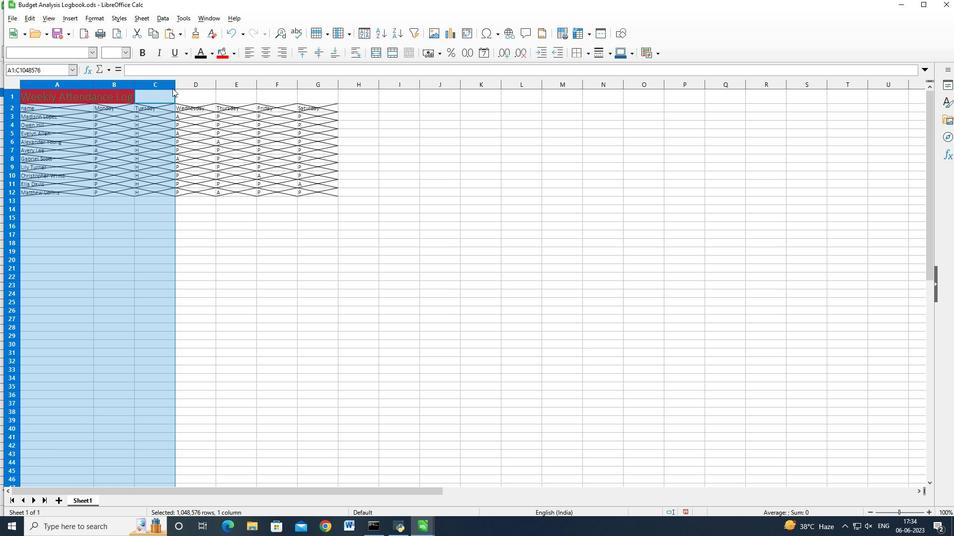 
Action: Key pressed <Key.shift>
Screenshot: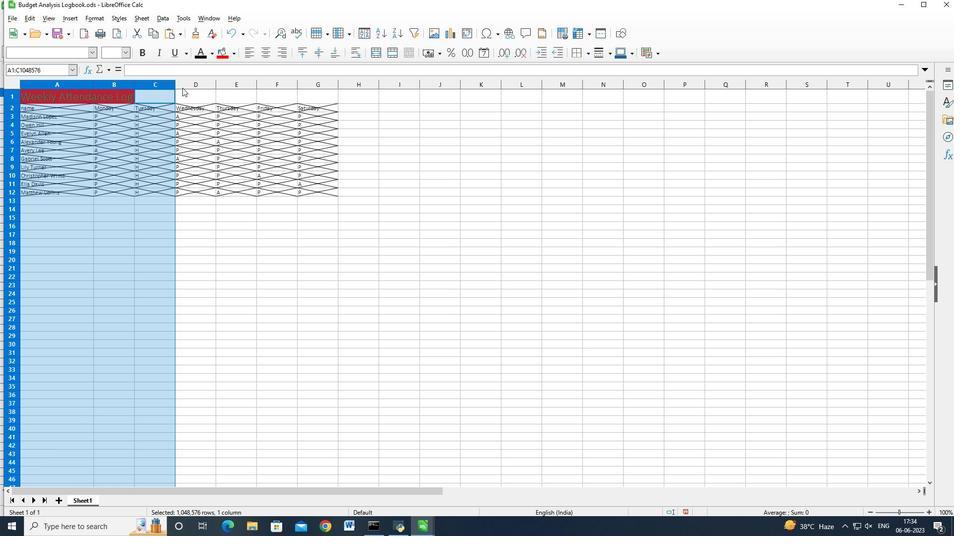 
Action: Mouse moved to (191, 85)
Screenshot: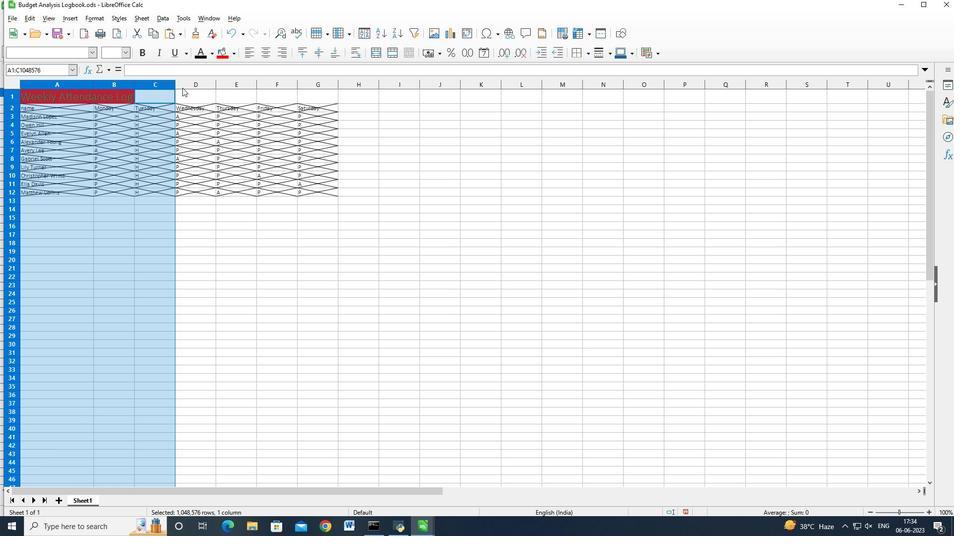 
Action: Key pressed <Key.shift>
Screenshot: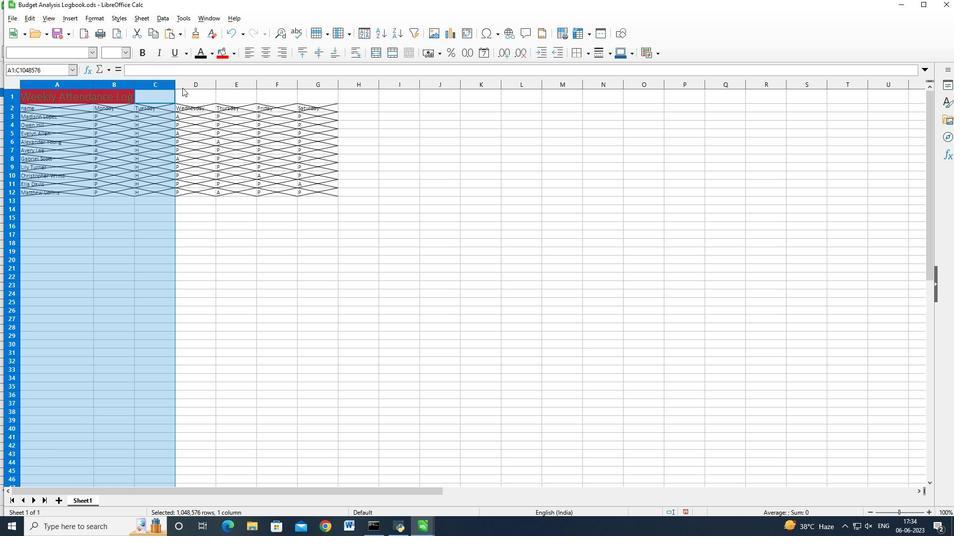
Action: Mouse moved to (191, 85)
Screenshot: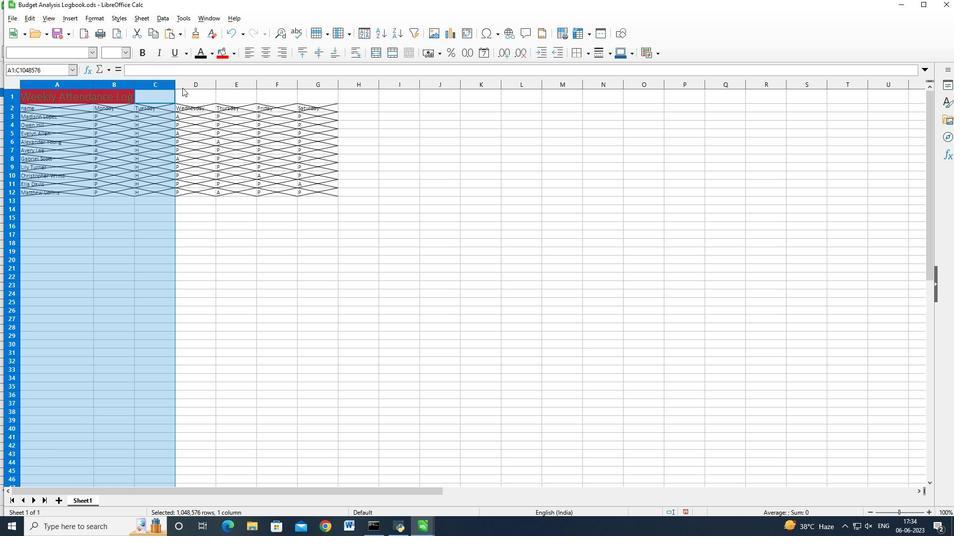 
Action: Key pressed <Key.shift>
Screenshot: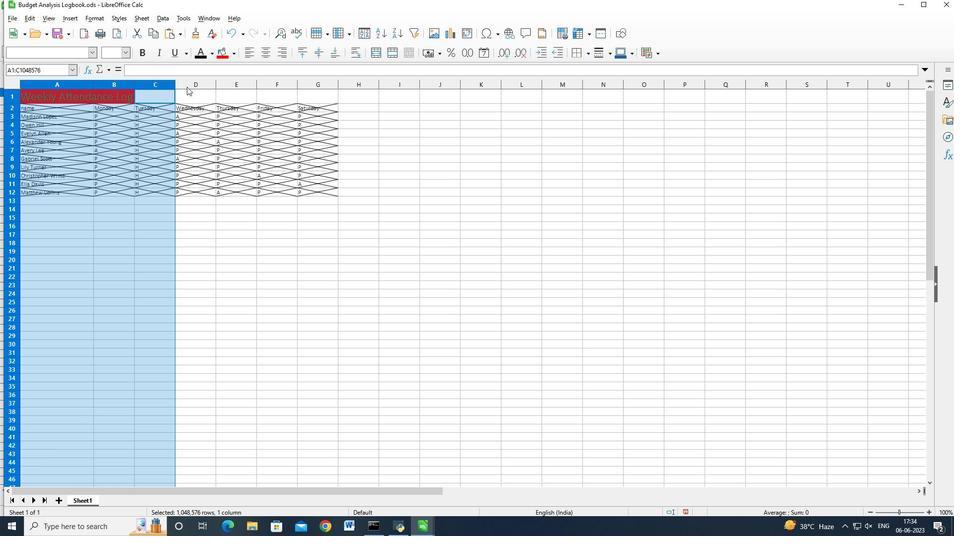
Action: Mouse moved to (191, 85)
Screenshot: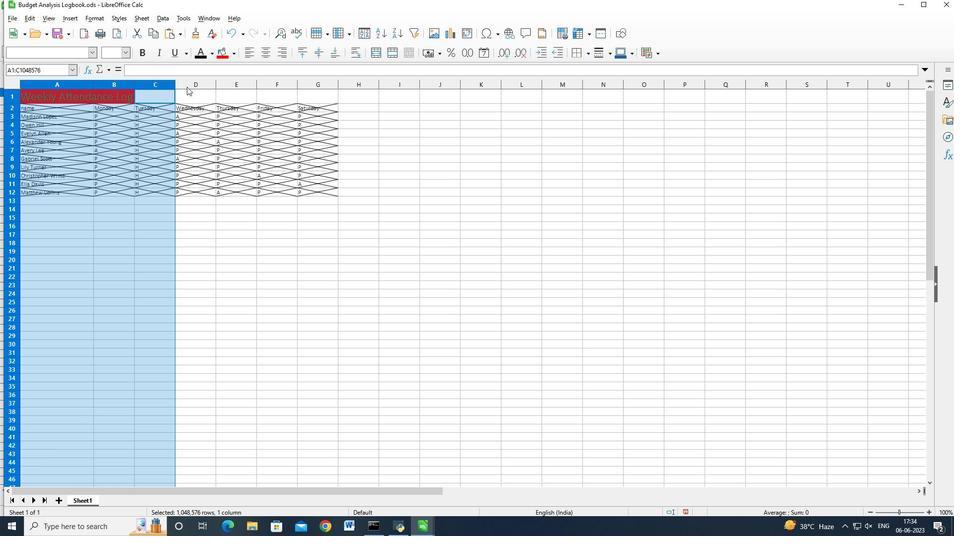 
Action: Key pressed <Key.shift>
Screenshot: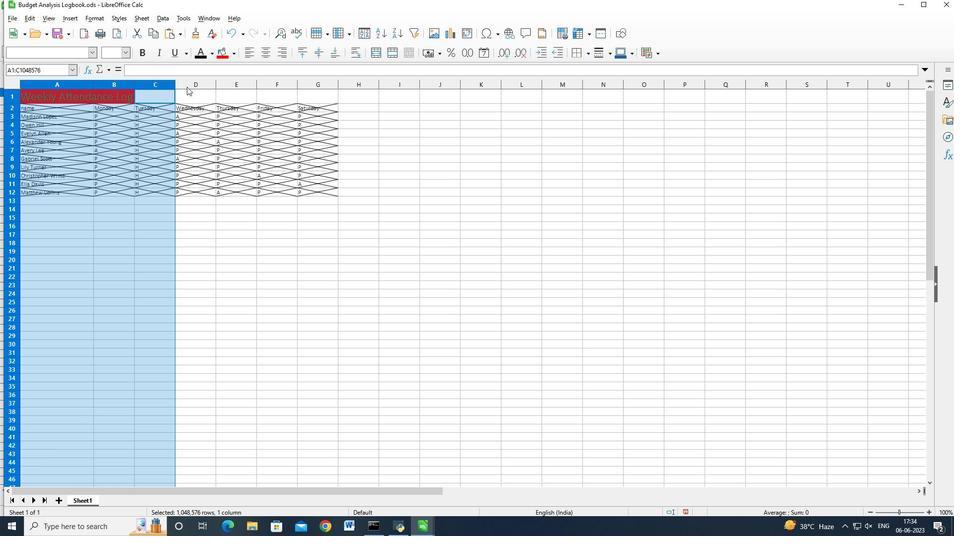 
Action: Mouse pressed left at (191, 85)
Screenshot: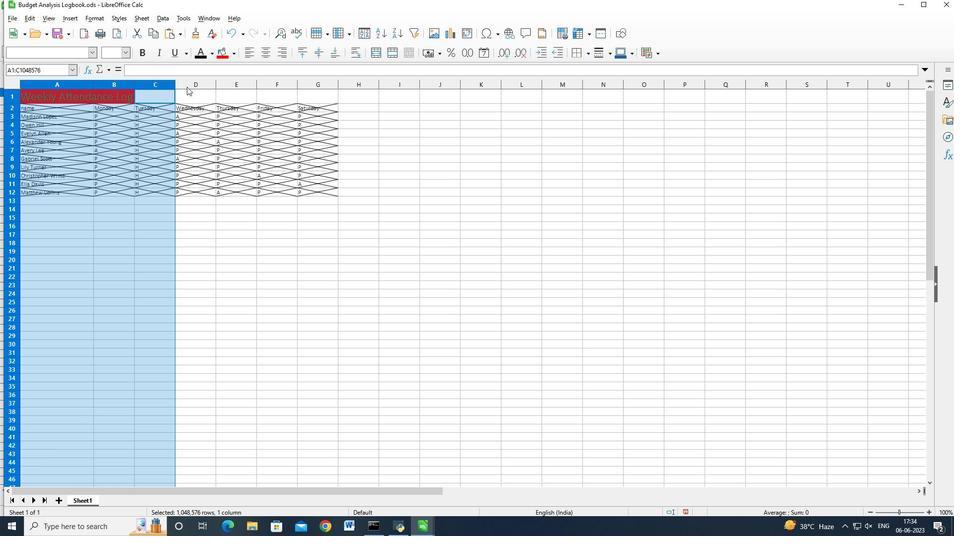 
Action: Mouse moved to (192, 85)
Screenshot: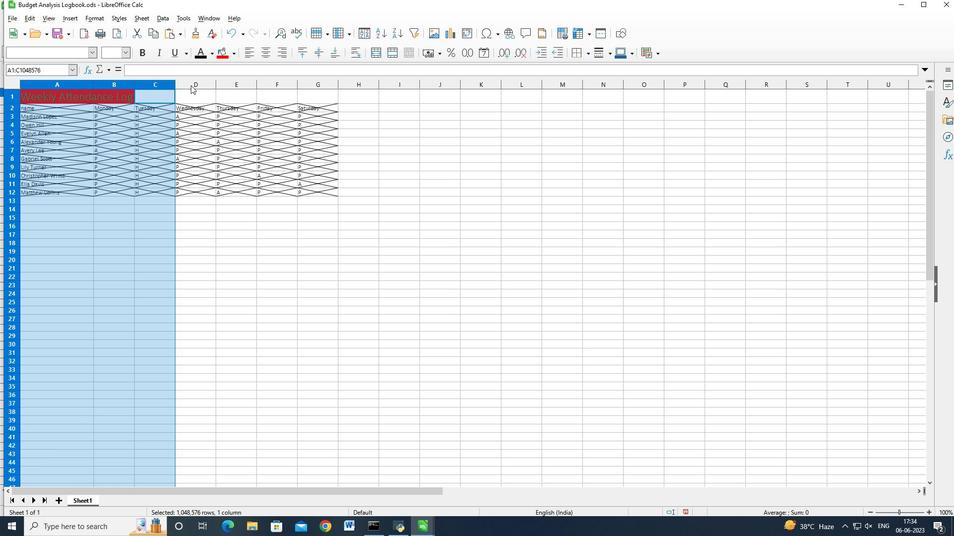 
Action: Key pressed <Key.shift><Key.shift><Key.shift>
Screenshot: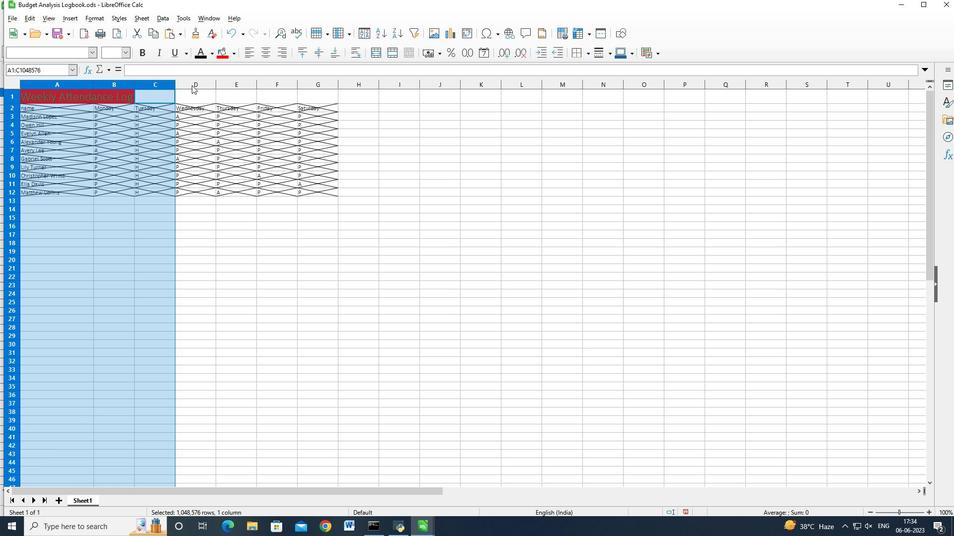
Action: Mouse moved to (218, 84)
Screenshot: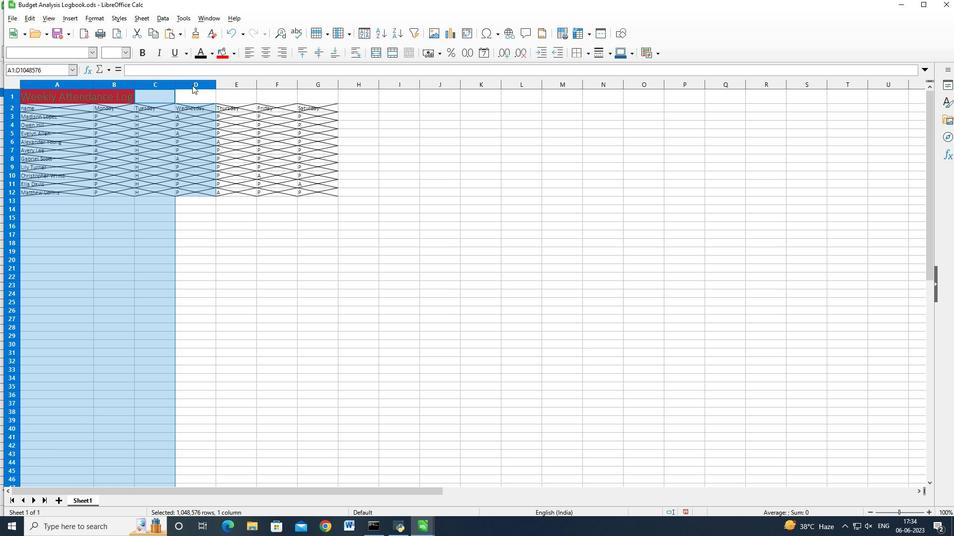 
Action: Key pressed <Key.shift>
Screenshot: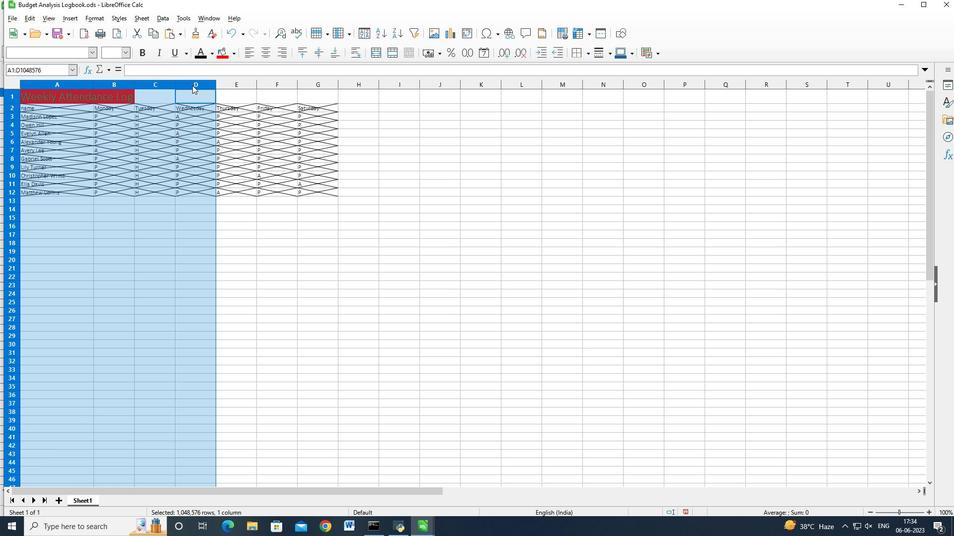 
Action: Mouse moved to (221, 83)
Screenshot: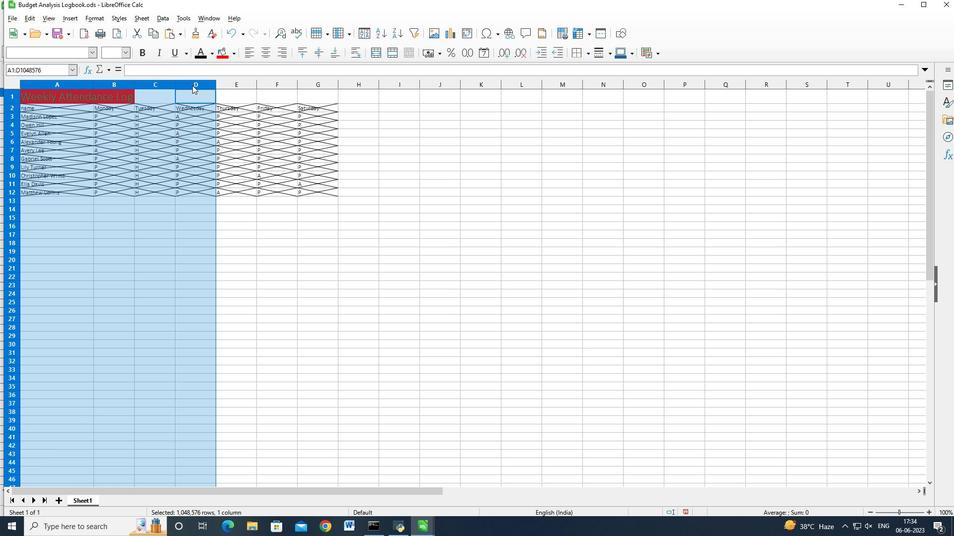 
Action: Key pressed <Key.shift>
Screenshot: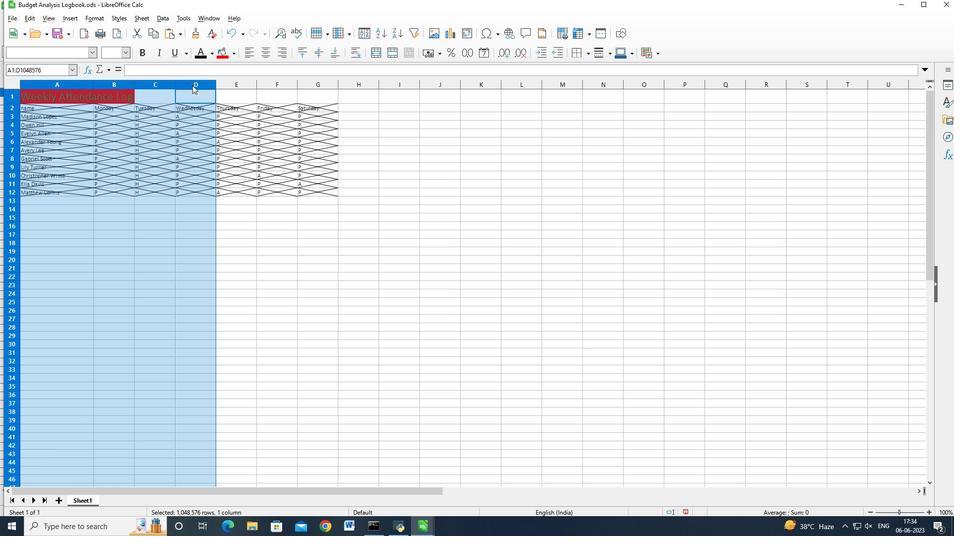 
Action: Mouse moved to (222, 83)
Screenshot: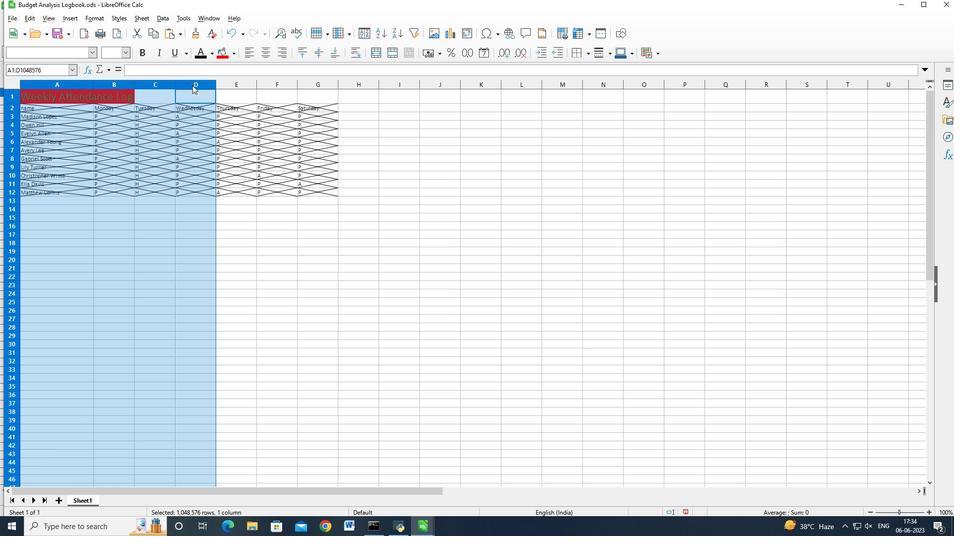 
Action: Key pressed <Key.shift>
Screenshot: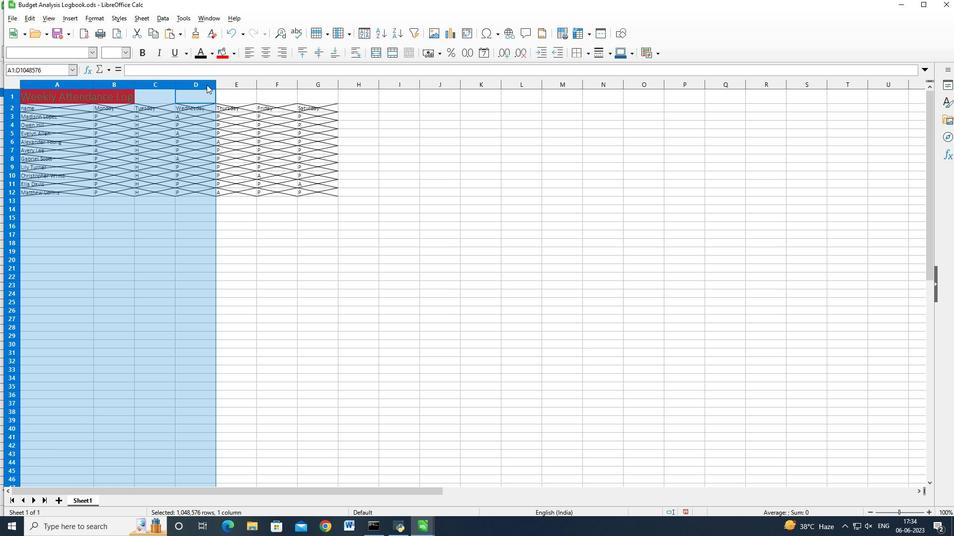 
Action: Mouse moved to (225, 83)
Screenshot: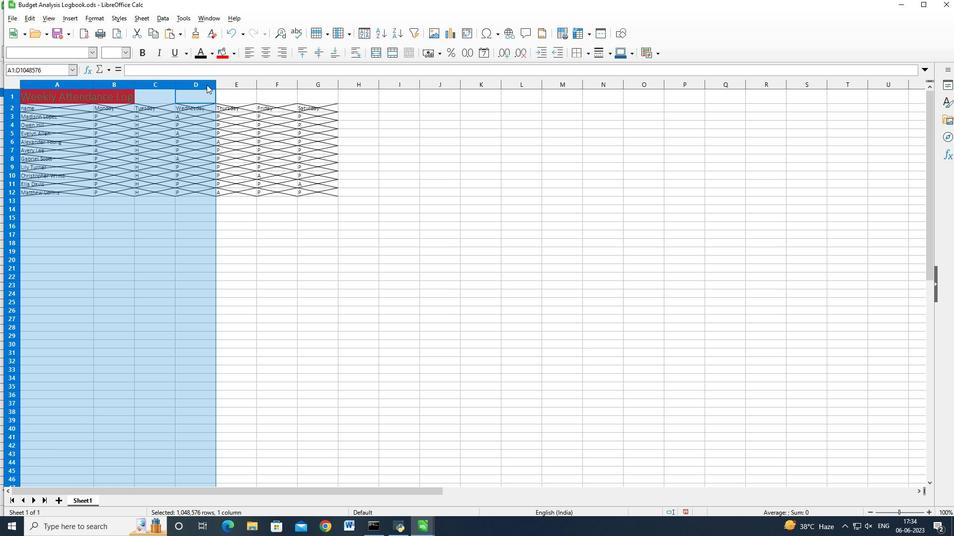 
Action: Key pressed <Key.shift>
Screenshot: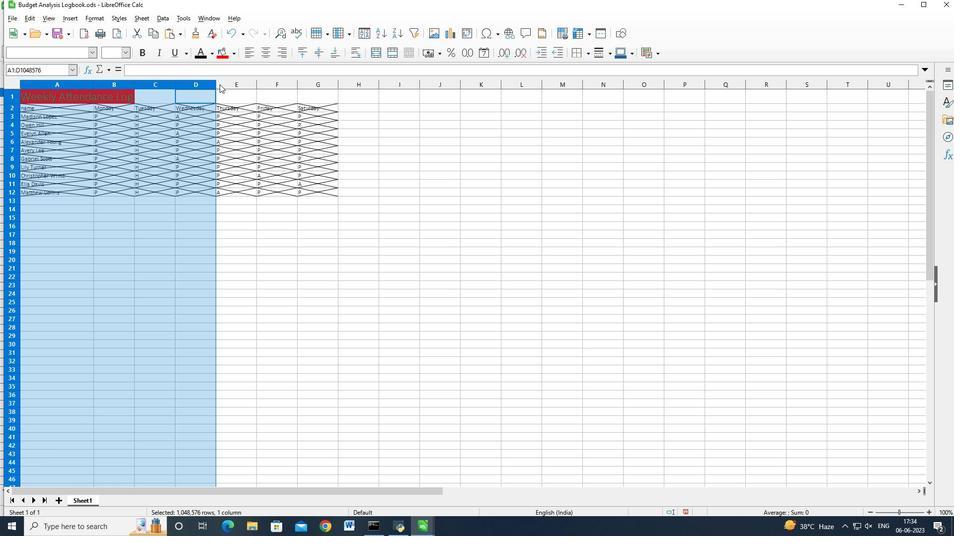 
Action: Mouse moved to (228, 83)
Screenshot: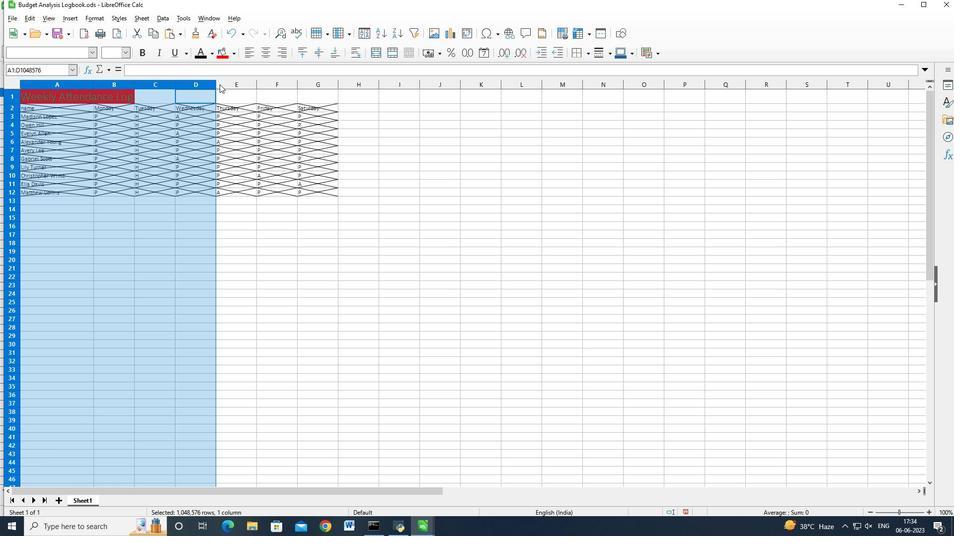 
Action: Key pressed <Key.shift>
Screenshot: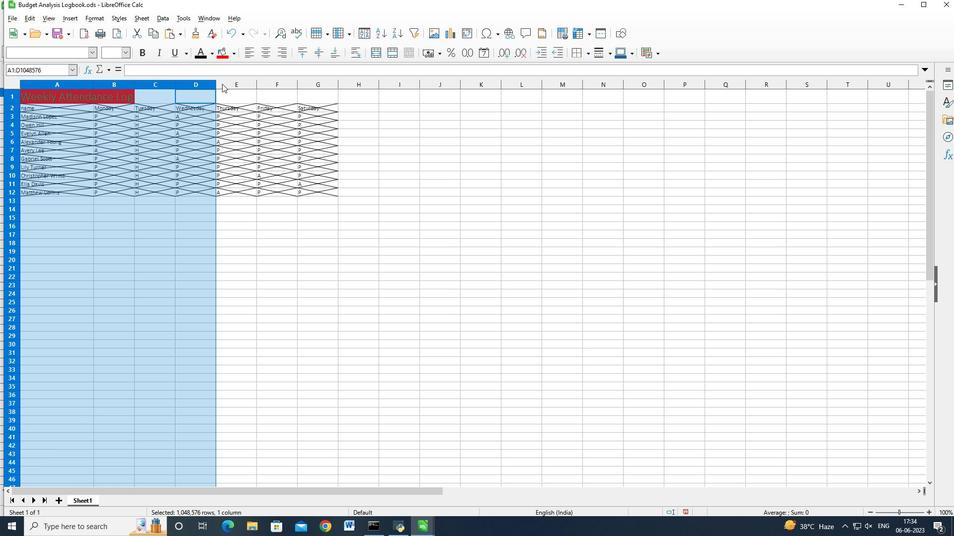 
Action: Mouse moved to (230, 83)
Screenshot: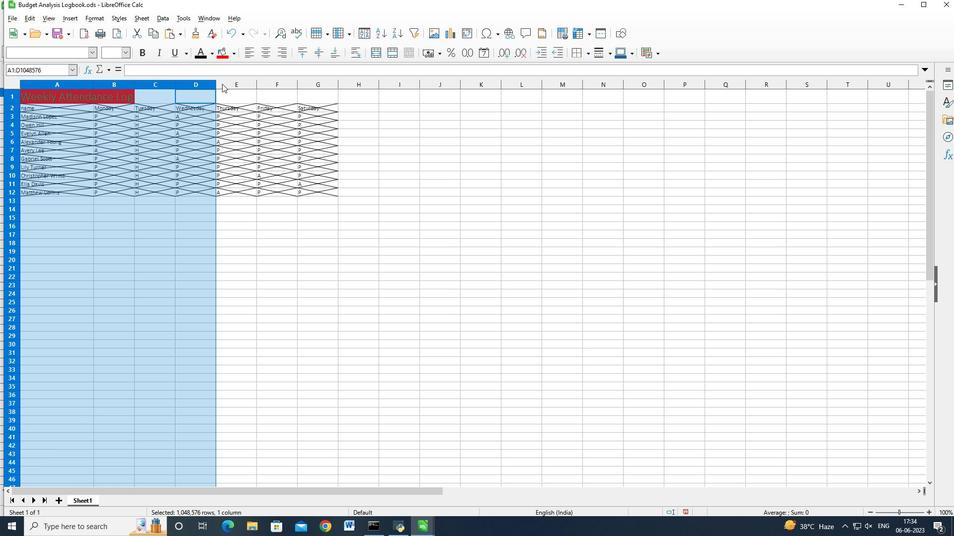 
Action: Key pressed <Key.shift>
Screenshot: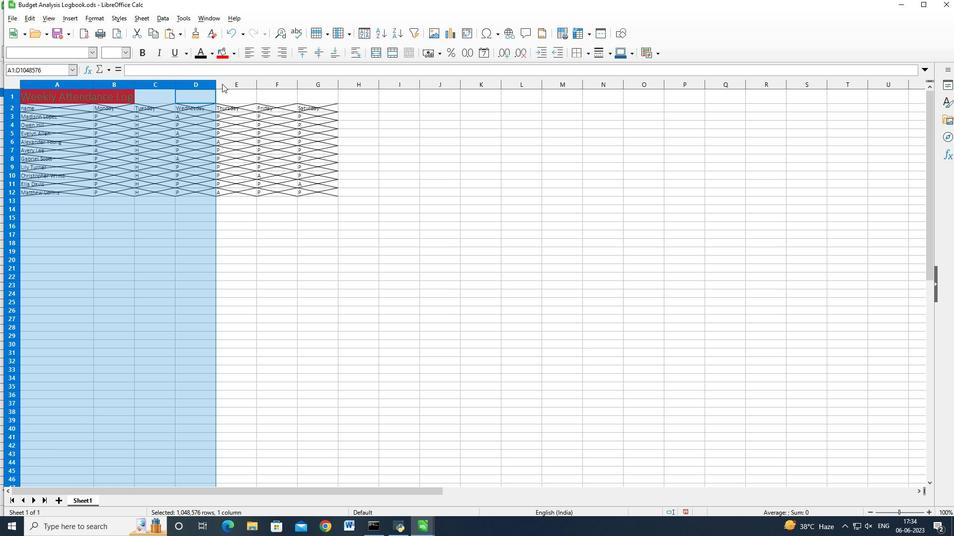 
Action: Mouse moved to (231, 83)
Screenshot: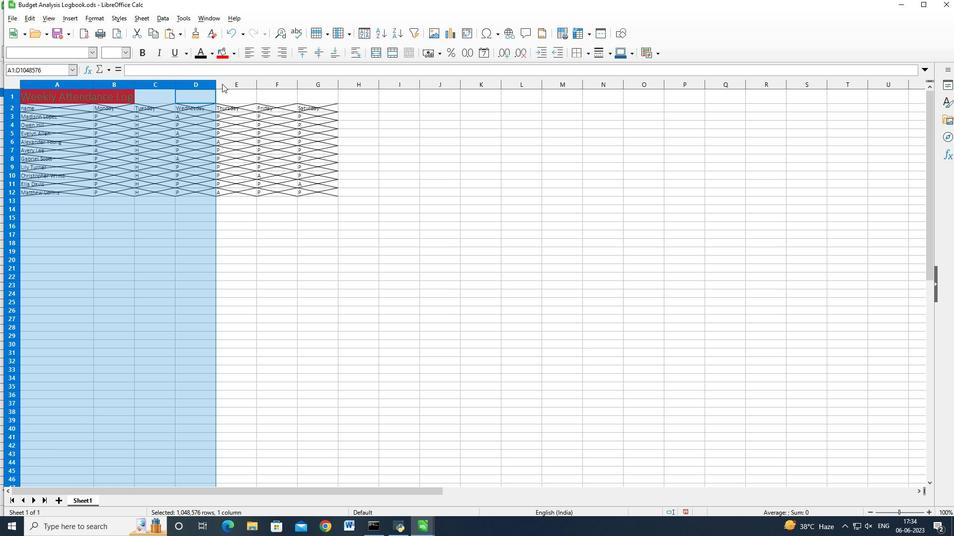 
Action: Key pressed <Key.shift>
Screenshot: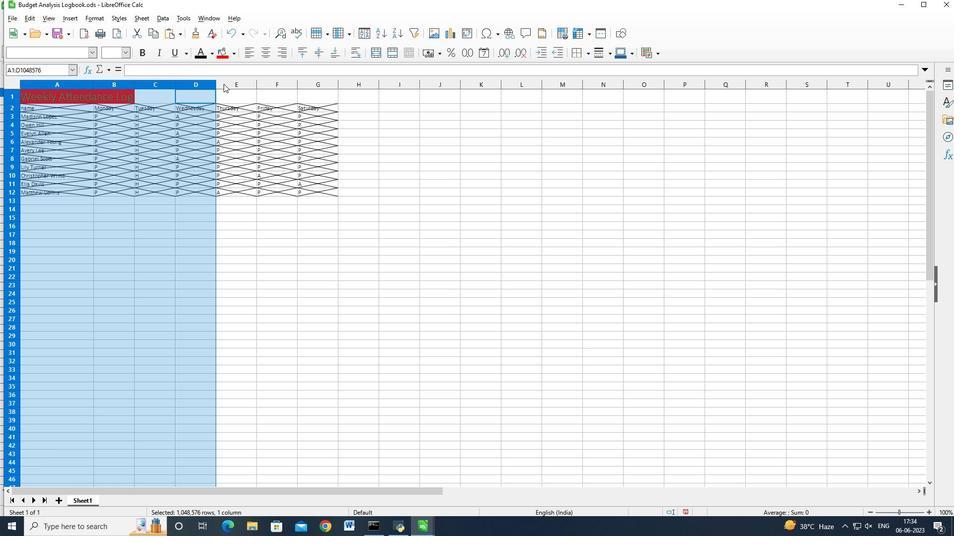 
Action: Mouse moved to (231, 83)
Screenshot: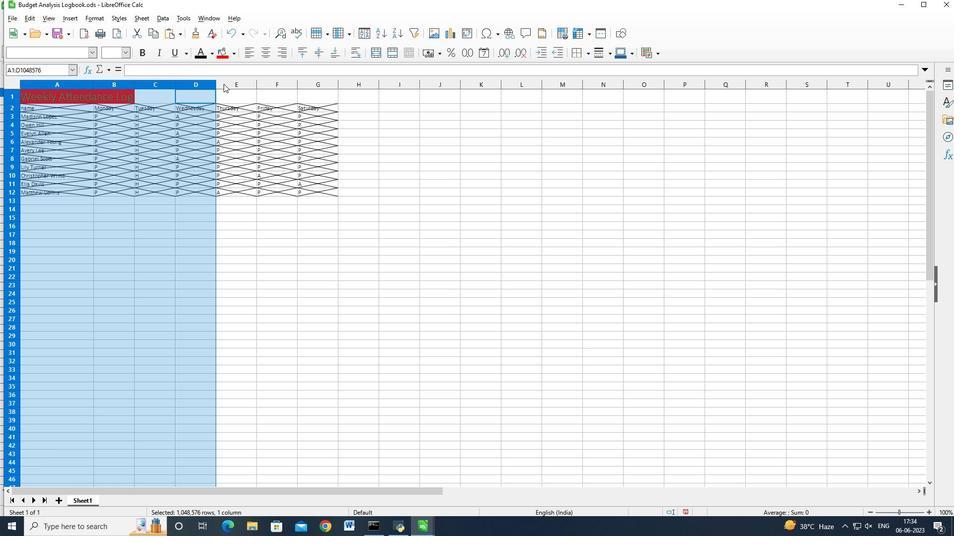 
Action: Mouse pressed left at (231, 83)
Screenshot: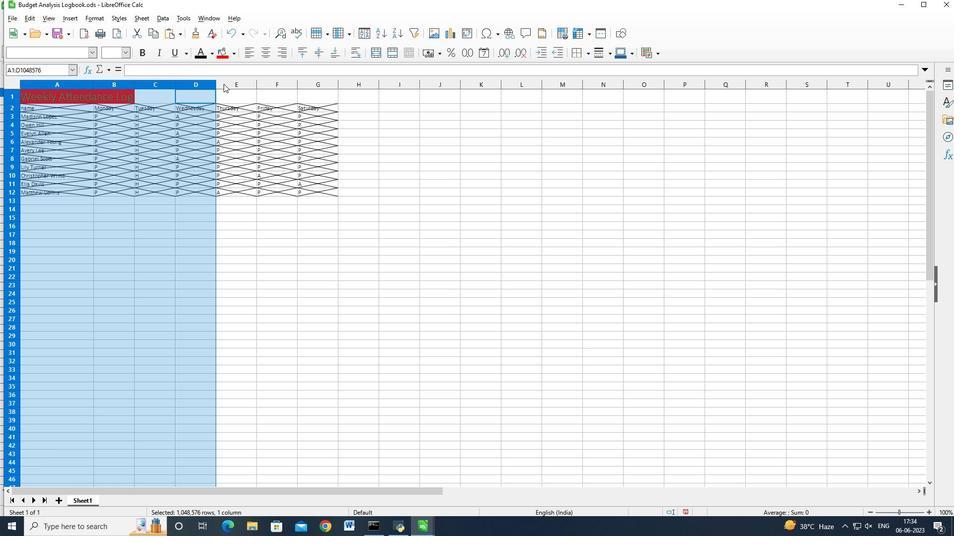 
Action: Key pressed <Key.shift><Key.shift><Key.shift> 5, 168)<Key.shift>
Screenshot: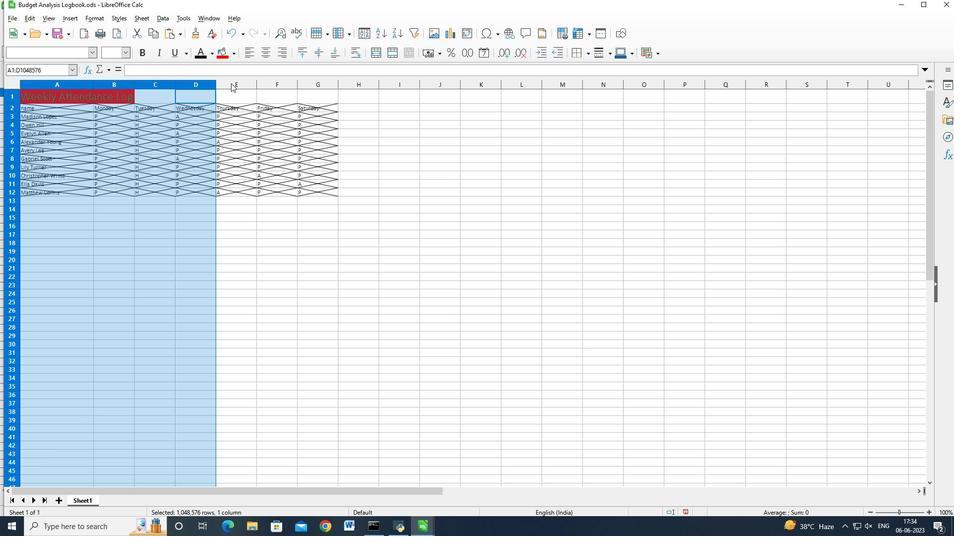
Action: Mouse moved to (244, 83)
Screenshot: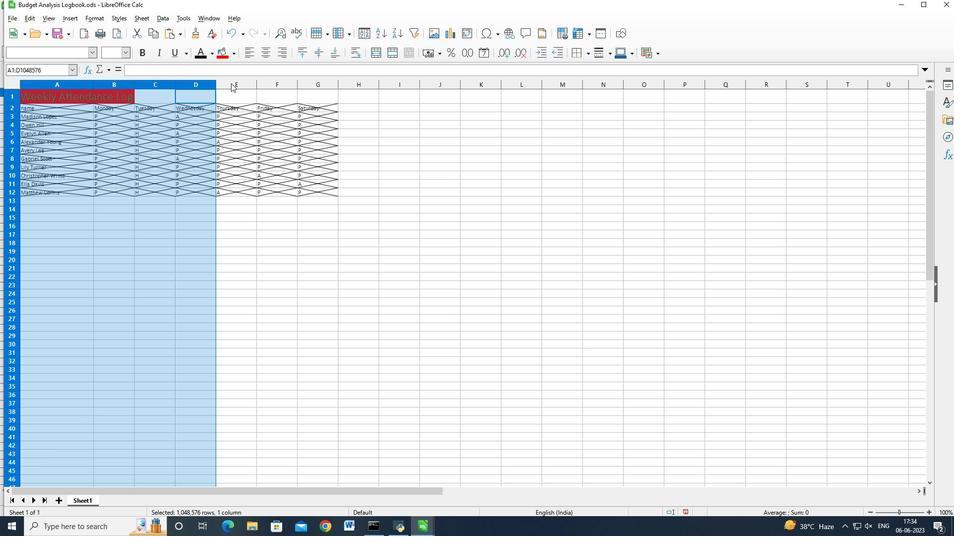 
Action: Key pressed <Key.shift>
Screenshot: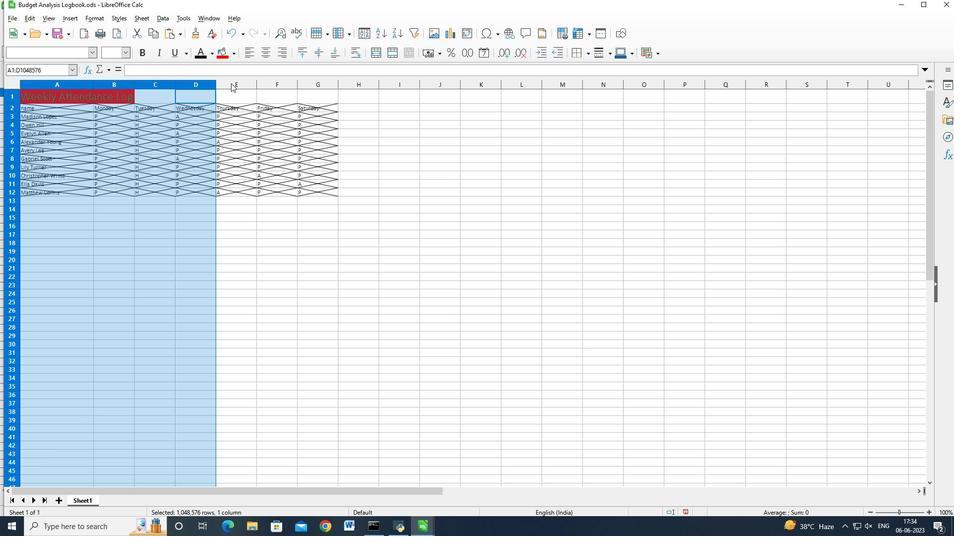 
Action: Mouse moved to (256, 83)
Screenshot: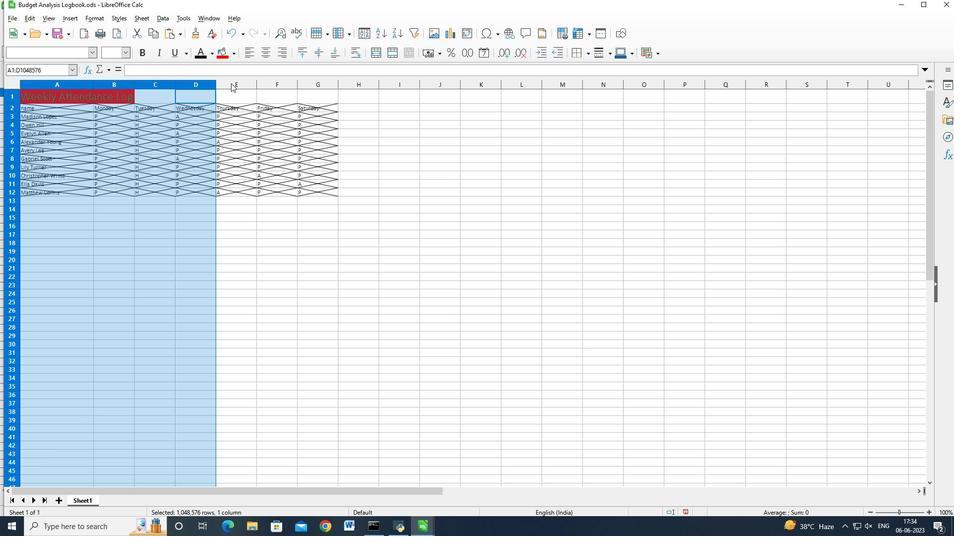 
Action: Key pressed <Key.shift>
Screenshot: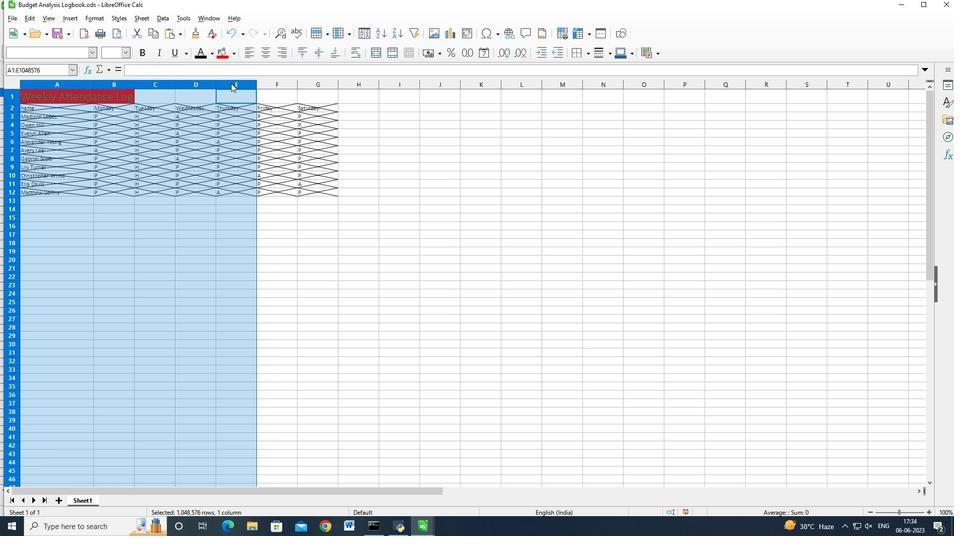 
Action: Mouse moved to (260, 82)
Screenshot: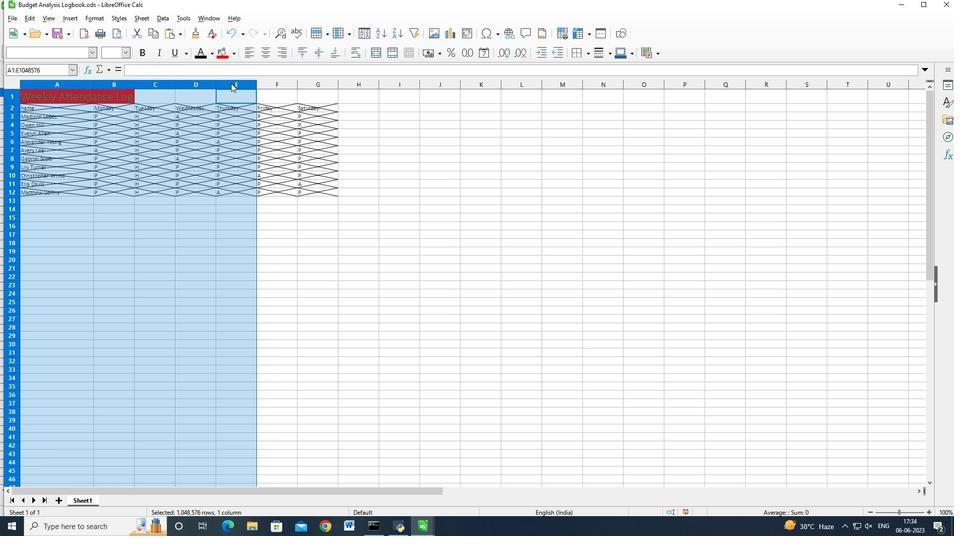 
Action: Key pressed <Key.shift><Key.shift>
Screenshot: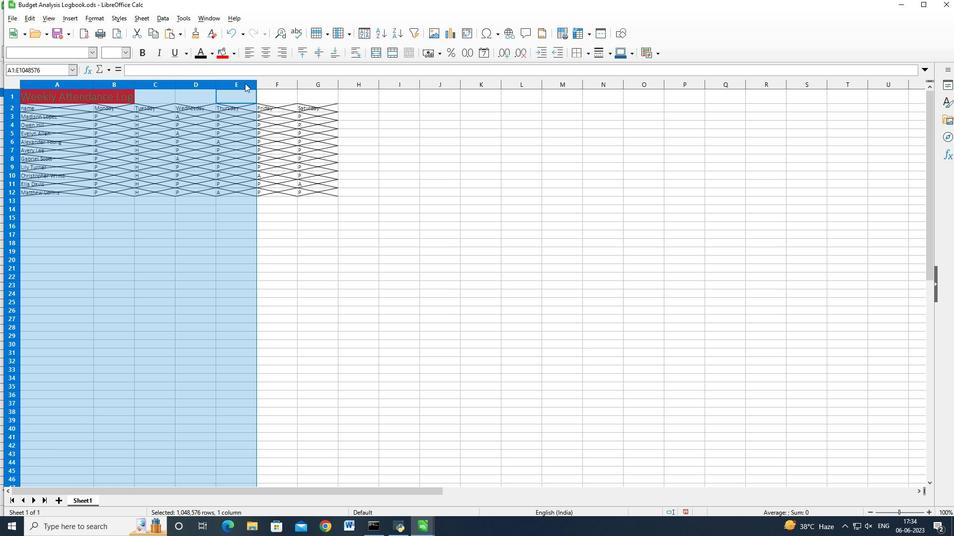 
Action: Mouse moved to (261, 82)
Screenshot: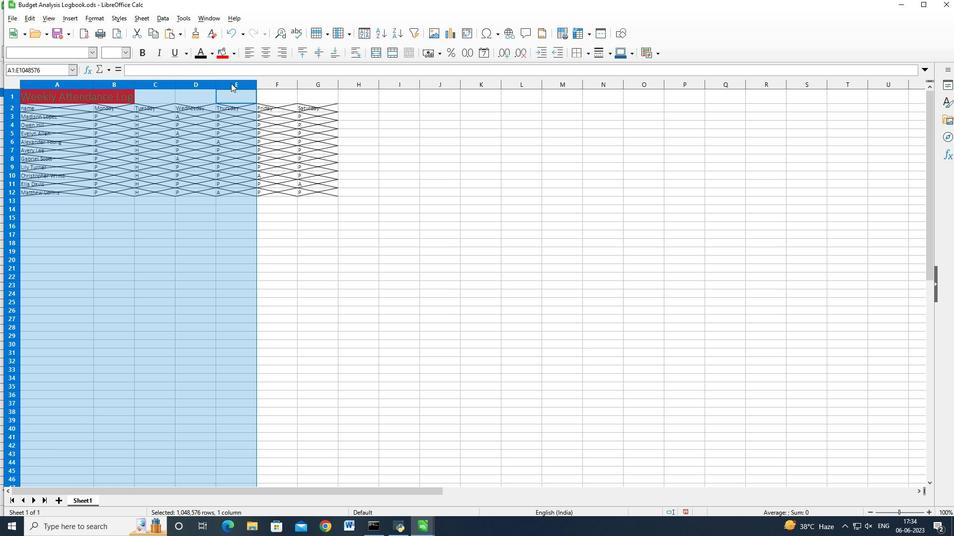 
Action: Key pressed <Key.shift>
Screenshot: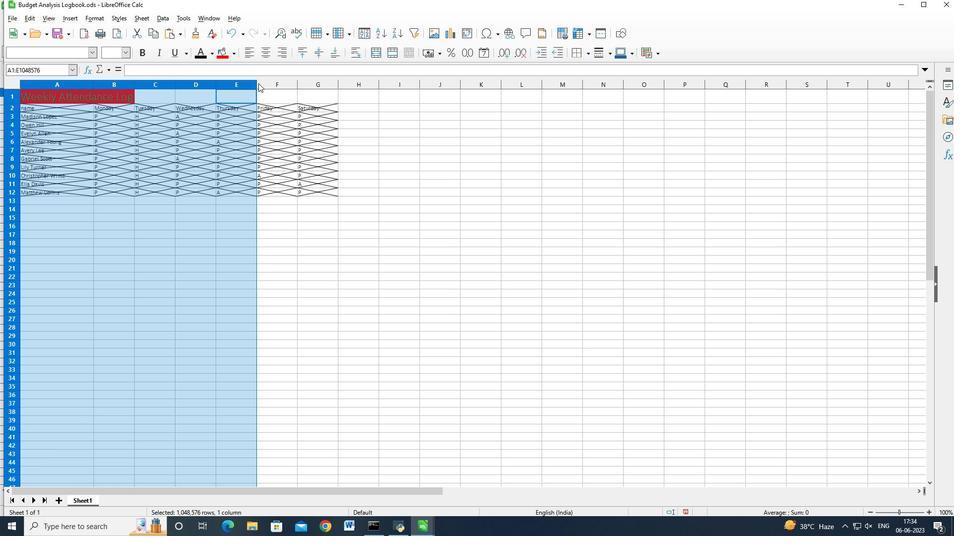 
Action: Mouse moved to (267, 82)
Screenshot: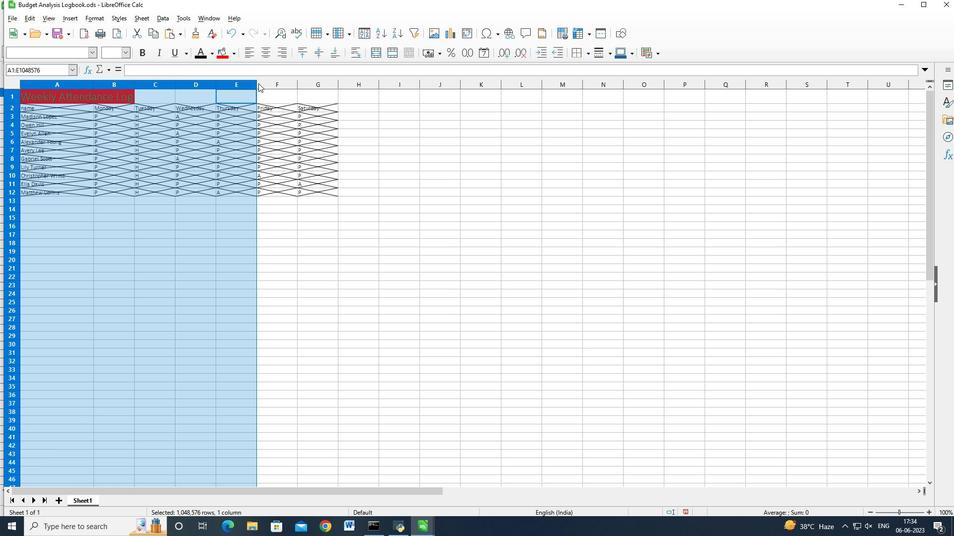 
Action: Key pressed <Key.shift>
Screenshot: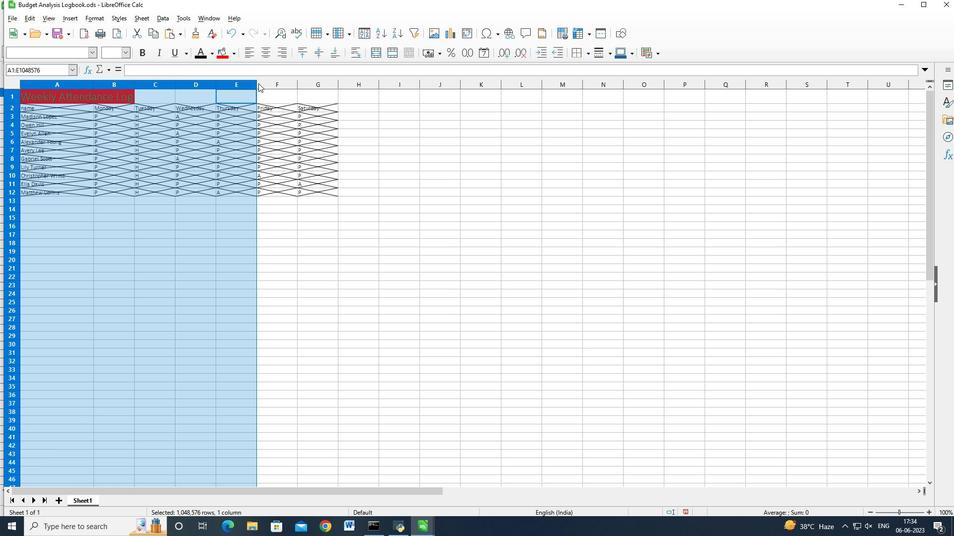 
Action: Mouse moved to (267, 82)
Screenshot: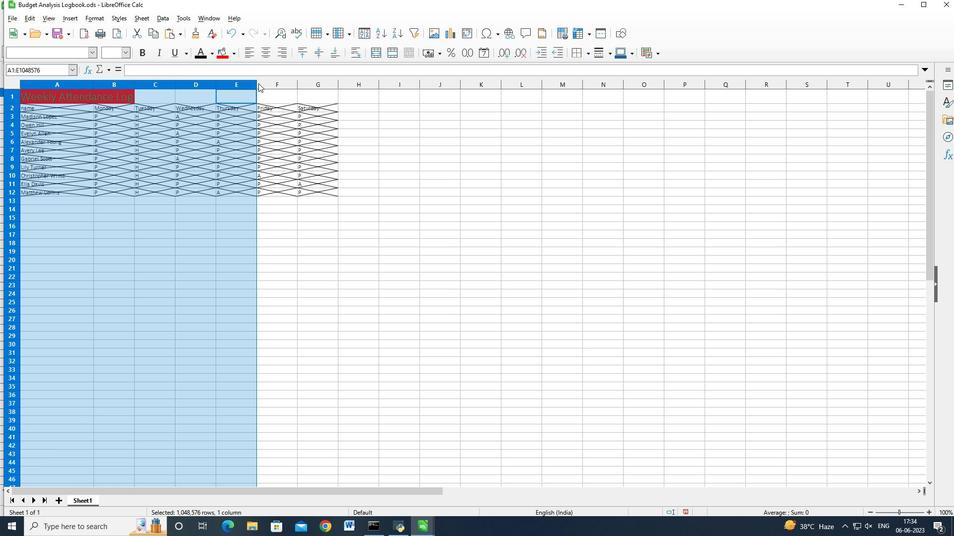 
Action: Key pressed <Key.shift>
Screenshot: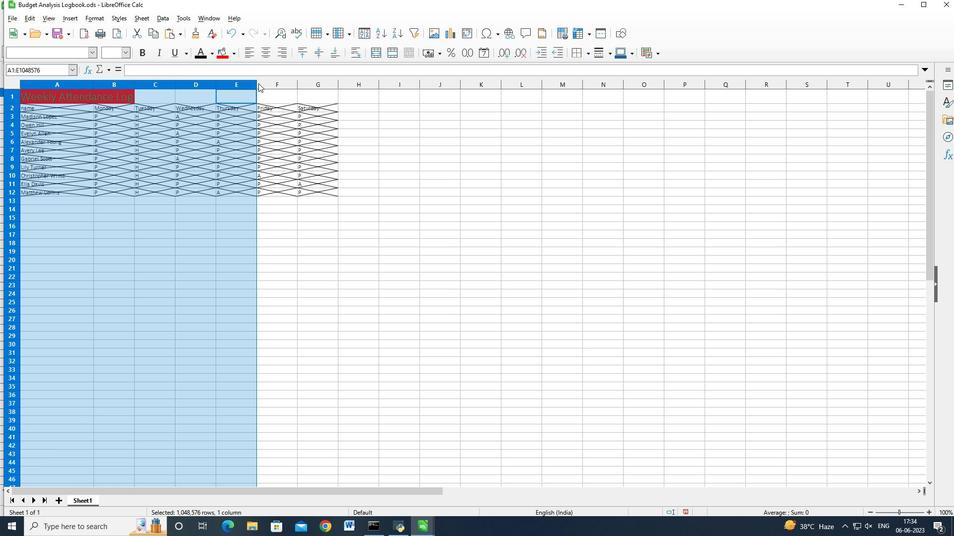 
Action: Mouse moved to (268, 82)
Screenshot: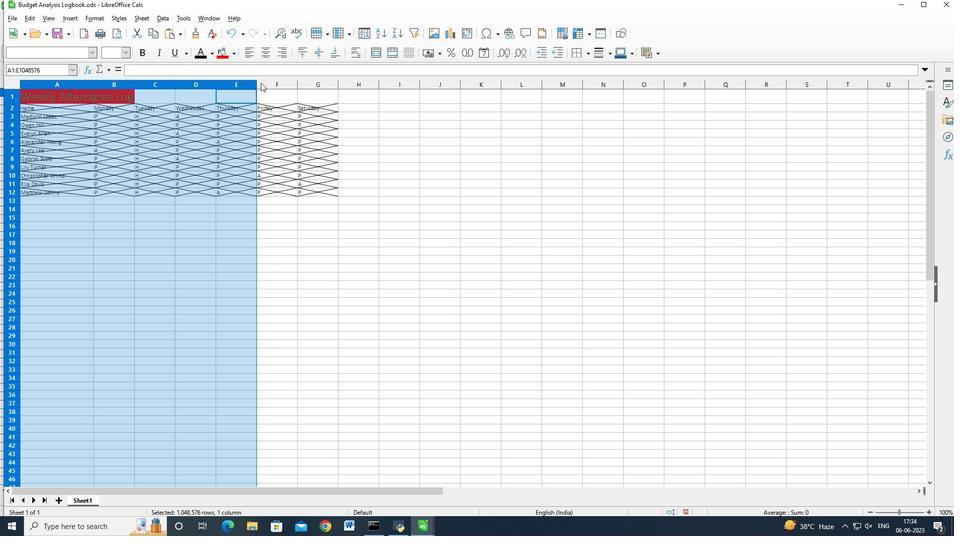 
Action: Key pressed <Key.shift><Key.shift>
Screenshot: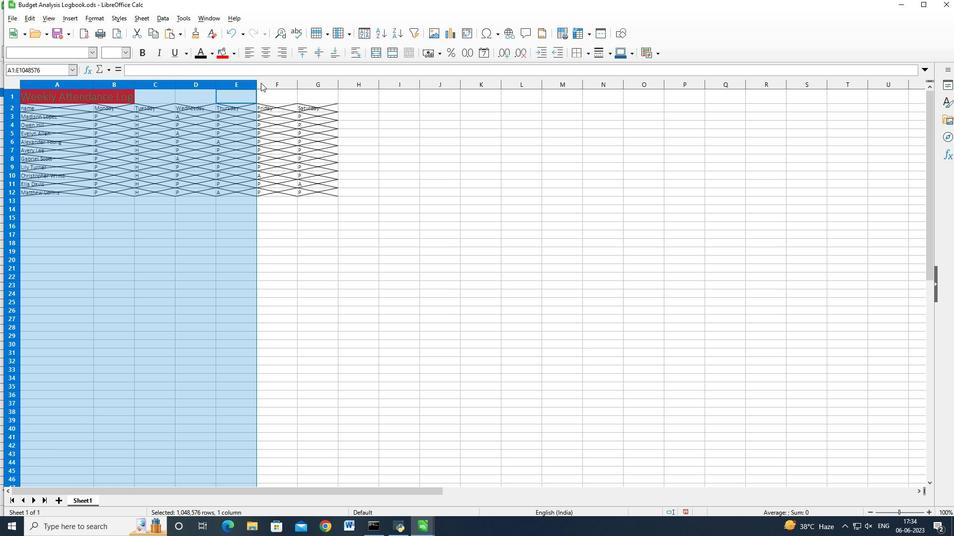 
Action: Mouse moved to (268, 82)
Screenshot: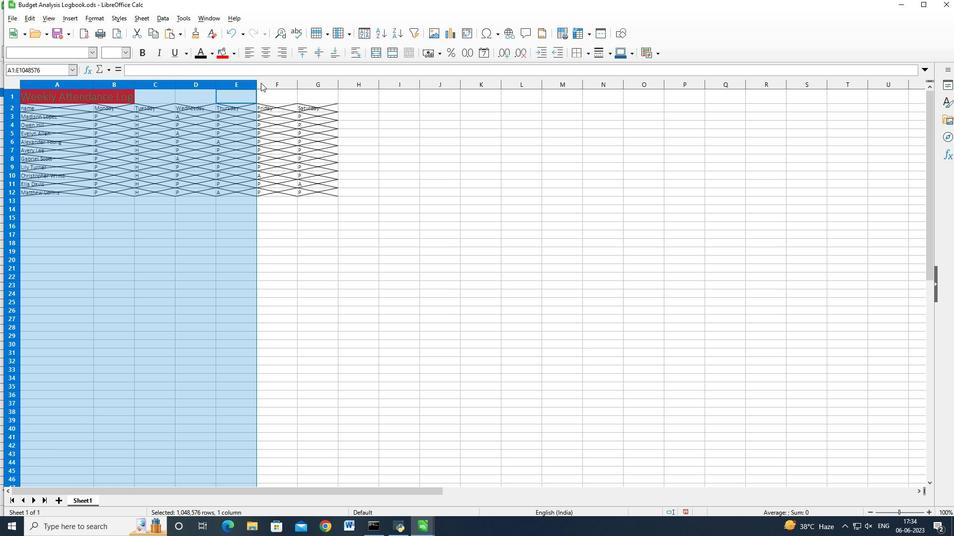 
Action: Key pressed <Key.shift><Key.shift><Key.shift><Key.shift>
Screenshot: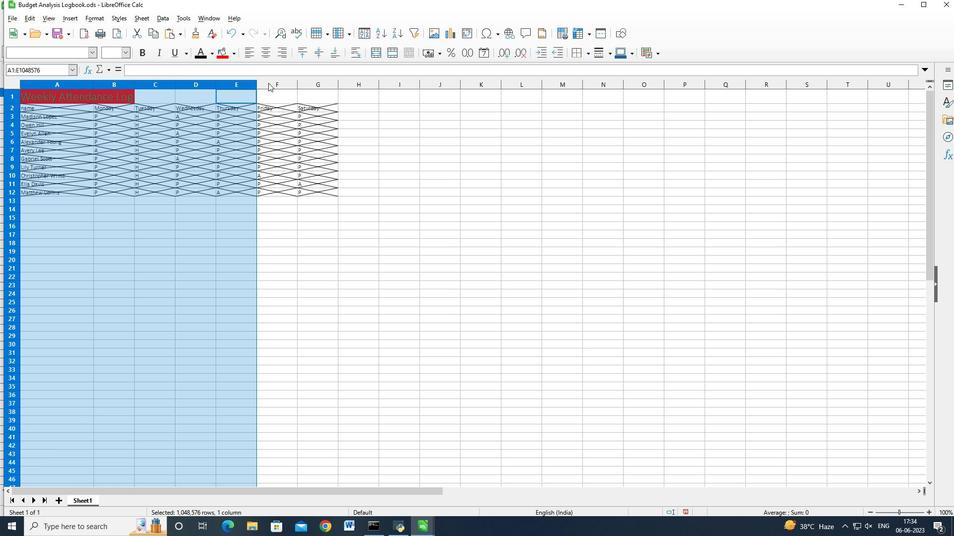 
Action: Mouse moved to (268, 82)
Screenshot: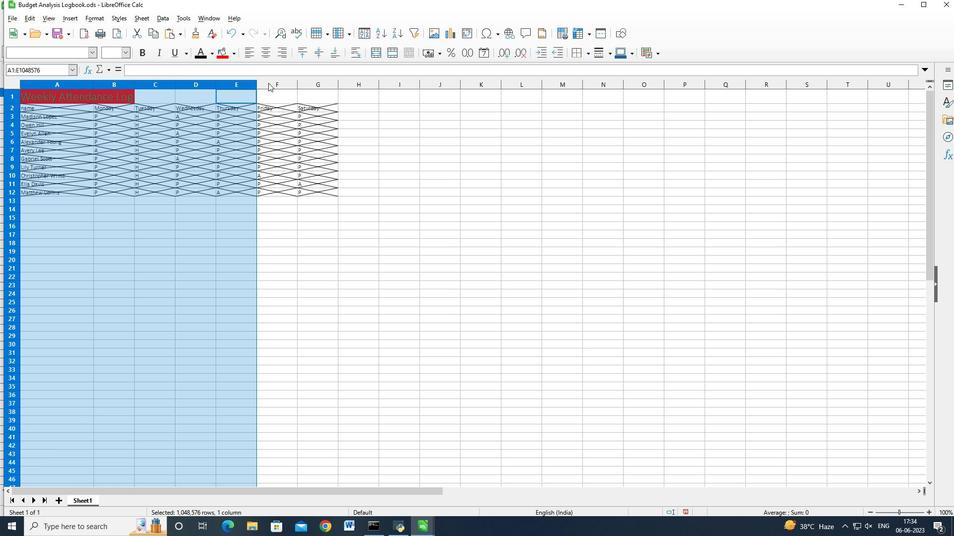 
Action: Key pressed <Key.shift><Key.shift>
Screenshot: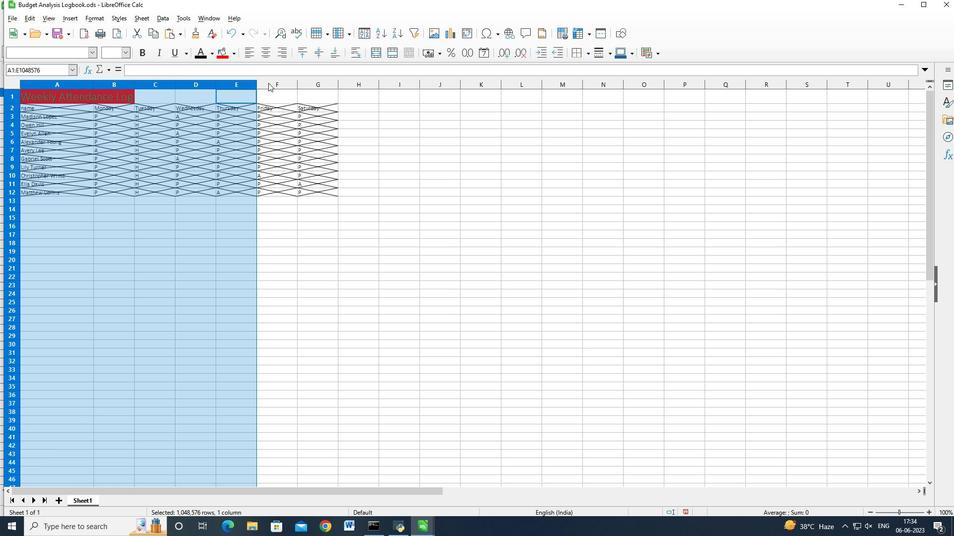 
Action: Mouse pressed left at (268, 82)
Screenshot: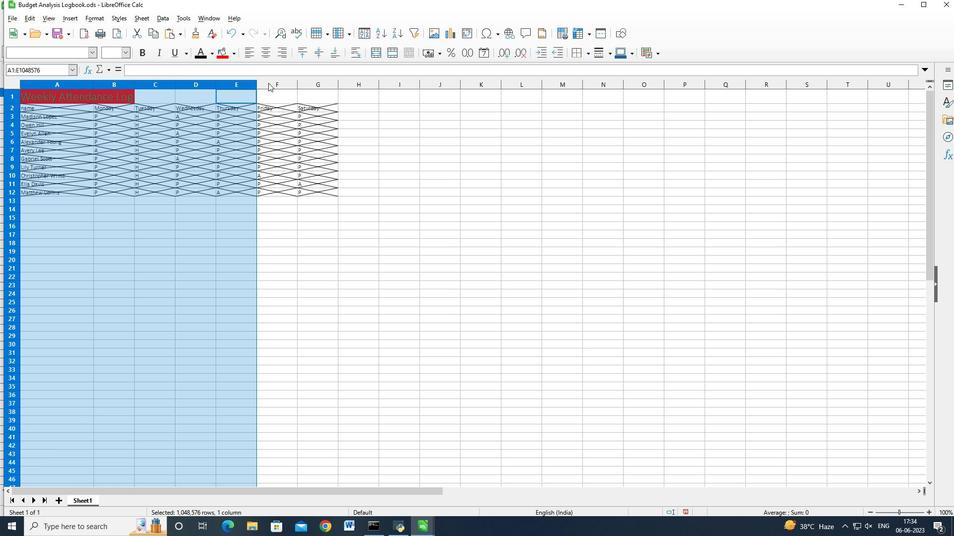 
Action: Key pressed <Key.shift>
Screenshot: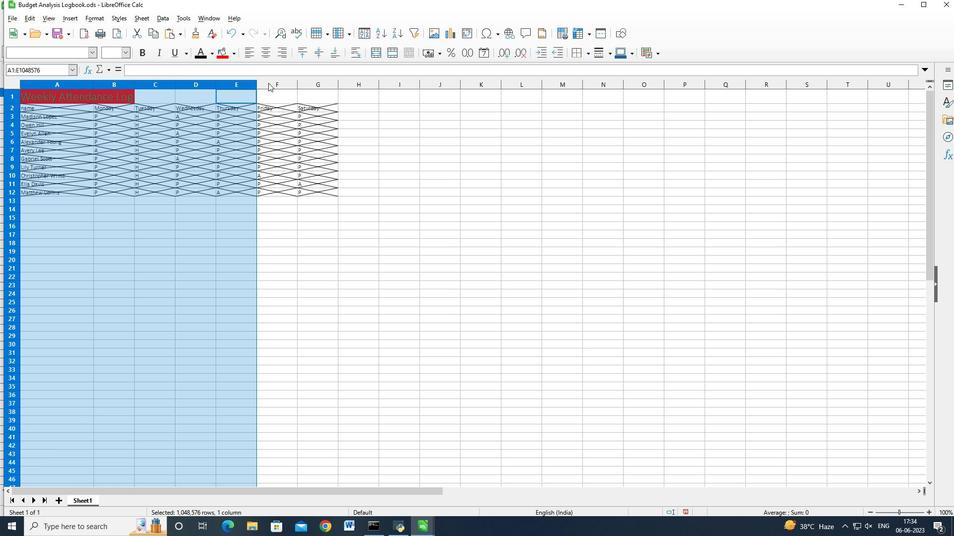 
Action: Mouse moved to (268, 82)
Screenshot: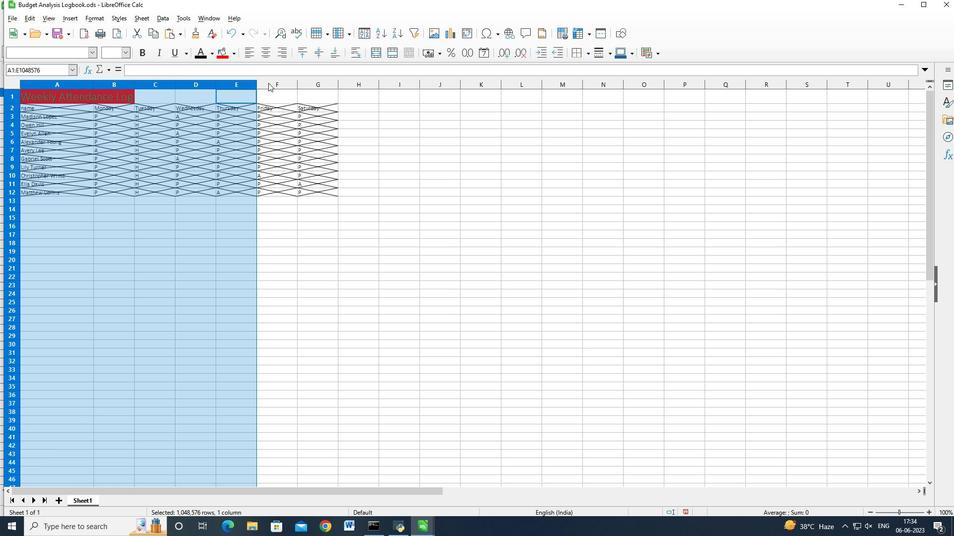 
Action: Key pressed <Key.shift>
Screenshot: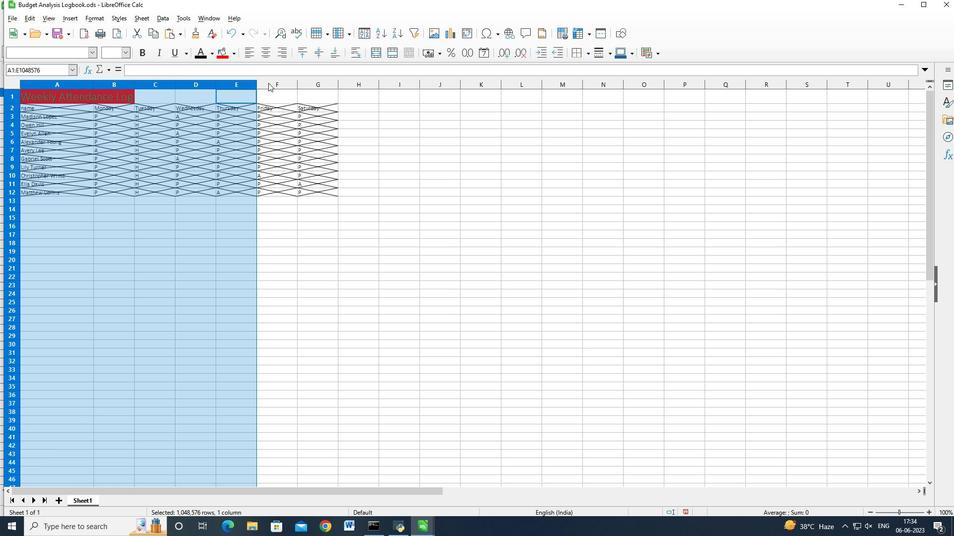 
Action: Mouse moved to (269, 82)
Screenshot: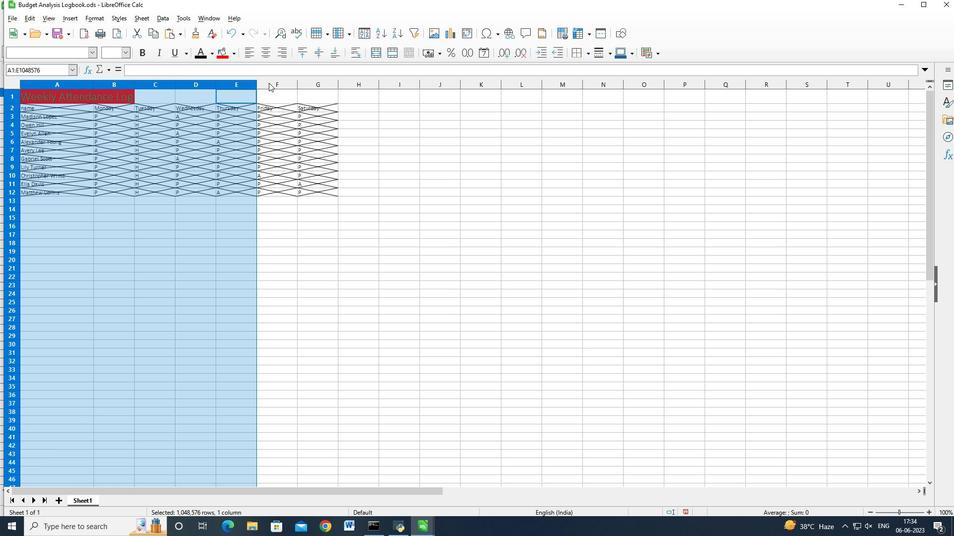 
Action: Key pressed <Key.shift>
Screenshot: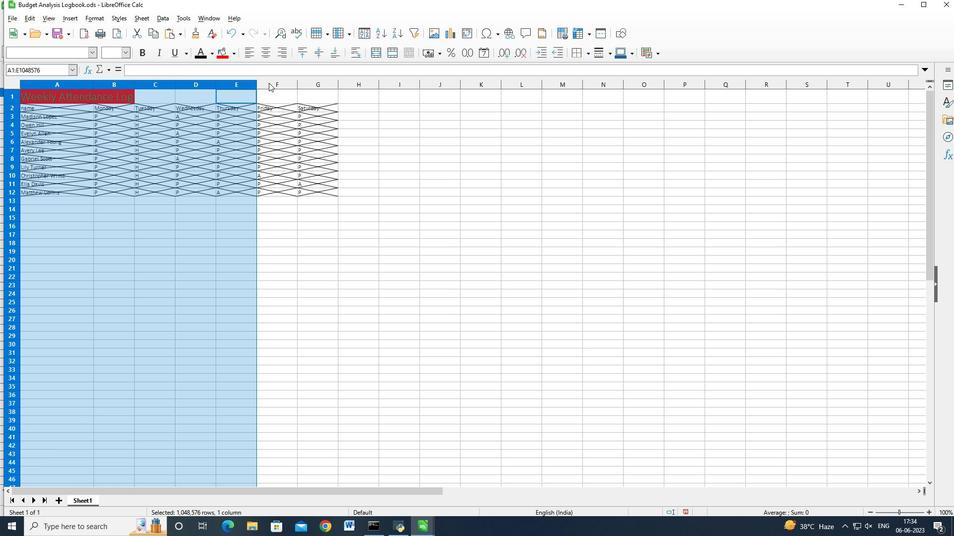
Action: Mouse moved to (278, 82)
Screenshot: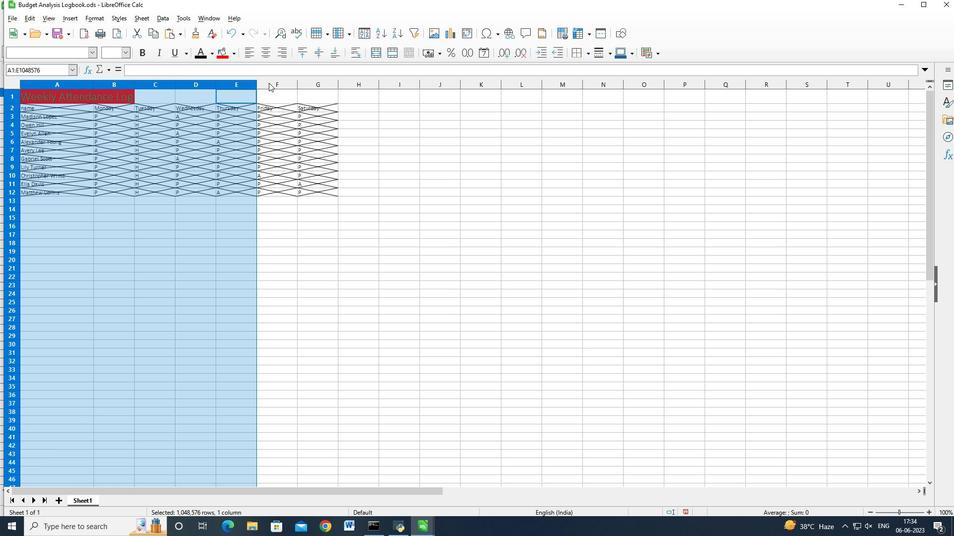 
Action: Key pressed <Key.shift>
Screenshot: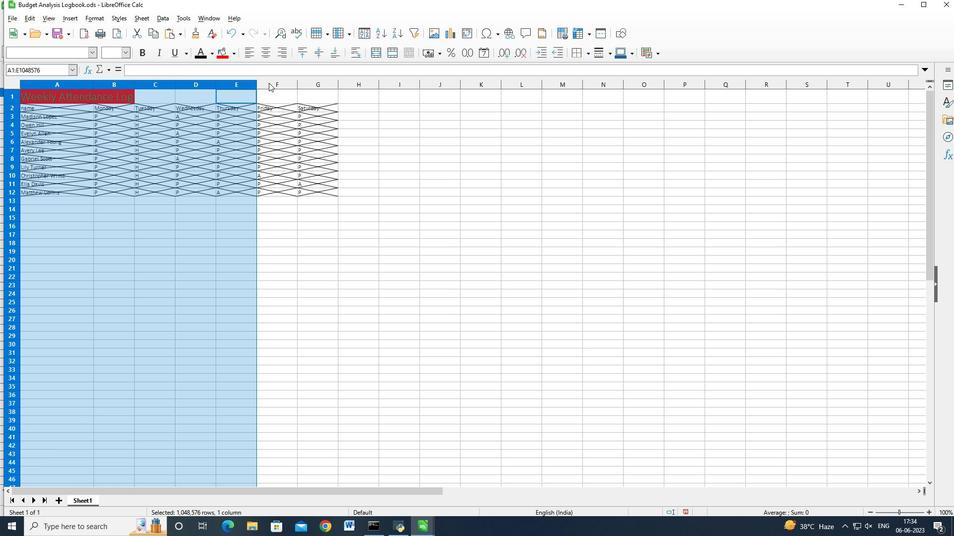 
Action: Mouse moved to (291, 83)
Screenshot: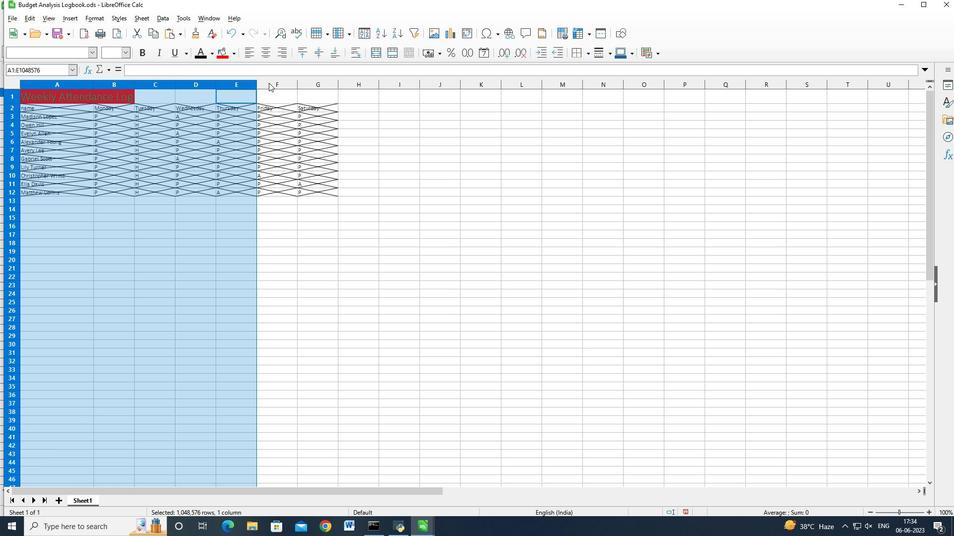 
Action: Key pressed <Key.shift>
Screenshot: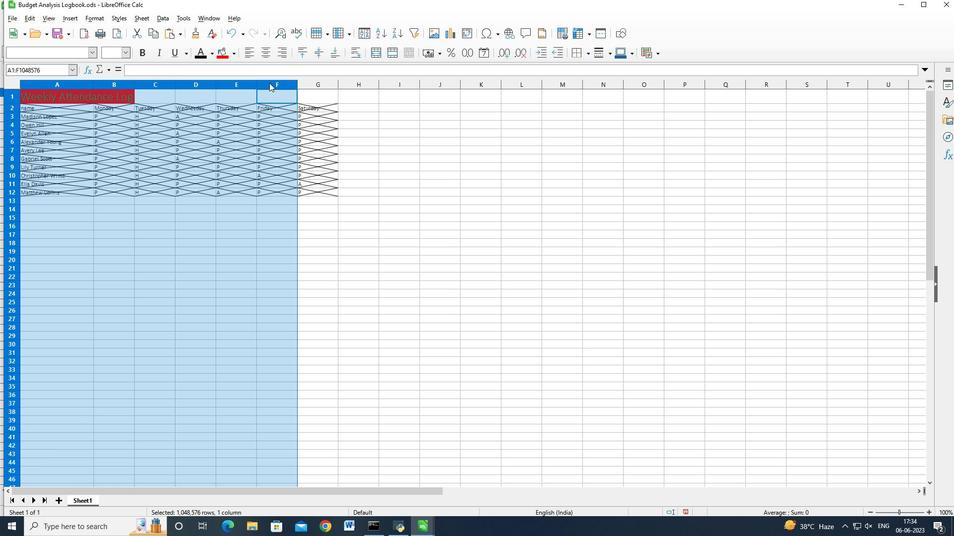 
Action: Mouse moved to (298, 83)
Screenshot: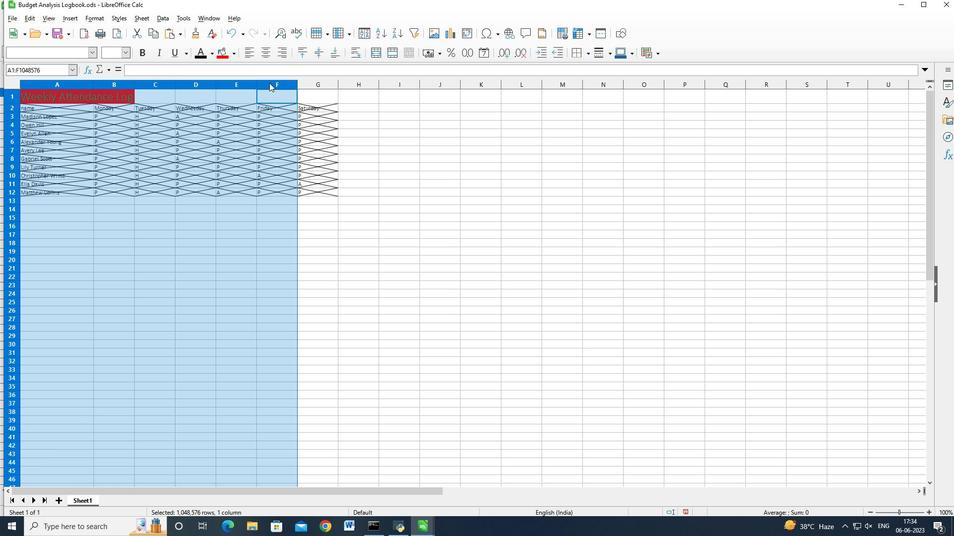 
Action: Key pressed <Key.shift>
Screenshot: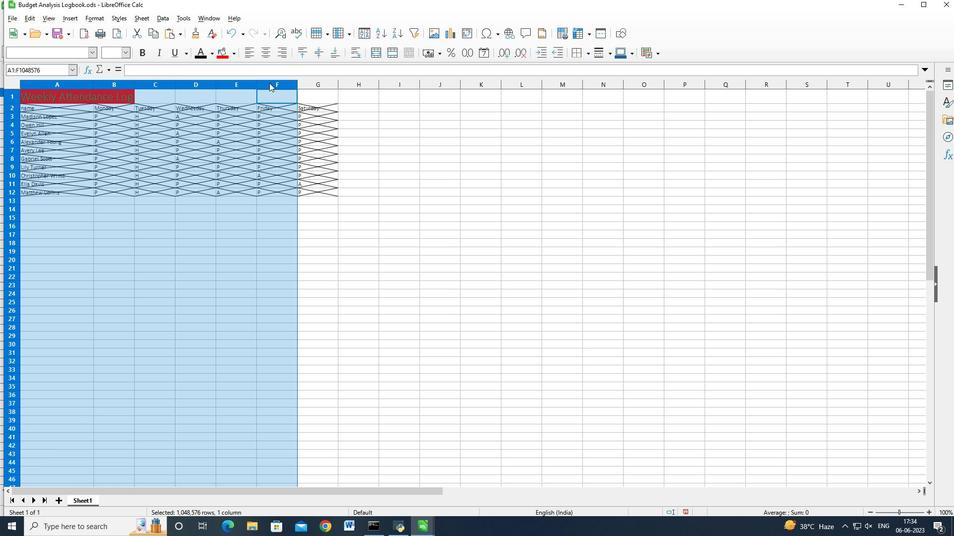 
Action: Mouse moved to (298, 83)
Screenshot: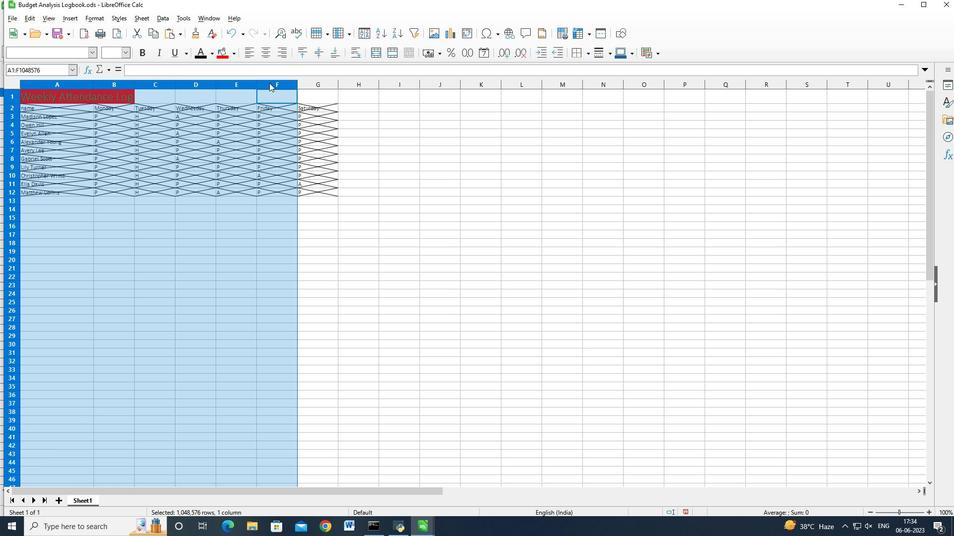 
Action: Key pressed <Key.shift>
Screenshot: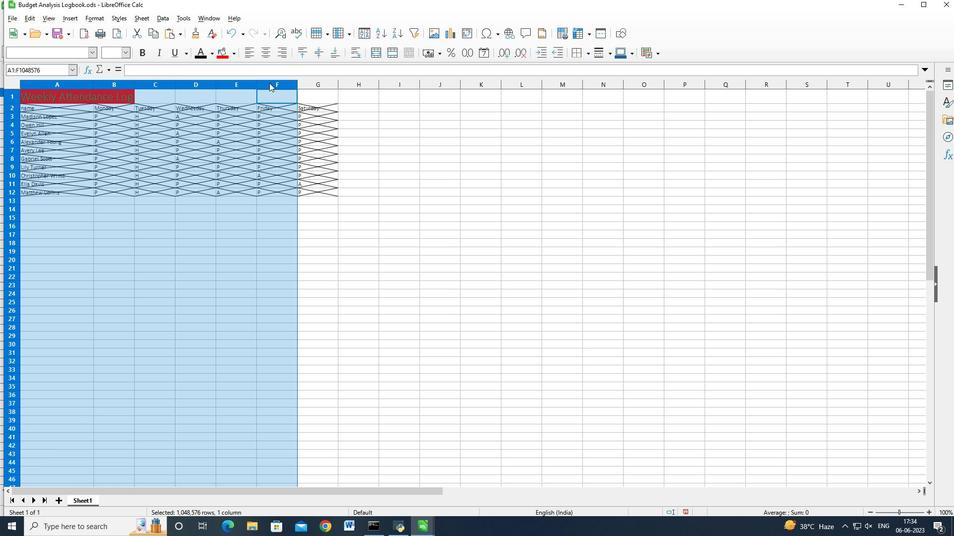 
Action: Mouse moved to (298, 83)
Screenshot: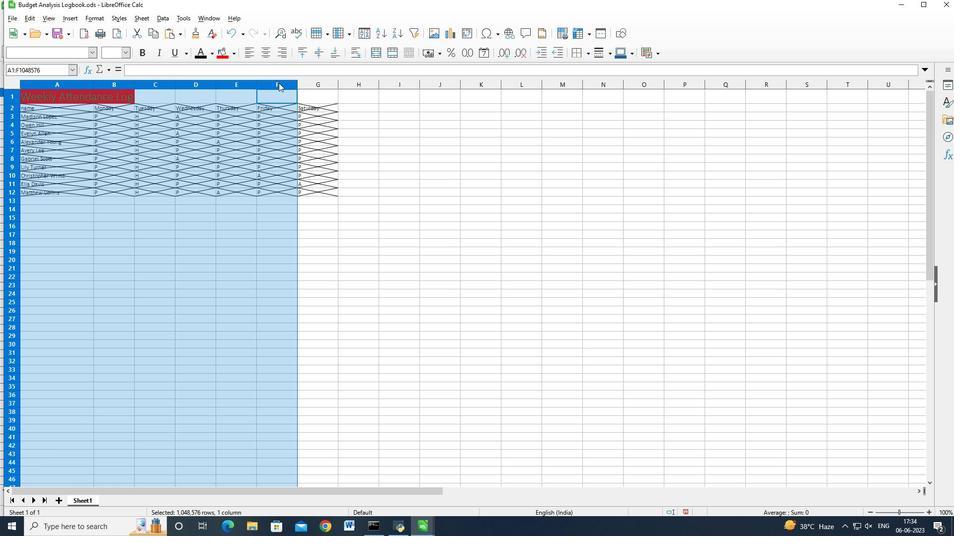 
Action: Key pressed <Key.shift>
Screenshot: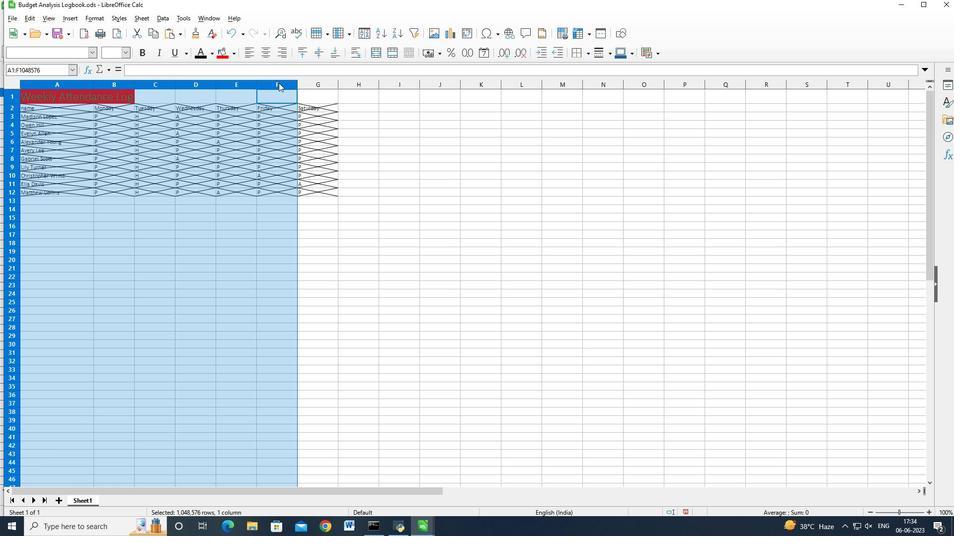 
Action: Mouse moved to (298, 83)
Screenshot: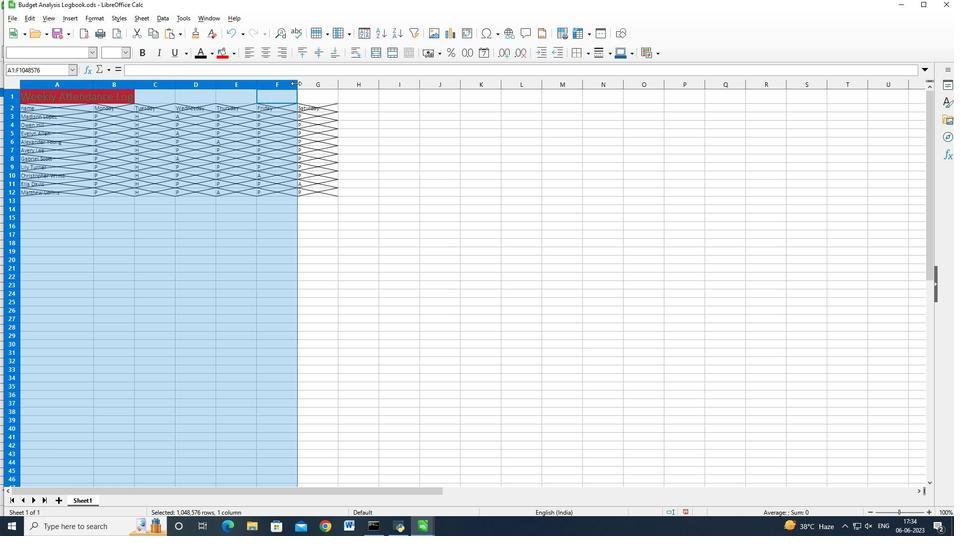 
Action: Key pressed <Key.shift>
Screenshot: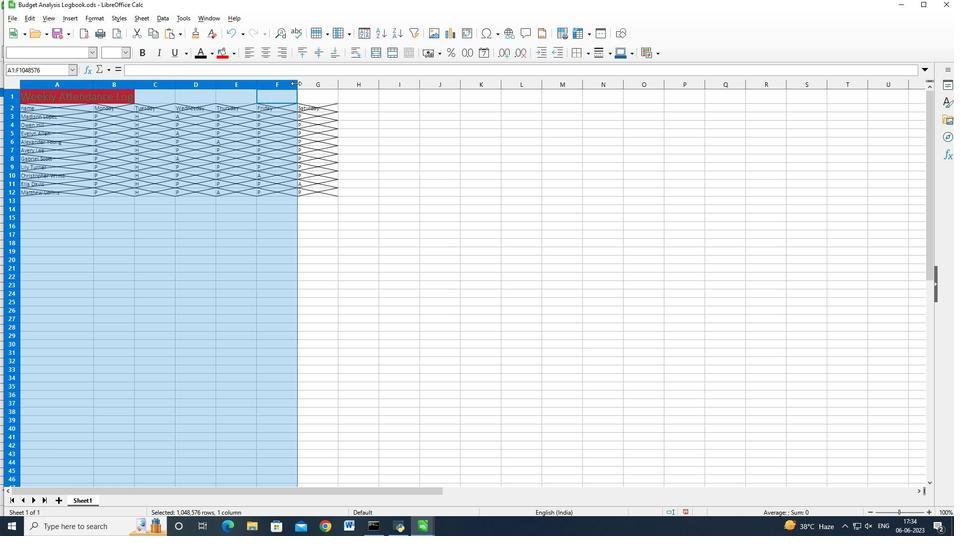 
Action: Mouse moved to (301, 83)
Screenshot: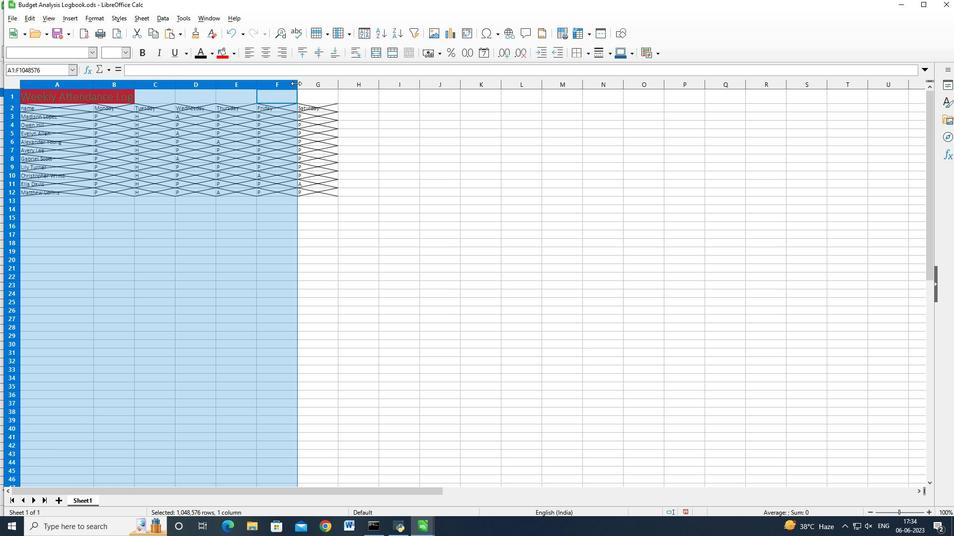 
Action: Key pressed <Key.shift>
Screenshot: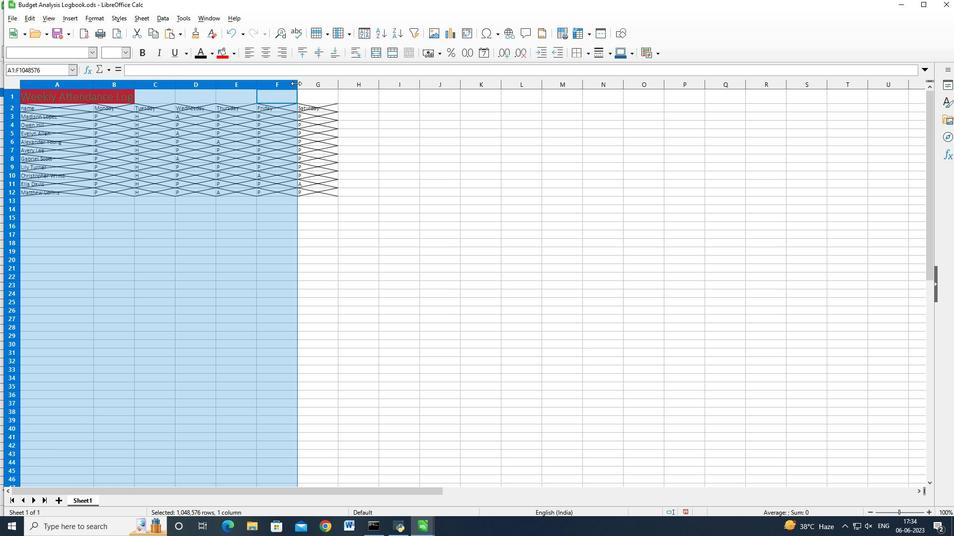
Action: Mouse moved to (303, 83)
Screenshot: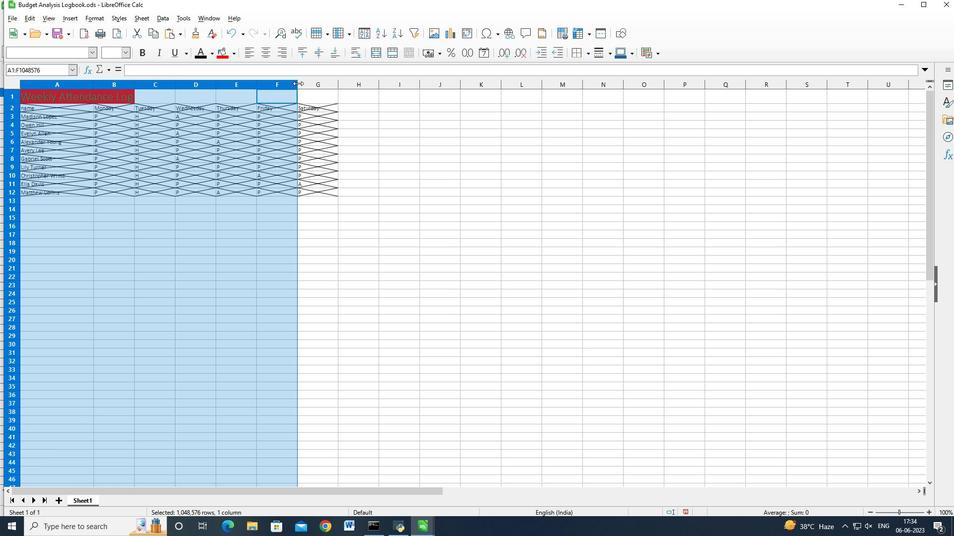 
Action: Key pressed <Key.shift>
Screenshot: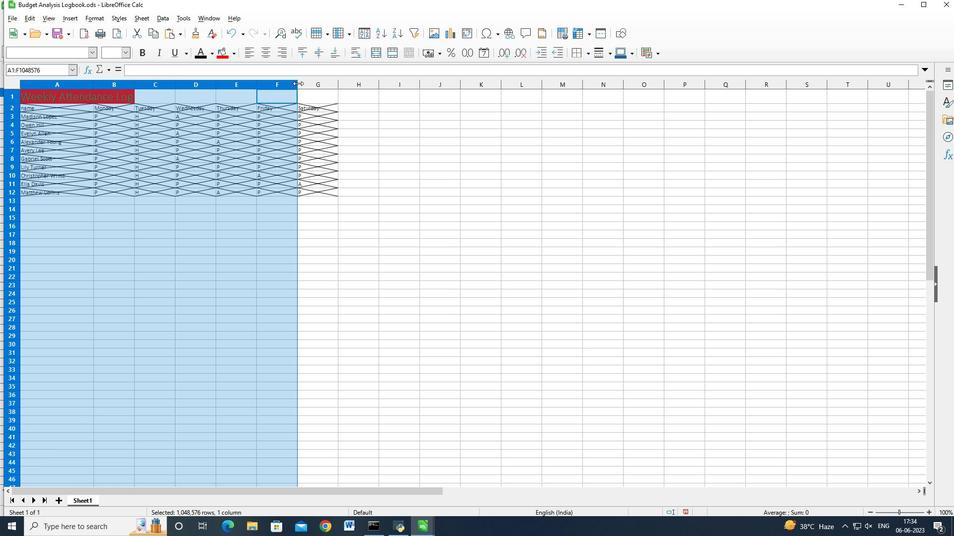 
Action: Mouse moved to (304, 83)
Screenshot: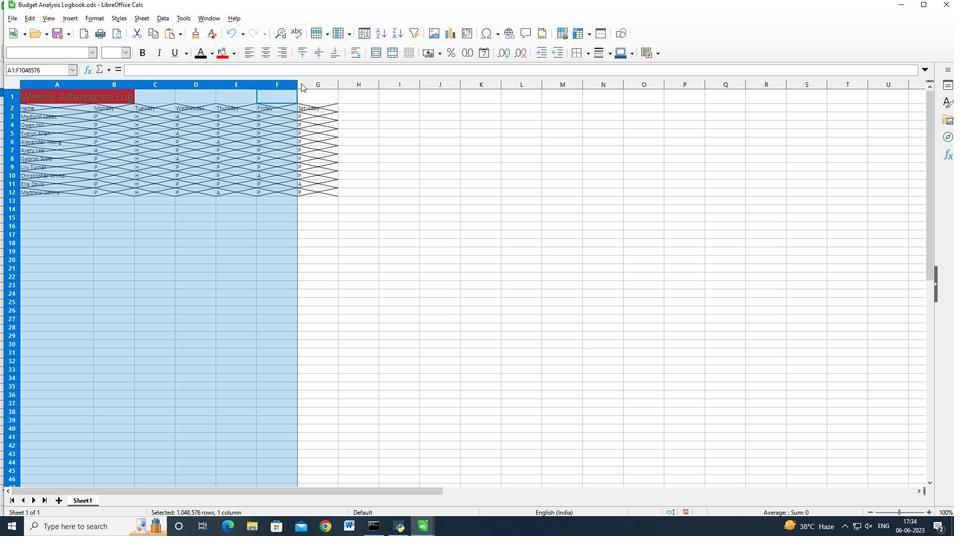 
Action: Mouse pressed left at (304, 83)
Screenshot: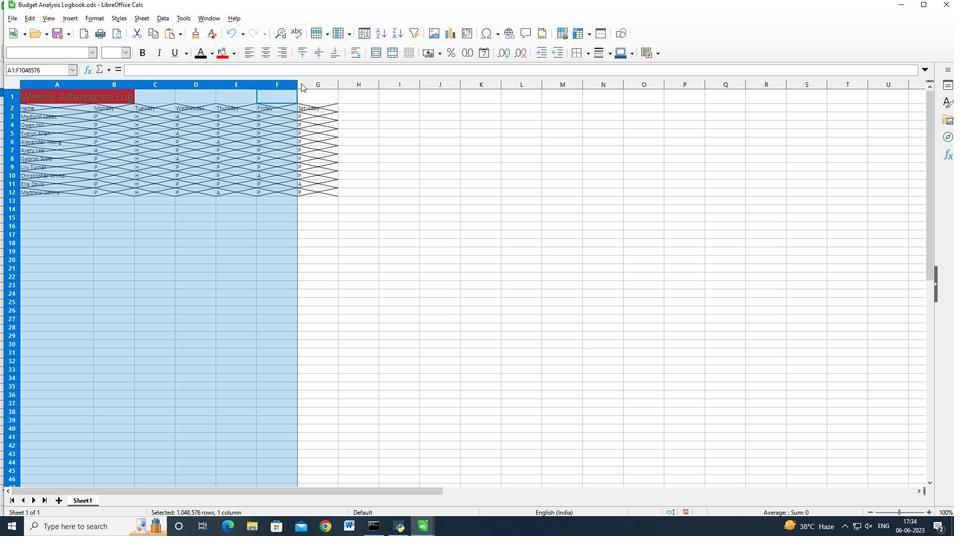 
Action: Mouse moved to (304, 83)
Screenshot: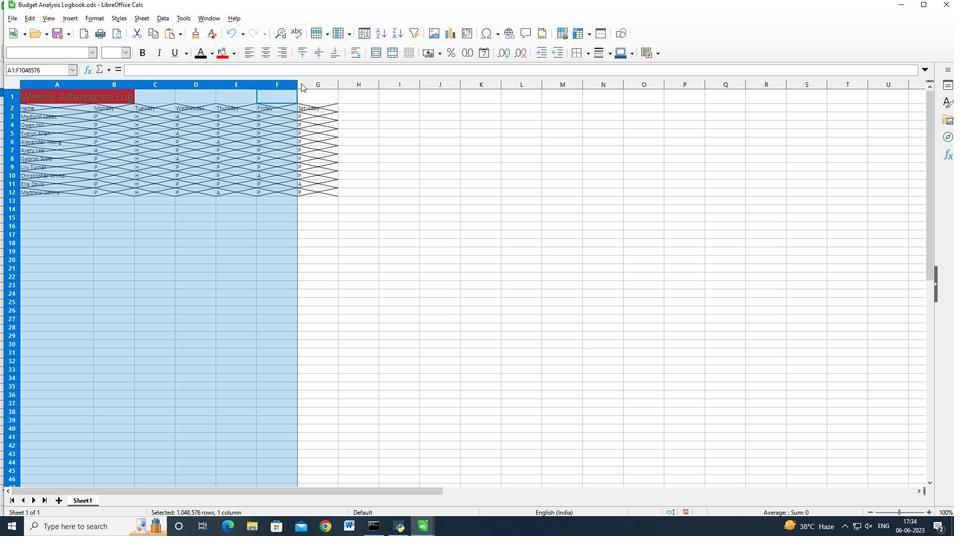
Action: Key pressed <Key.shift><Key.shift>
Screenshot: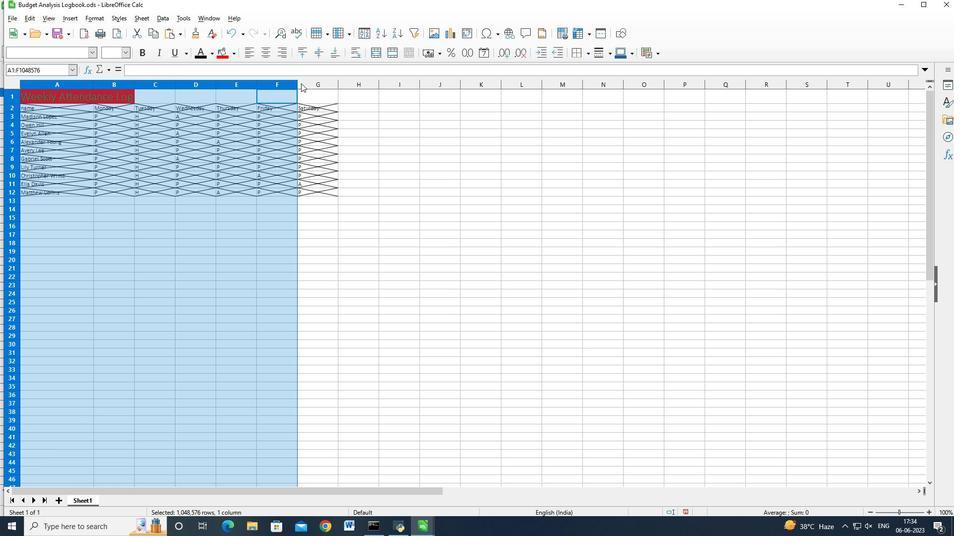 
Action: Mouse moved to (304, 83)
Screenshot: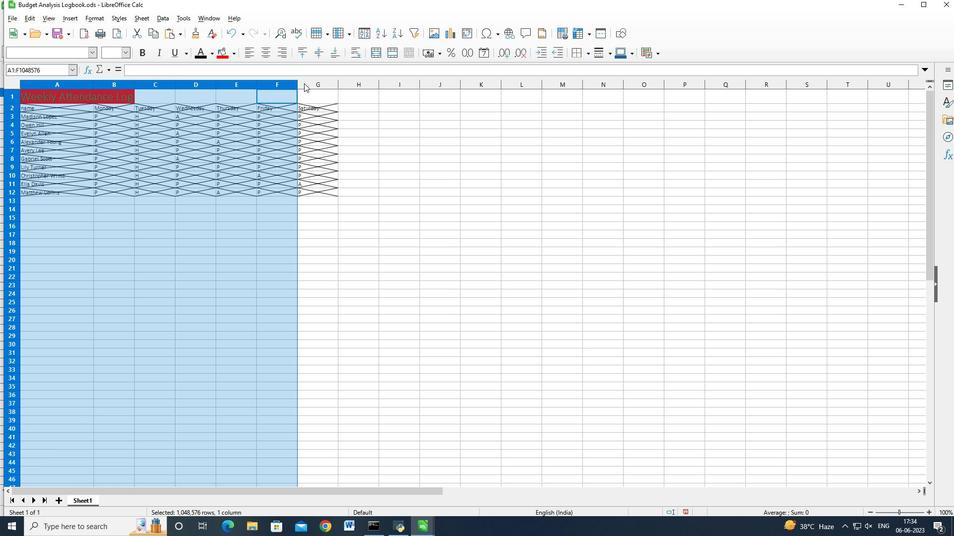 
Action: Key pressed <Key.shift><Key.shift><Key.shift><Key.shift>
Screenshot: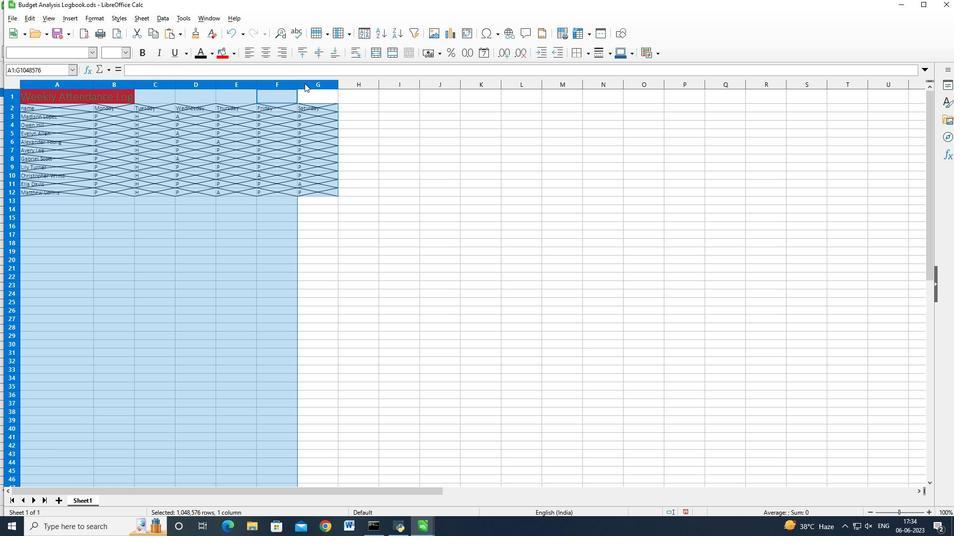 
Action: Mouse moved to (304, 83)
Screenshot: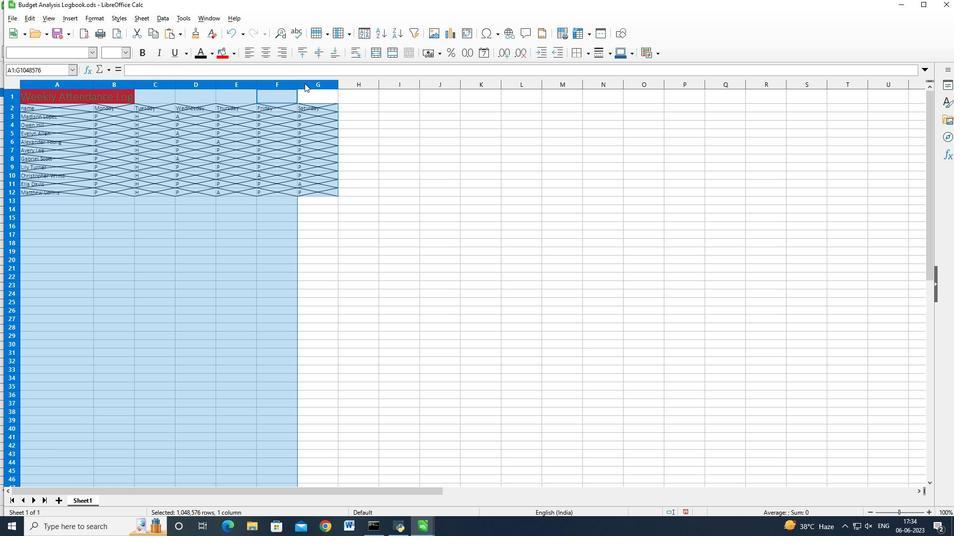 
Action: Key pressed <Key.shift>
Screenshot: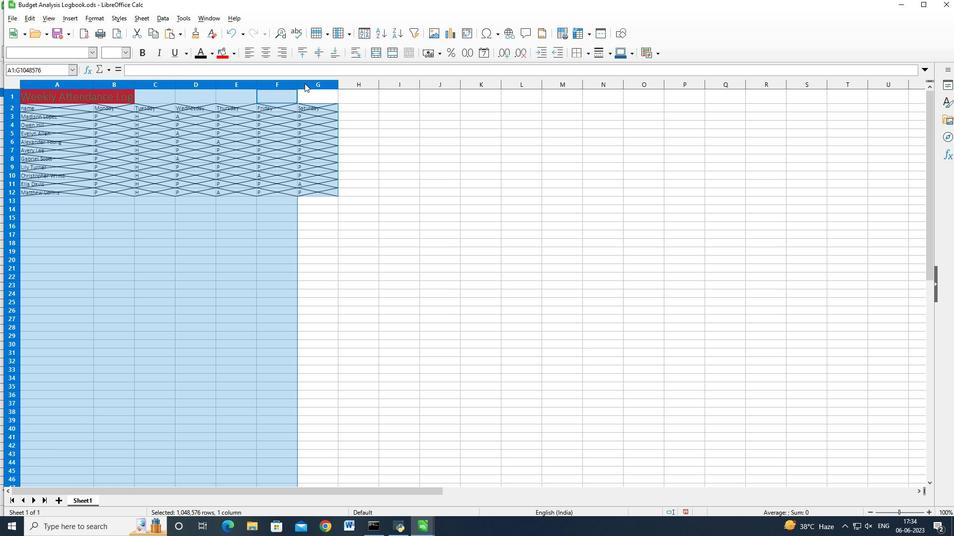 
Action: Mouse moved to (304, 83)
Screenshot: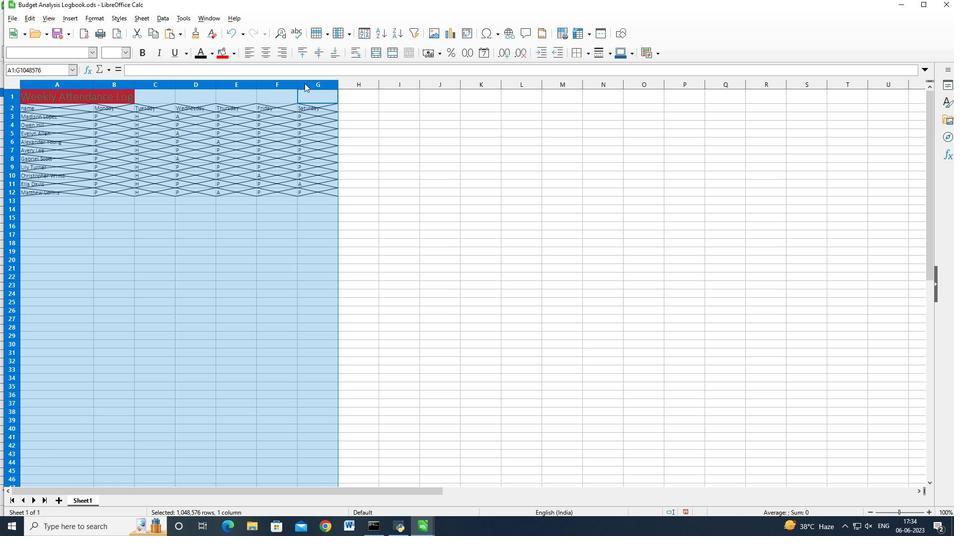 
Action: Key pressed <Key.shift><Key.shift>
Screenshot: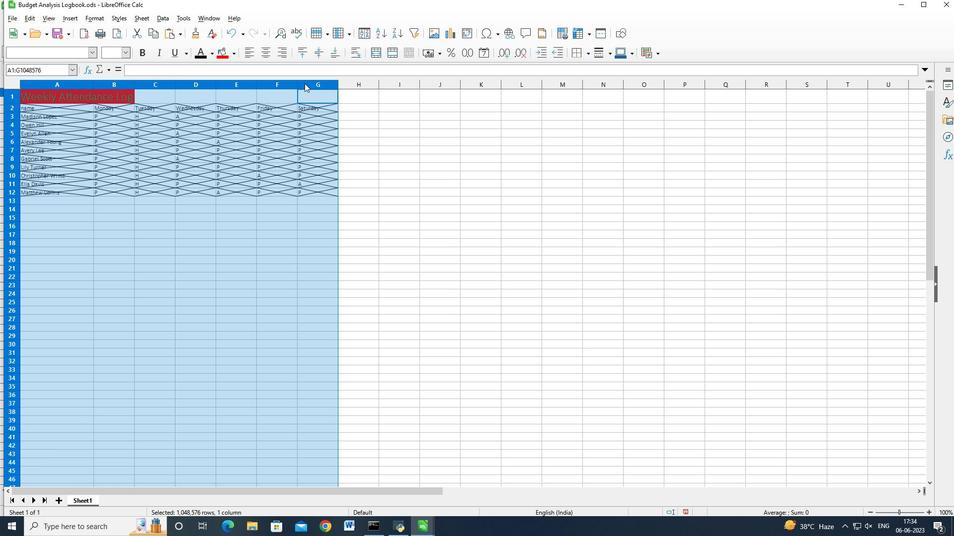 
Action: Mouse moved to (302, 83)
Screenshot: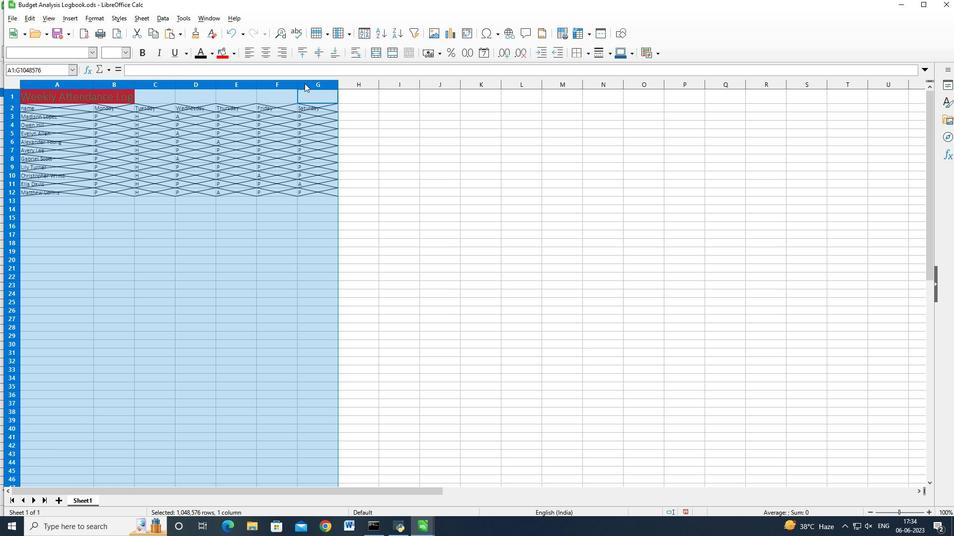 
Action: Key pressed <Key.shift>
Screenshot: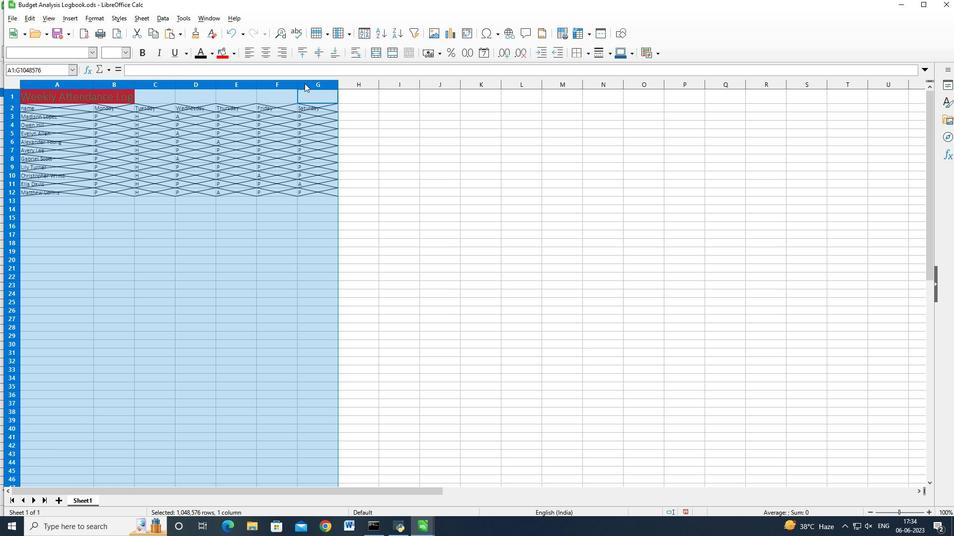 
Action: Mouse moved to (302, 83)
Screenshot: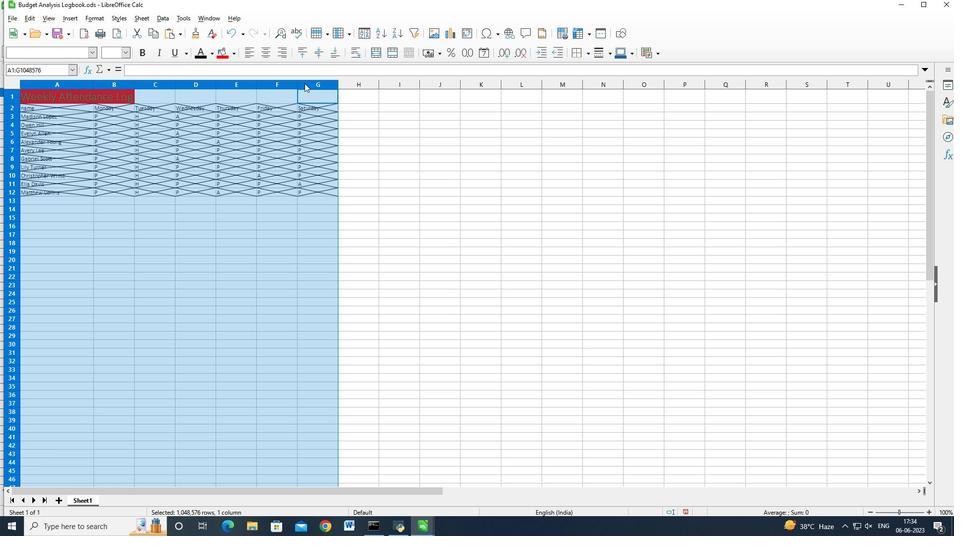 
Action: Key pressed <Key.shift>
Screenshot: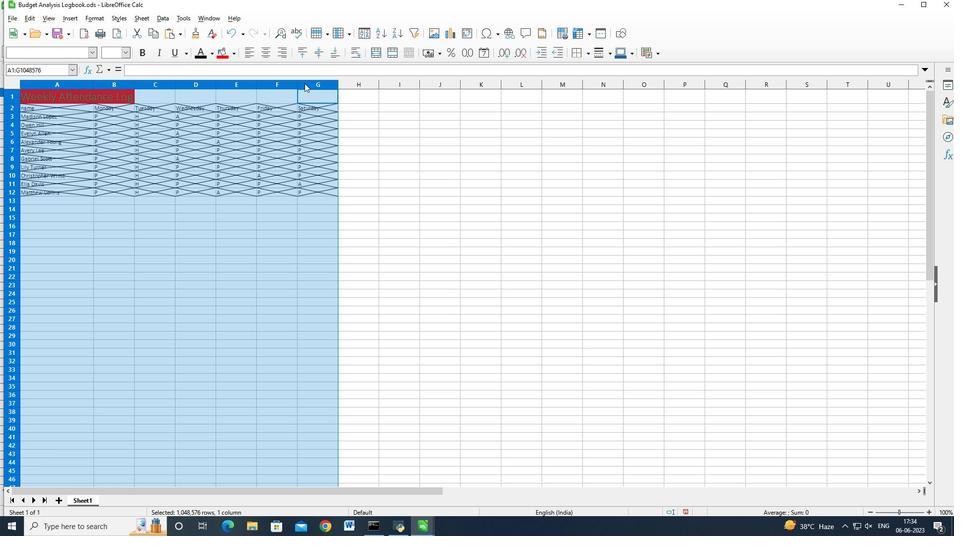 
Action: Mouse moved to (293, 80)
Screenshot: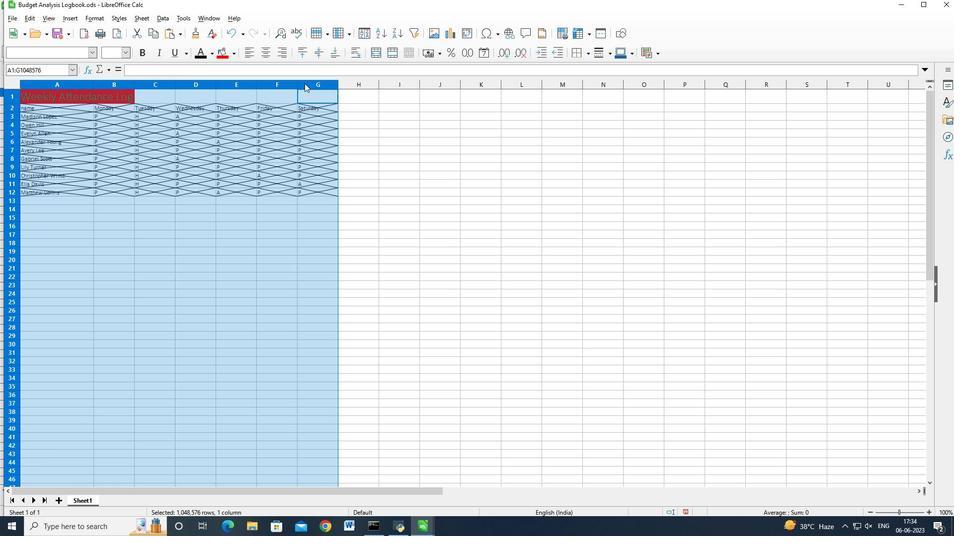 
Action: Key pressed <Key.shift>
Screenshot: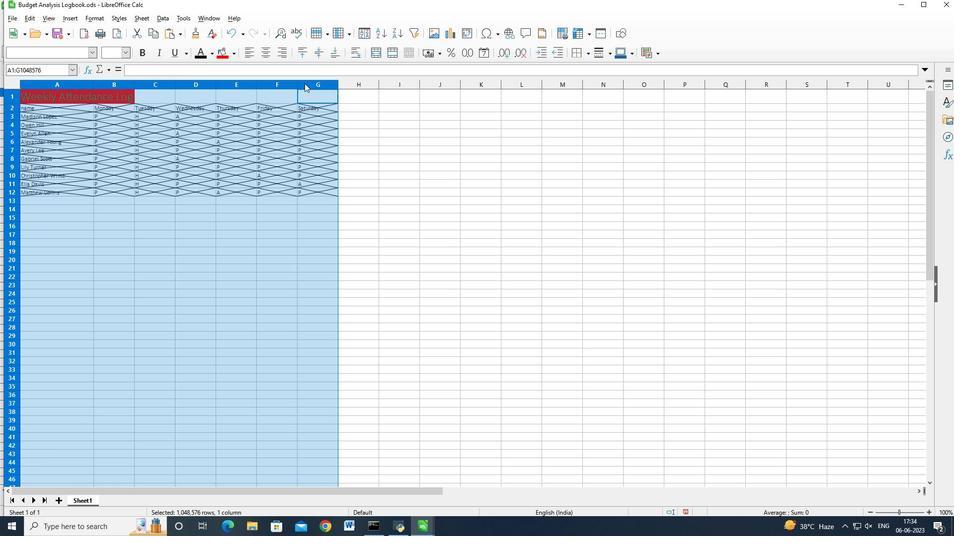 
Action: Mouse moved to (279, 76)
Screenshot: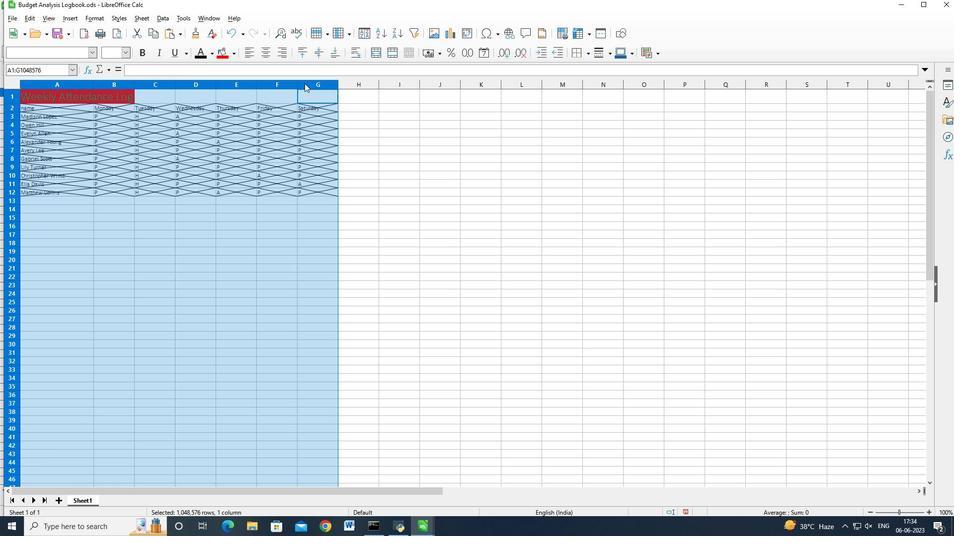 
Action: Key pressed <Key.shift>
Screenshot: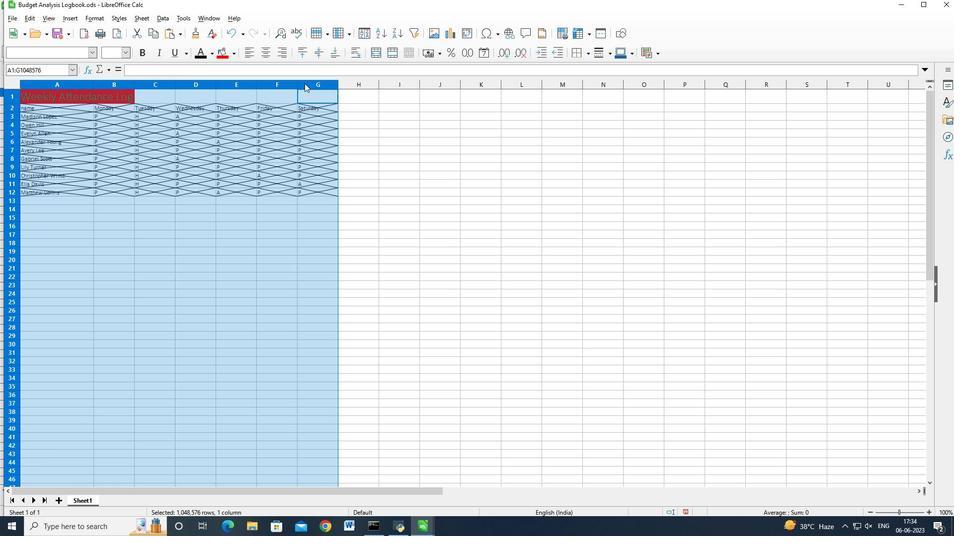 
Action: Mouse moved to (227, 65)
Screenshot: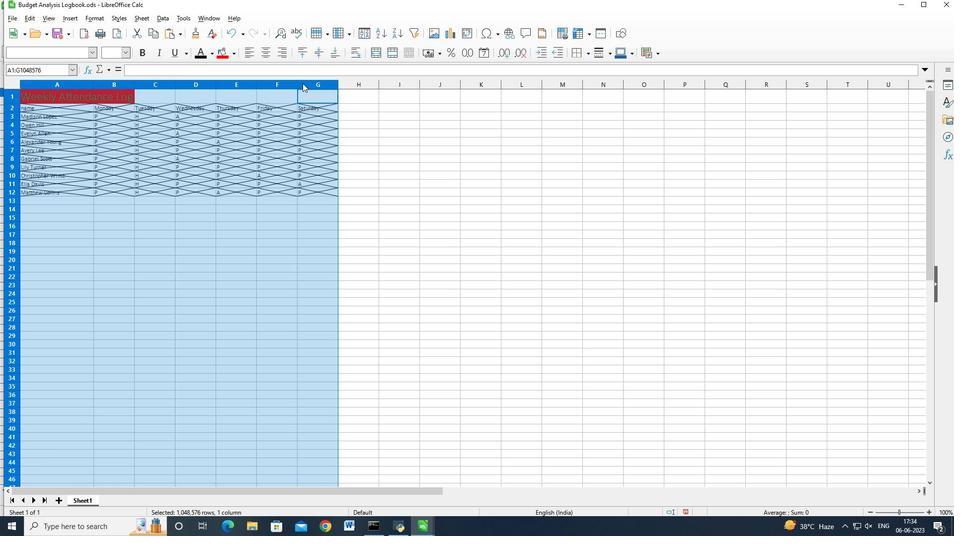 
Action: Key pressed <Key.shift>
Screenshot: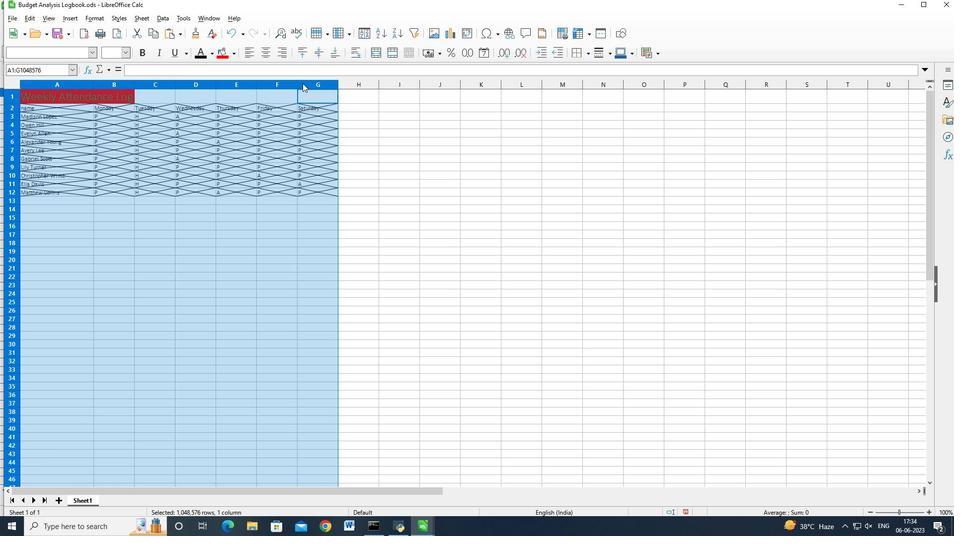 
Action: Mouse moved to (171, 53)
Screenshot: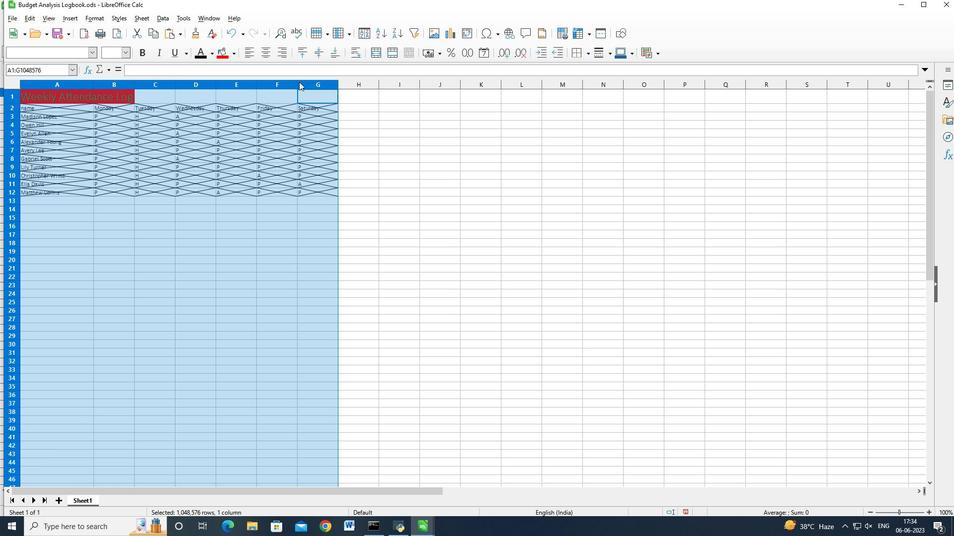 
Action: Key pressed <Key.shift>
Screenshot: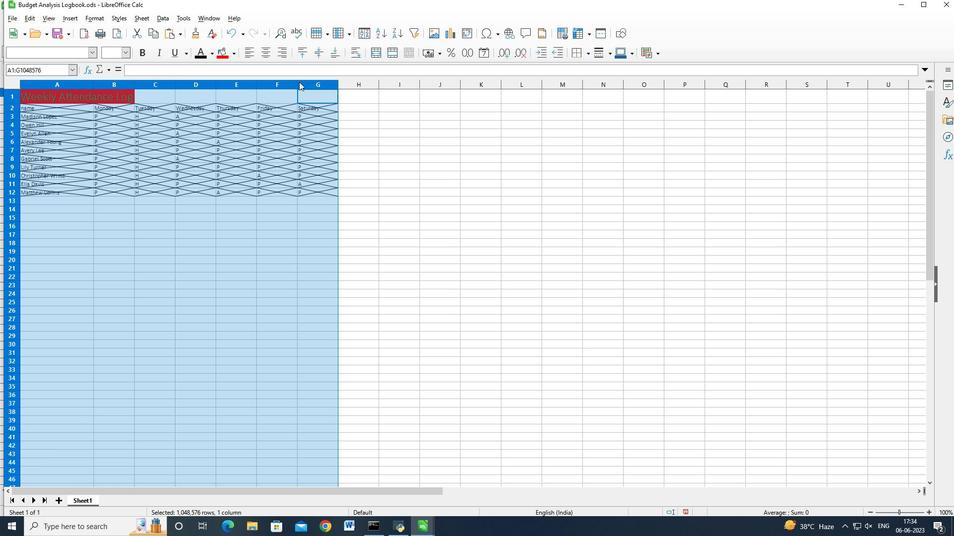 
Action: Mouse moved to (131, 43)
Screenshot: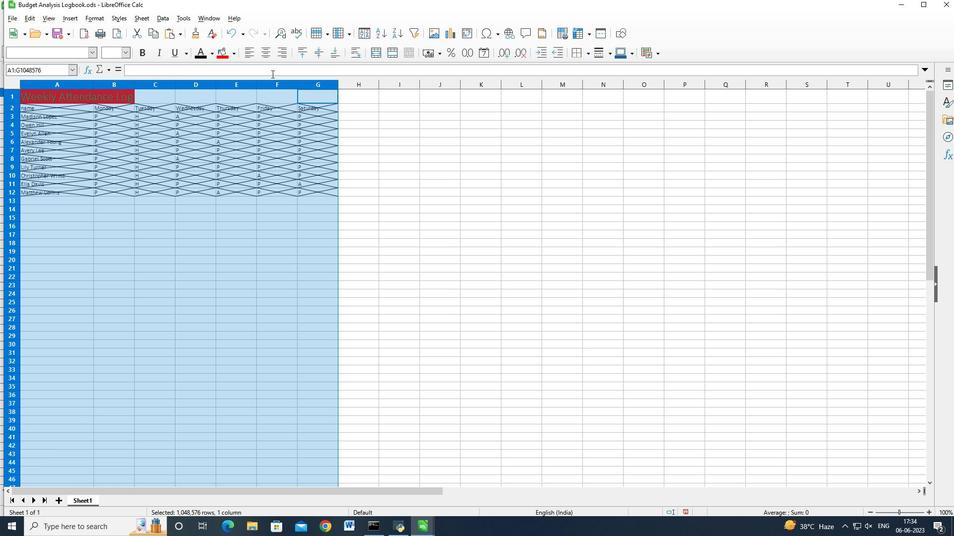 
Action: Key pressed <Key.shift>
Screenshot: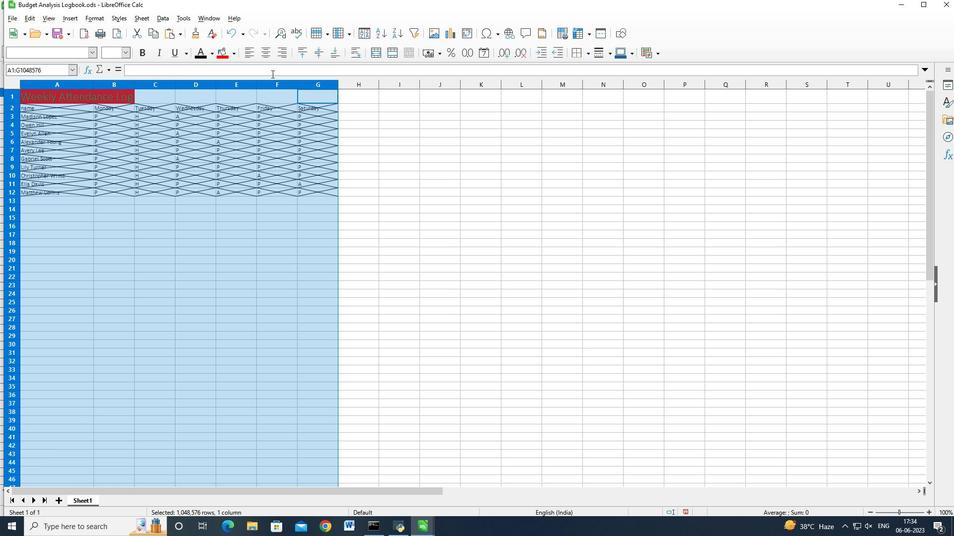 
Action: Mouse moved to (101, 34)
Screenshot: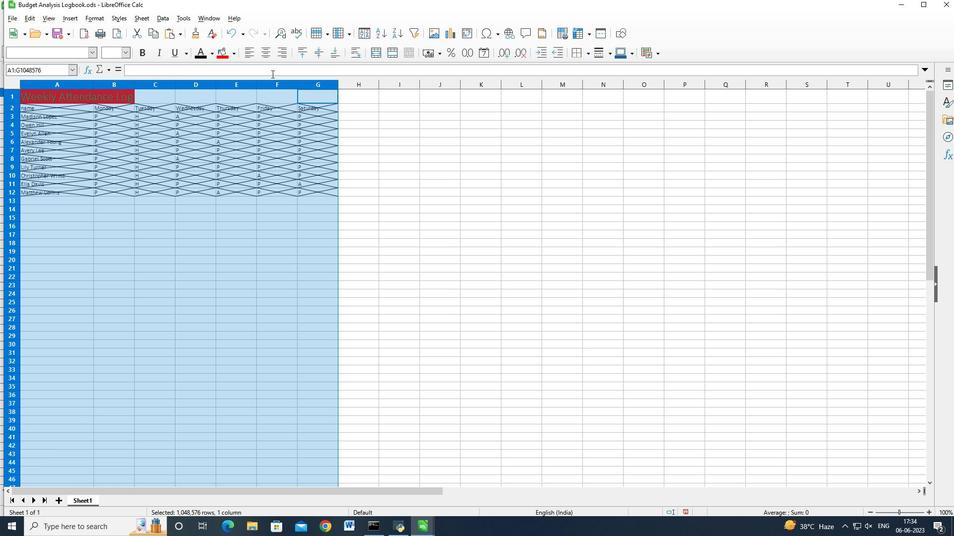 
Action: Key pressed <Key.shift>
Screenshot: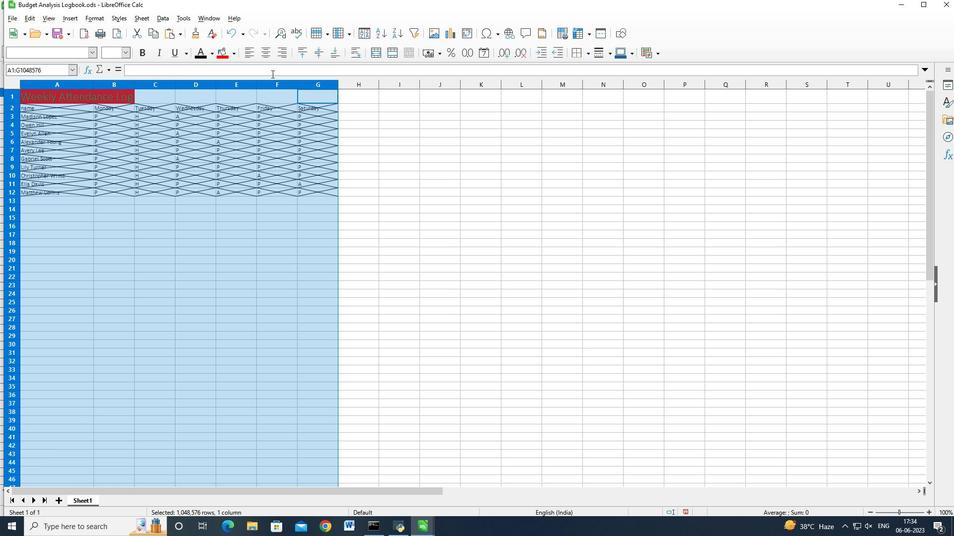 
Action: Mouse moved to (96, 12)
Screenshot: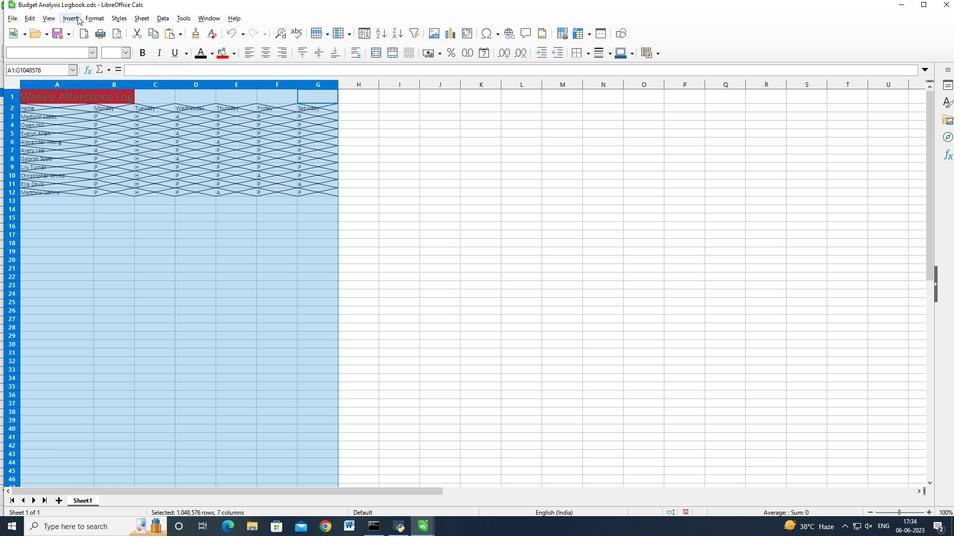 
Action: Mouse pressed left at (96, 12)
Screenshot: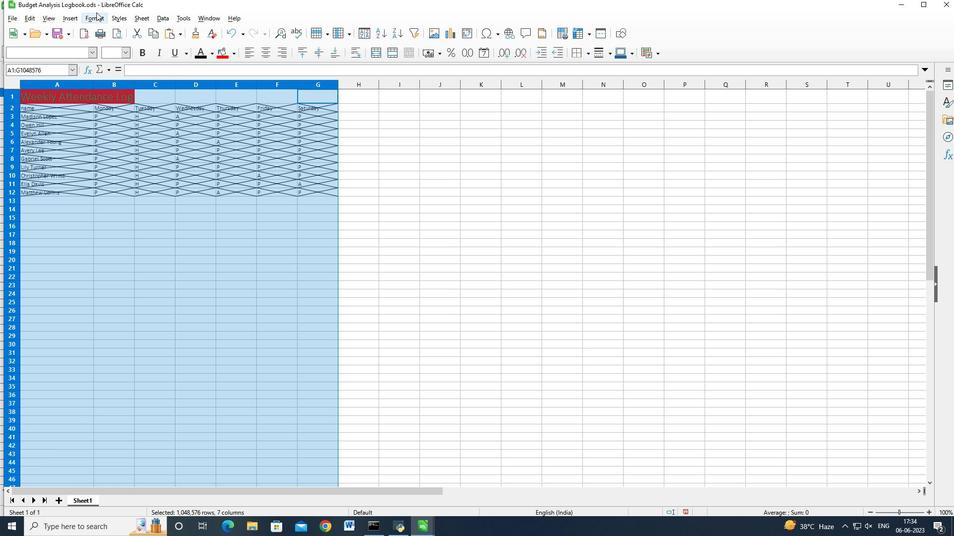 
Action: Mouse moved to (212, 112)
Screenshot: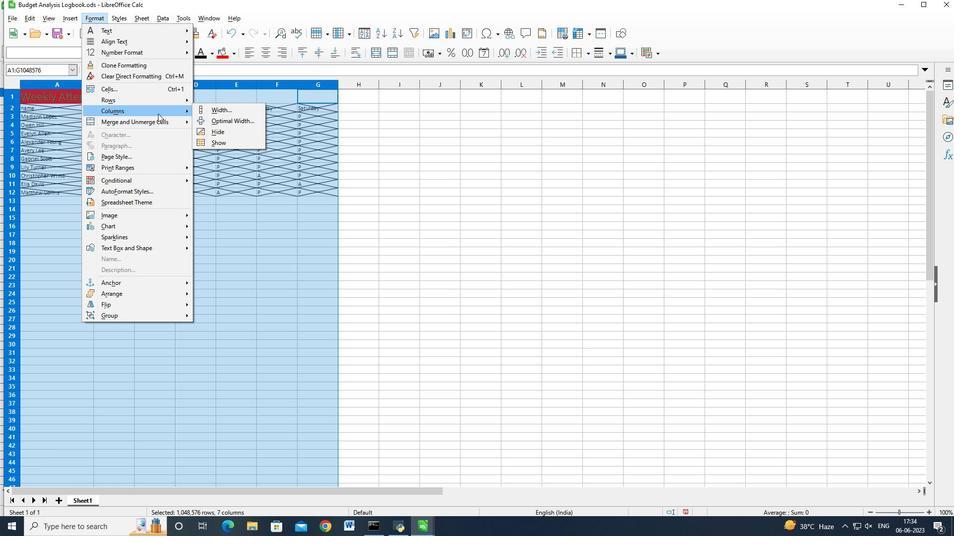 
Action: Mouse pressed left at (212, 112)
Screenshot: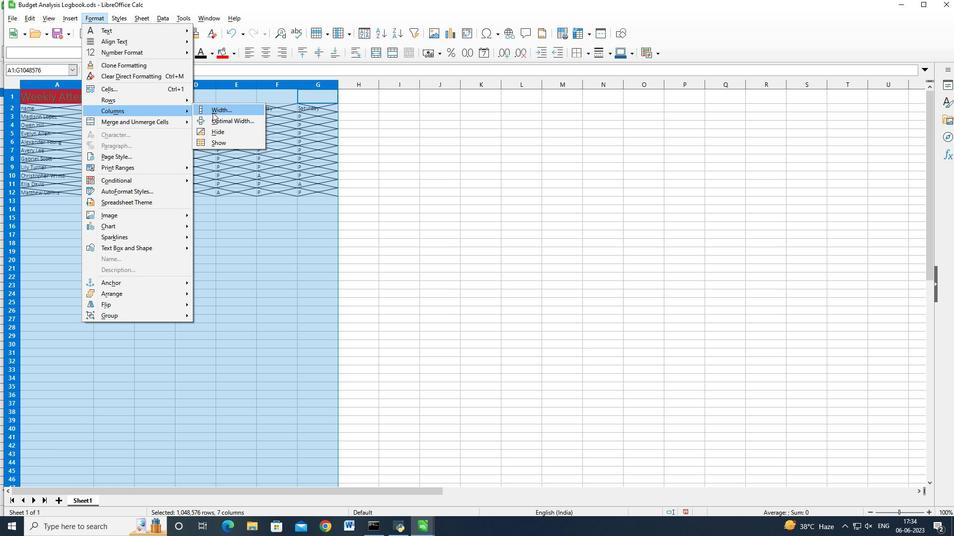 
Action: Mouse moved to (217, 113)
Screenshot: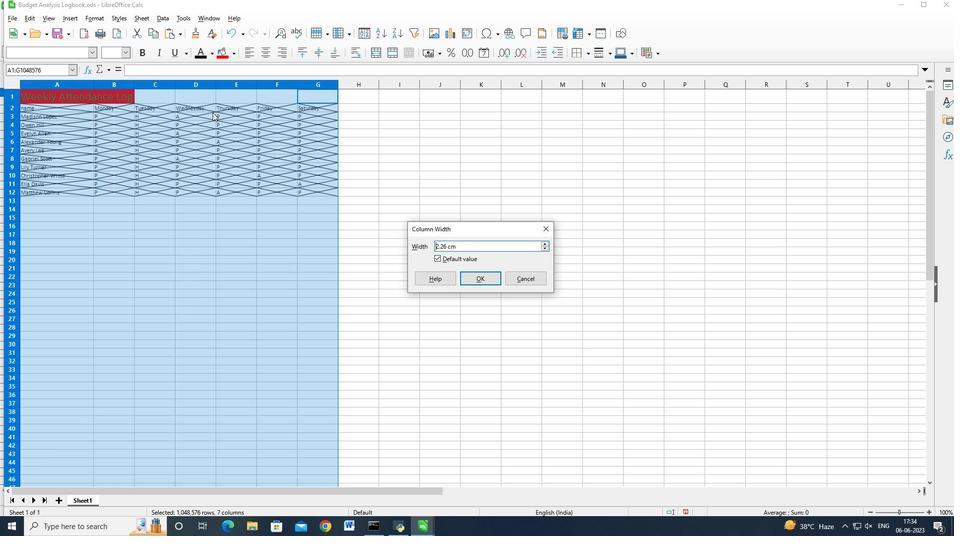 
Action: Key pressed <Key.right><Key.right><Key.right><Key.right><Key.backspace><Key.backspace><Key.backspace><Key.backspace>18<Key.enter>
Screenshot: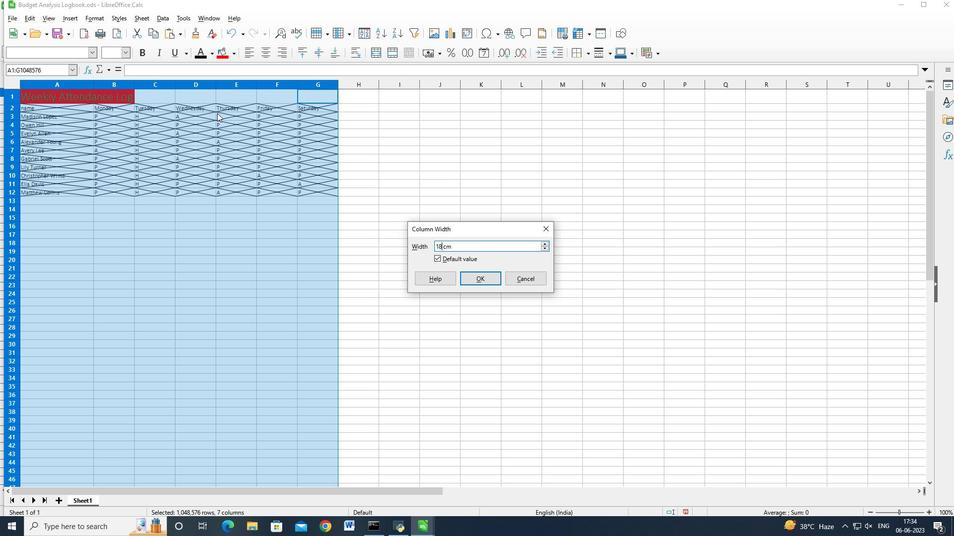 
Action: Mouse moved to (387, 281)
Screenshot: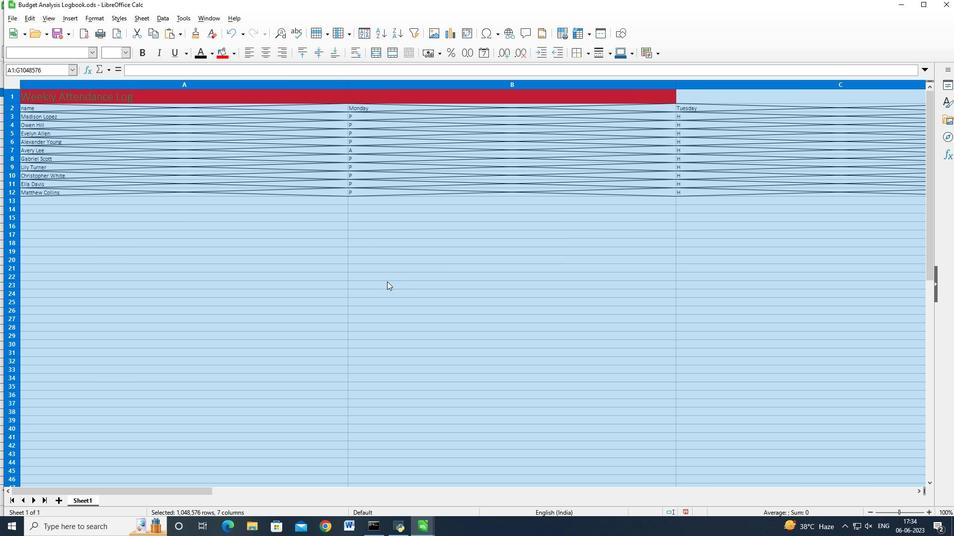 
Action: Mouse pressed left at (387, 281)
Screenshot: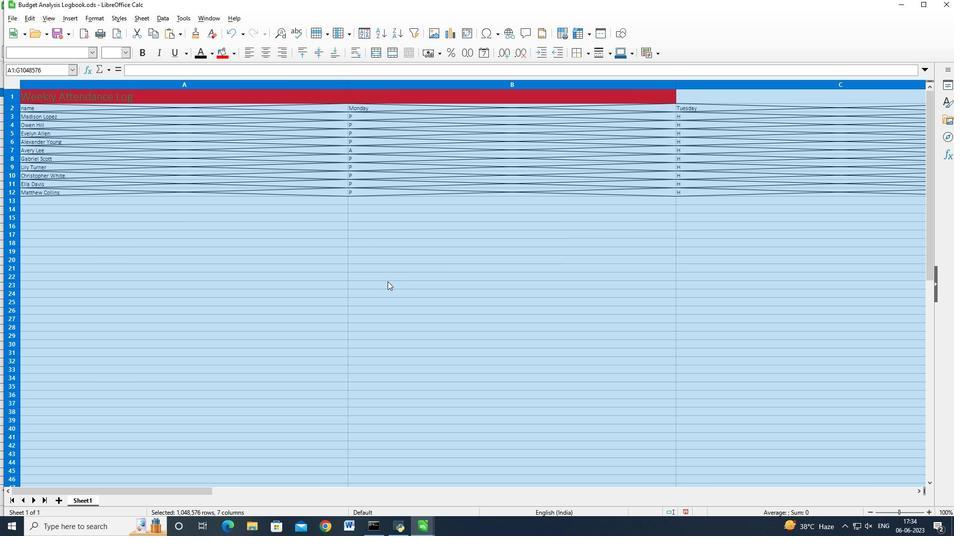 
